 Task: Open a blank sheet, save the file as Mobilecompany.doc Add Heading 'Mobile Companies:'Mobile Companies: Add the following points with capital alphabetAdd the following points with capital alphabet 	A. Apple_x000D_
	B. Samsung_x000D_
	C:.Huawei_x000D_
Select the entire thext and change line spacing to  3 Select the entire text and apply  Outside Borders ,change the font size of heading and points to 18
Action: Mouse moved to (503, 761)
Screenshot: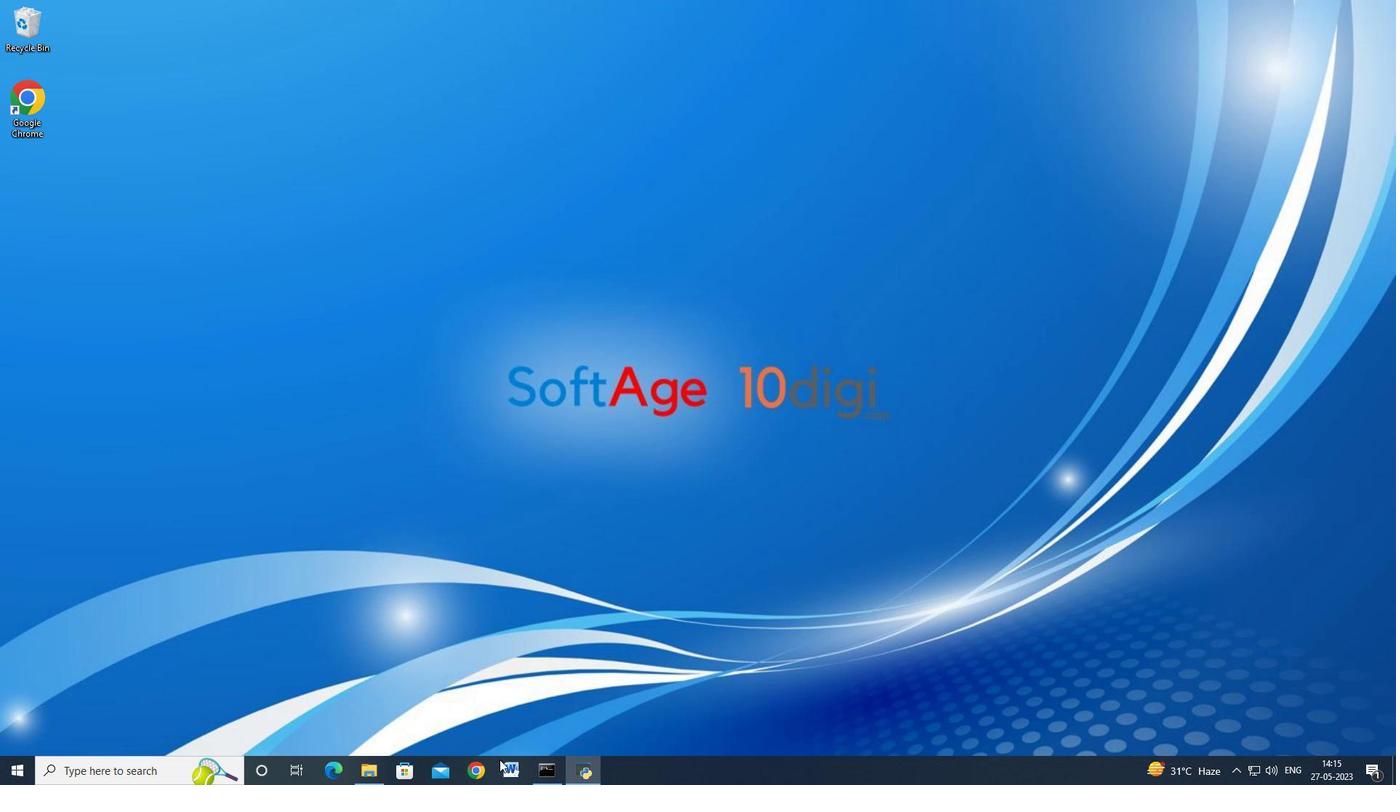 
Action: Mouse pressed left at (503, 761)
Screenshot: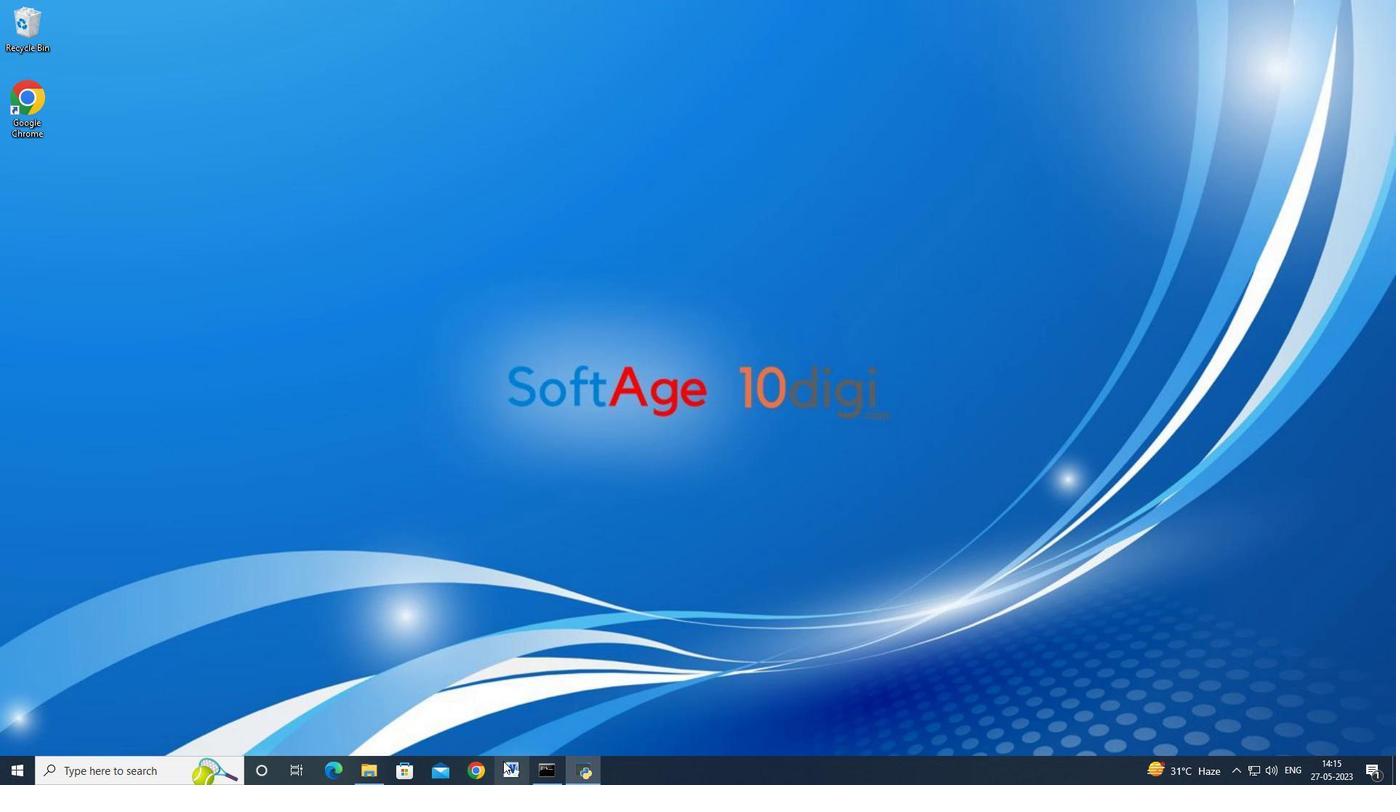 
Action: Mouse moved to (16, 19)
Screenshot: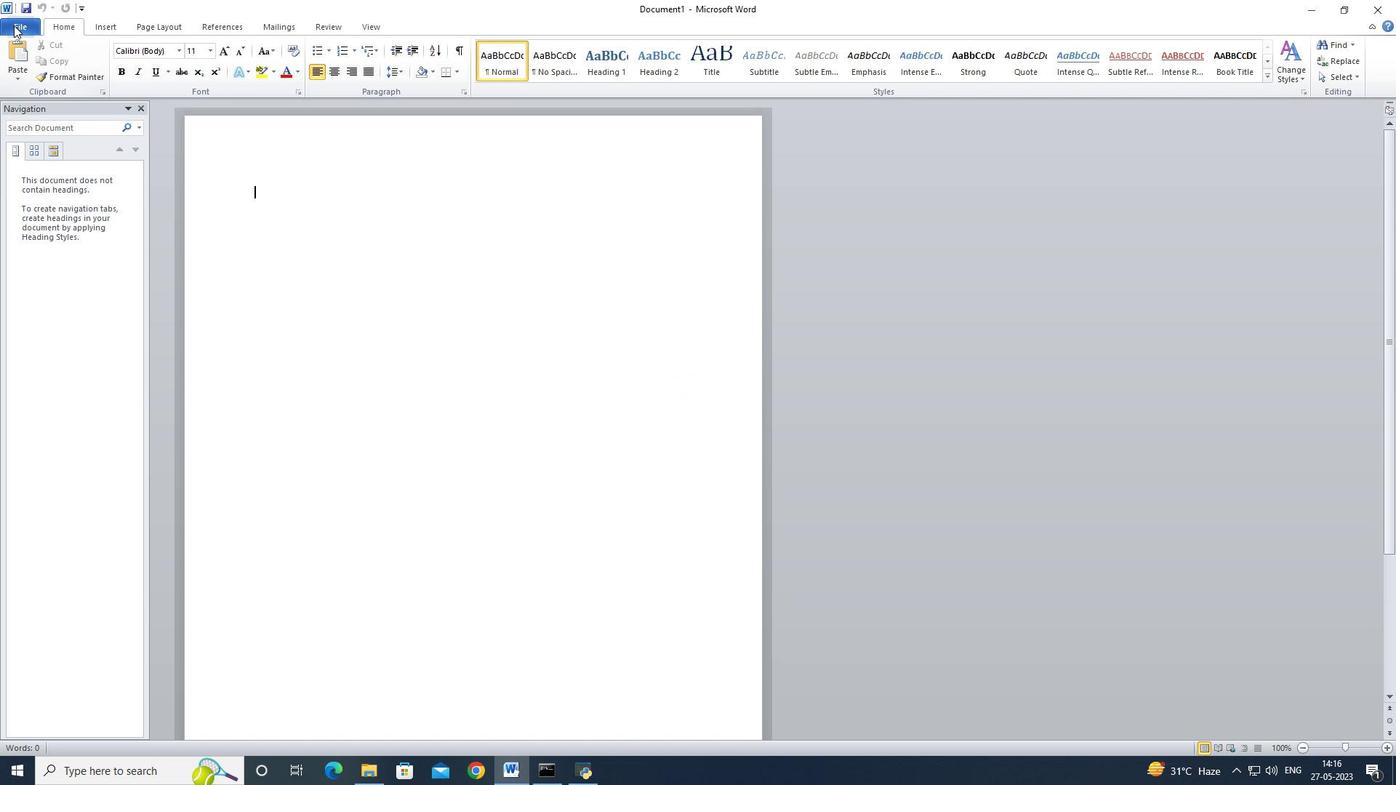 
Action: Mouse pressed left at (16, 19)
Screenshot: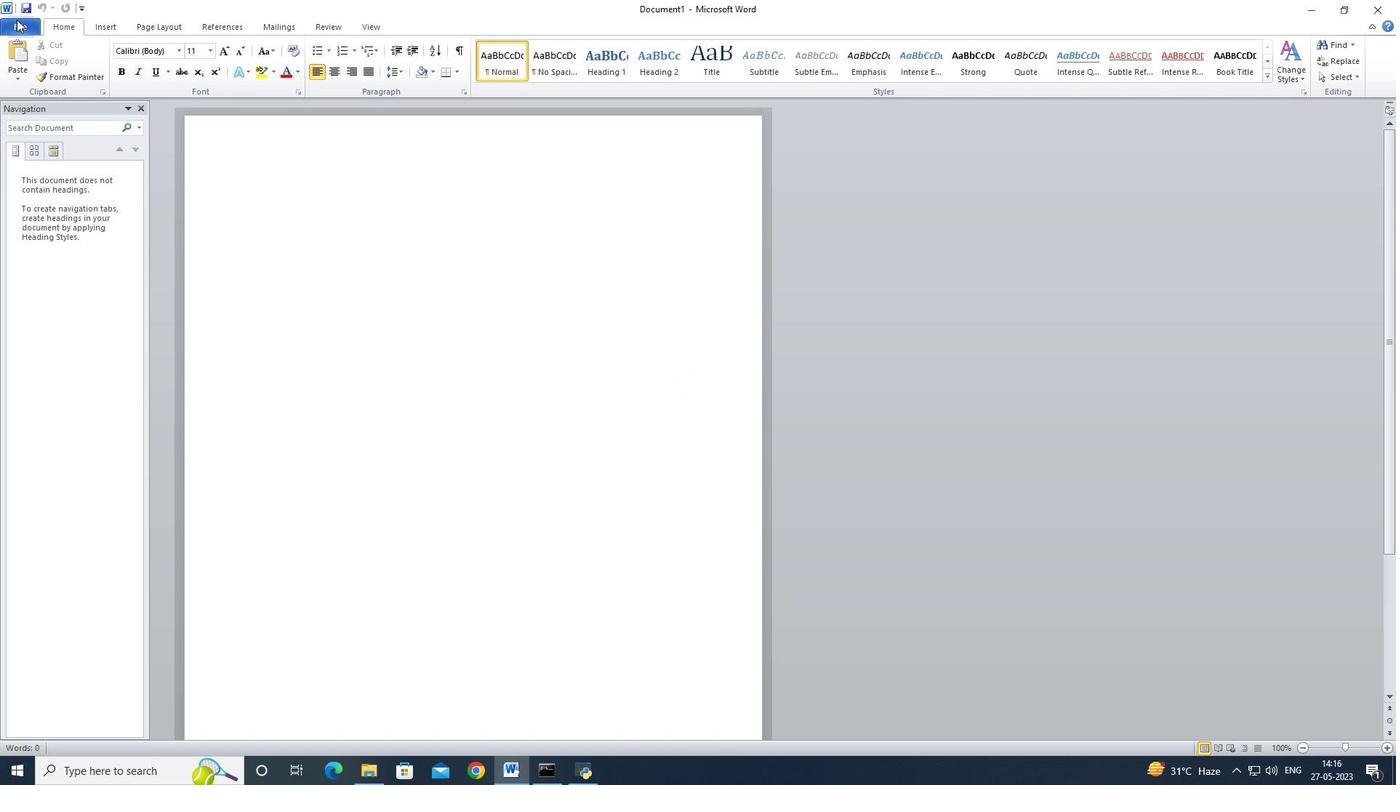 
Action: Mouse moved to (39, 183)
Screenshot: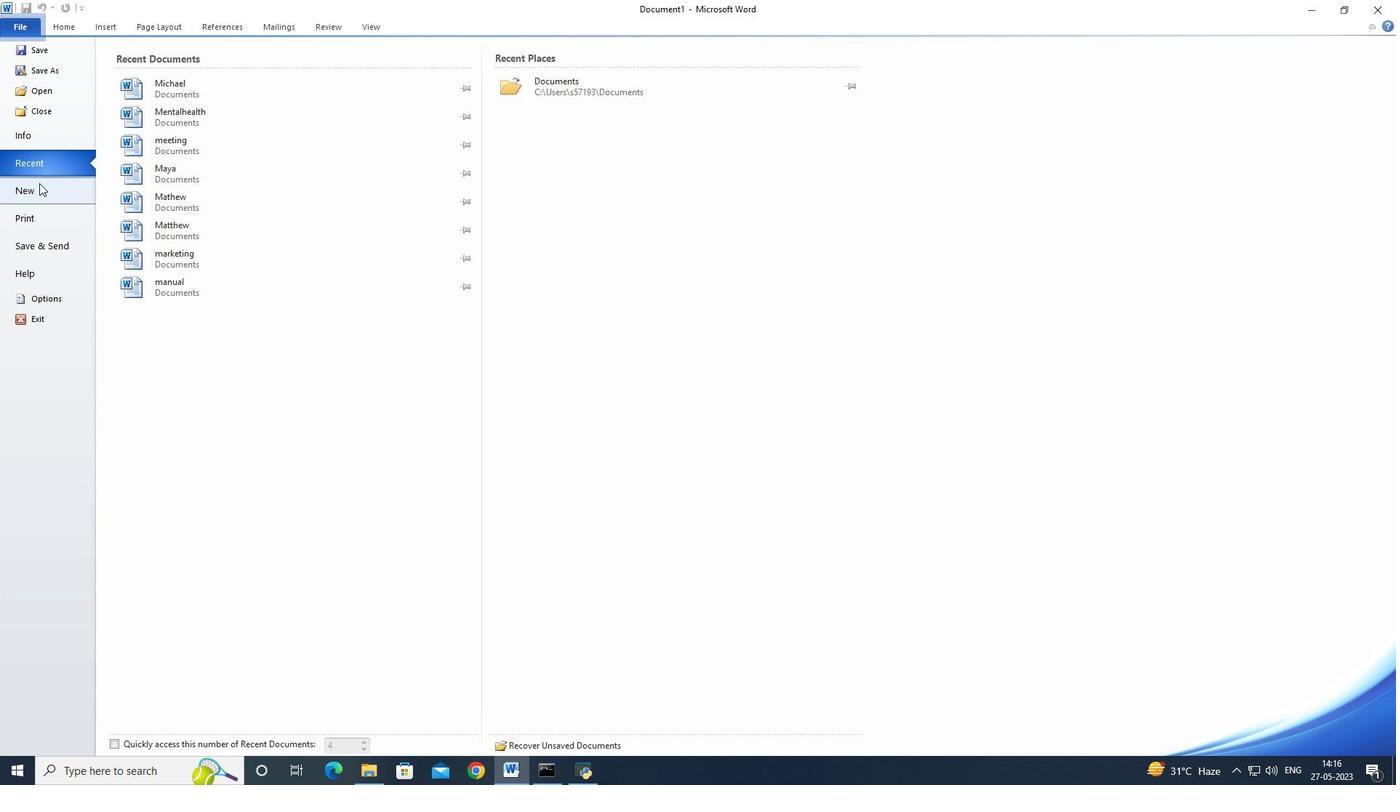 
Action: Mouse pressed left at (39, 183)
Screenshot: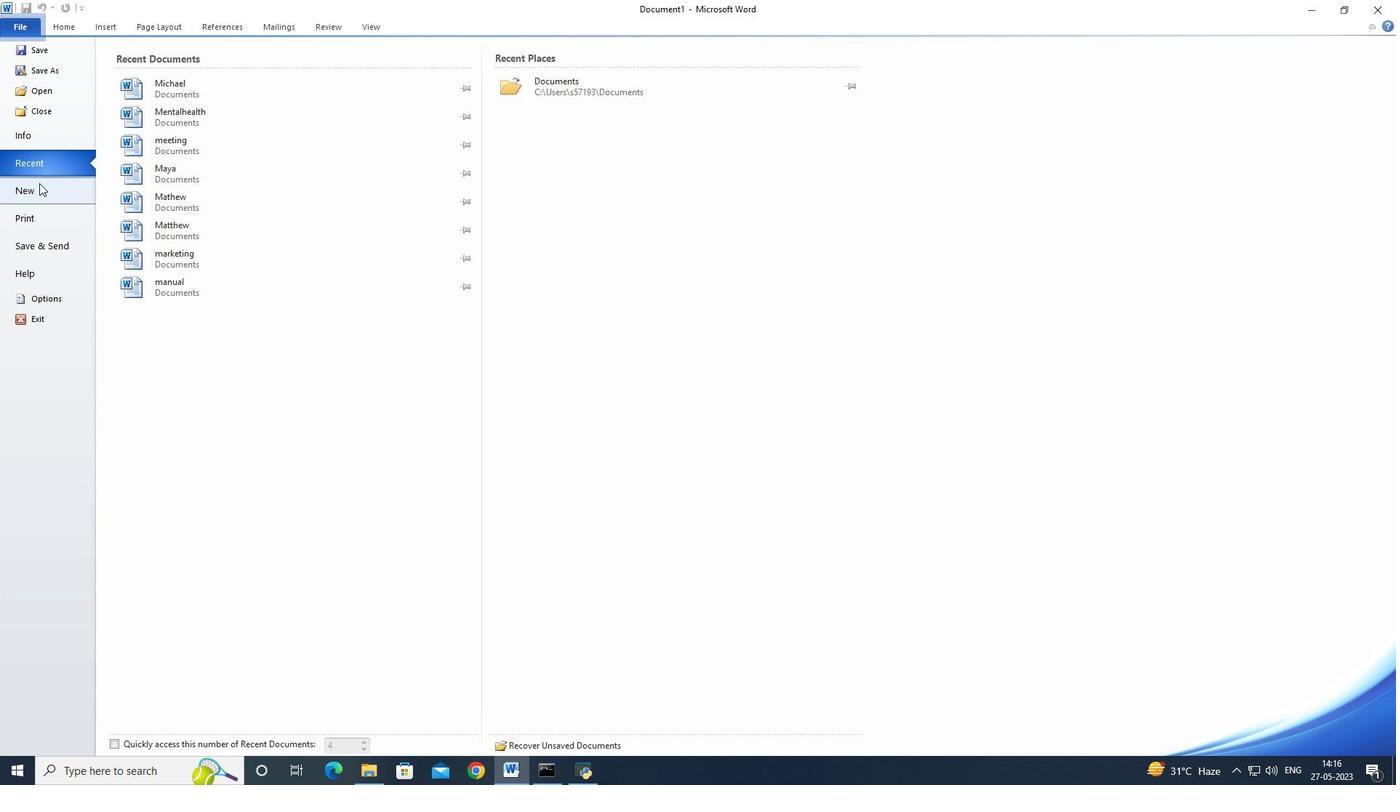 
Action: Mouse moved to (135, 138)
Screenshot: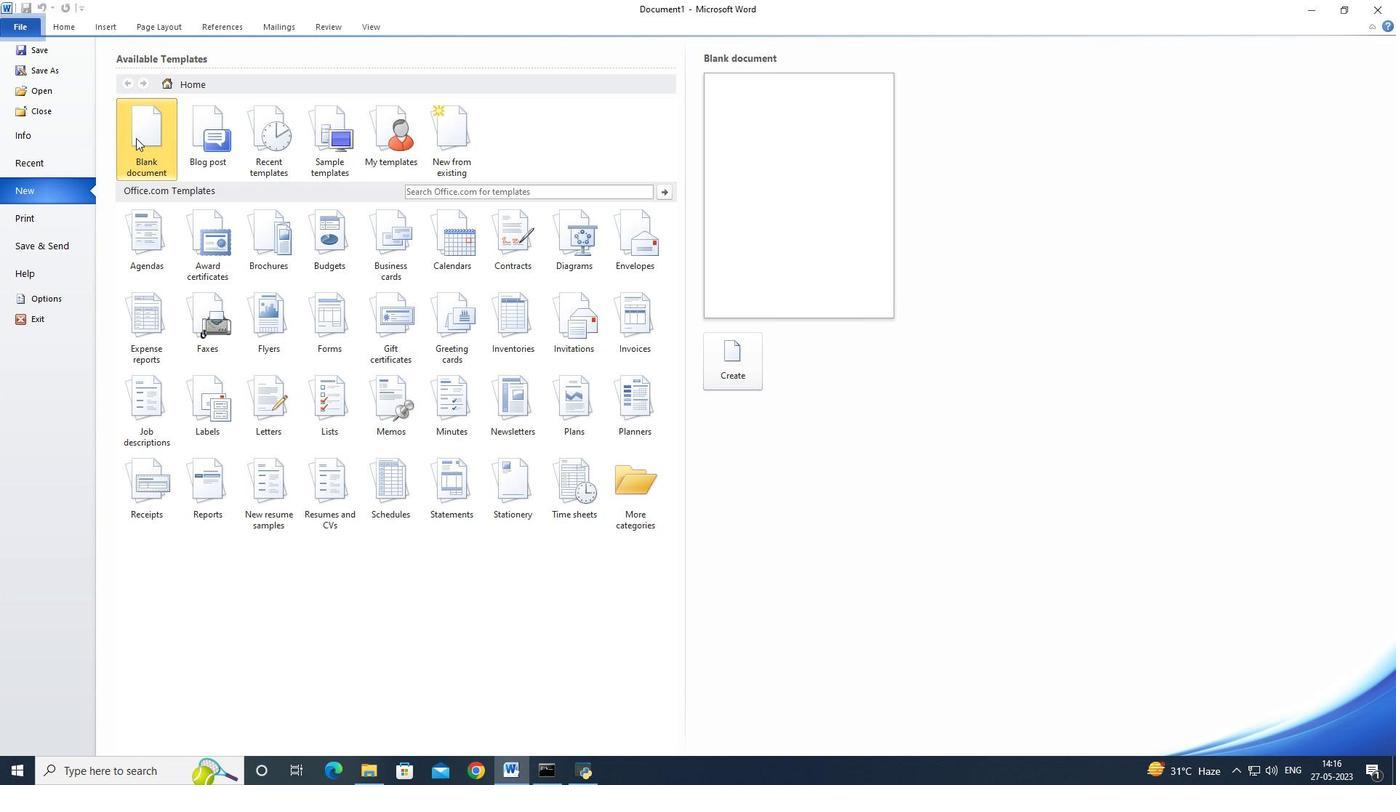 
Action: Mouse pressed left at (135, 138)
Screenshot: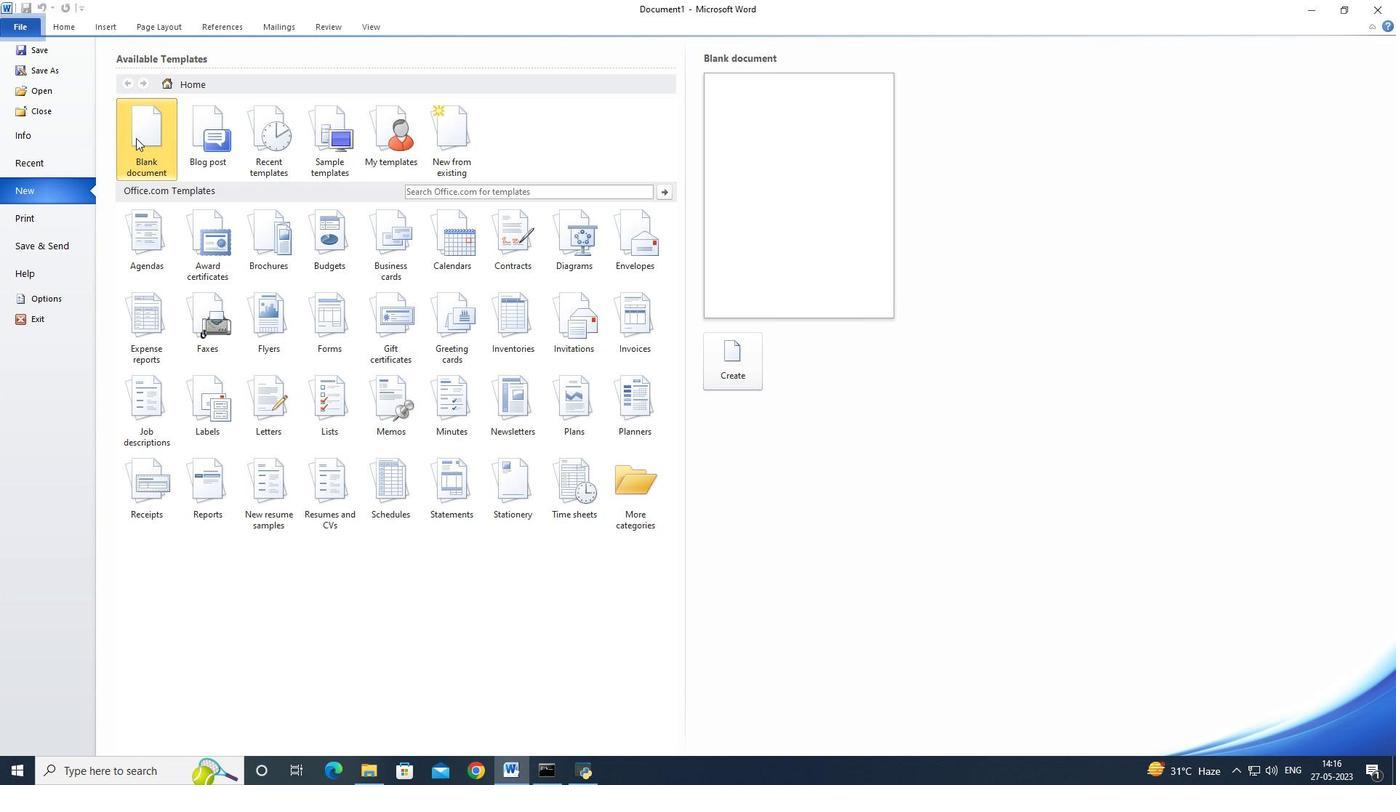 
Action: Mouse pressed left at (135, 138)
Screenshot: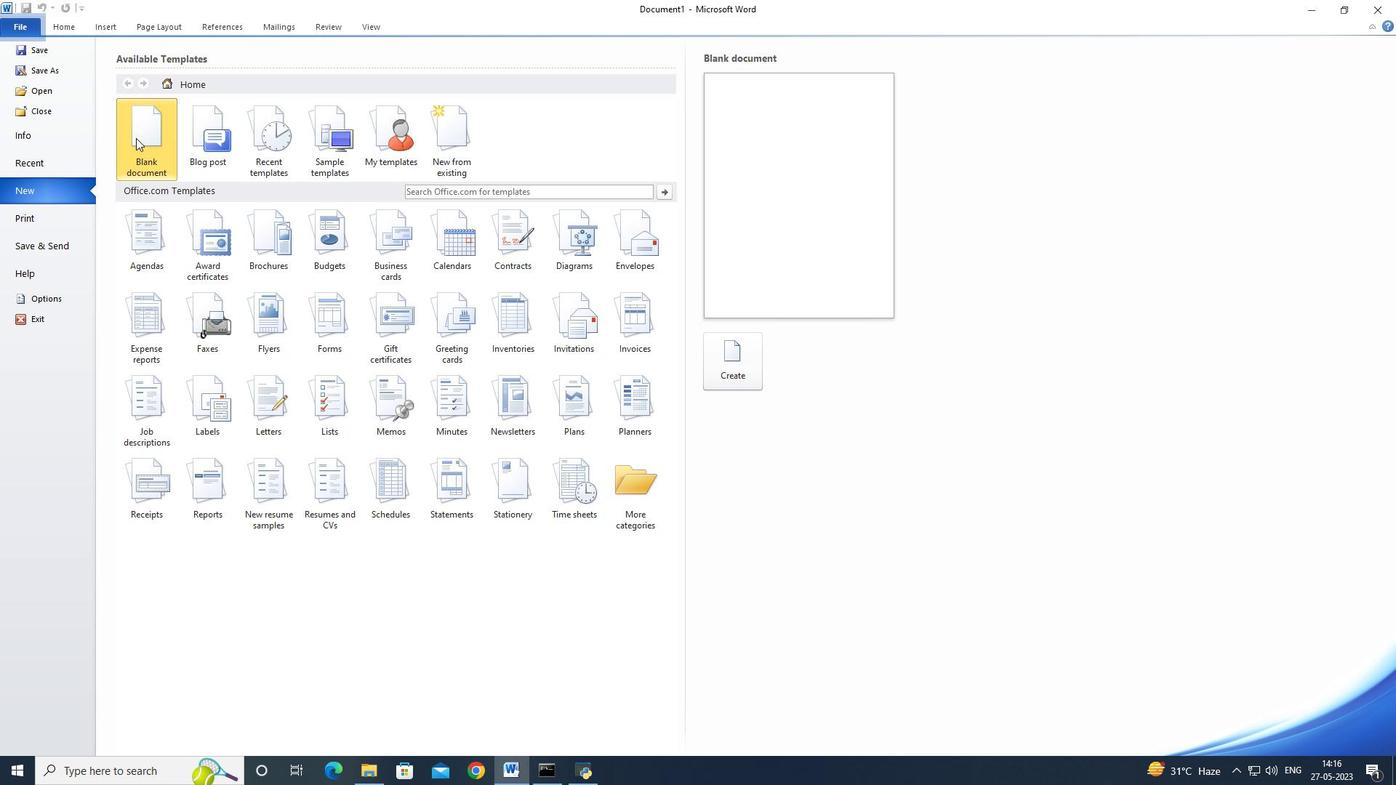 
Action: Mouse pressed left at (135, 138)
Screenshot: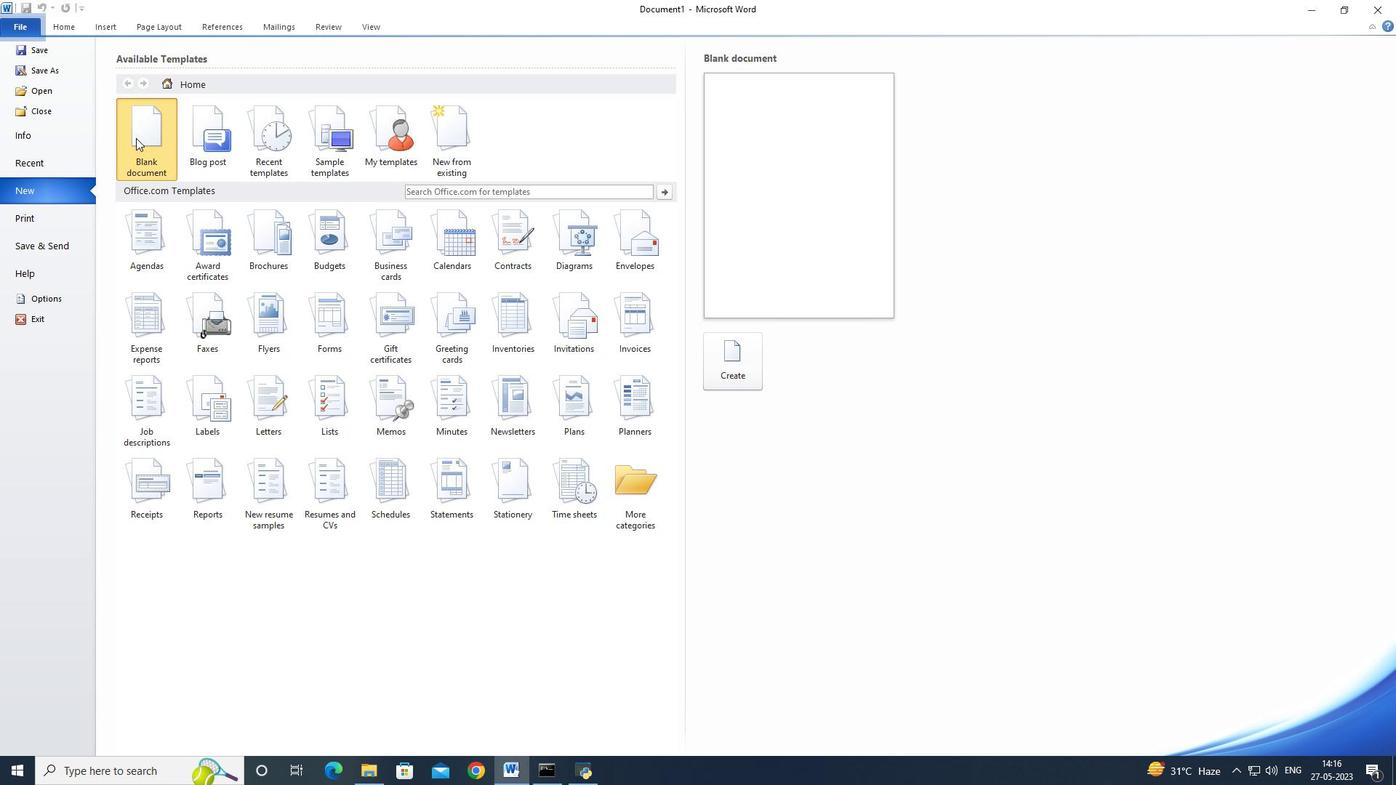 
Action: Mouse moved to (10, 24)
Screenshot: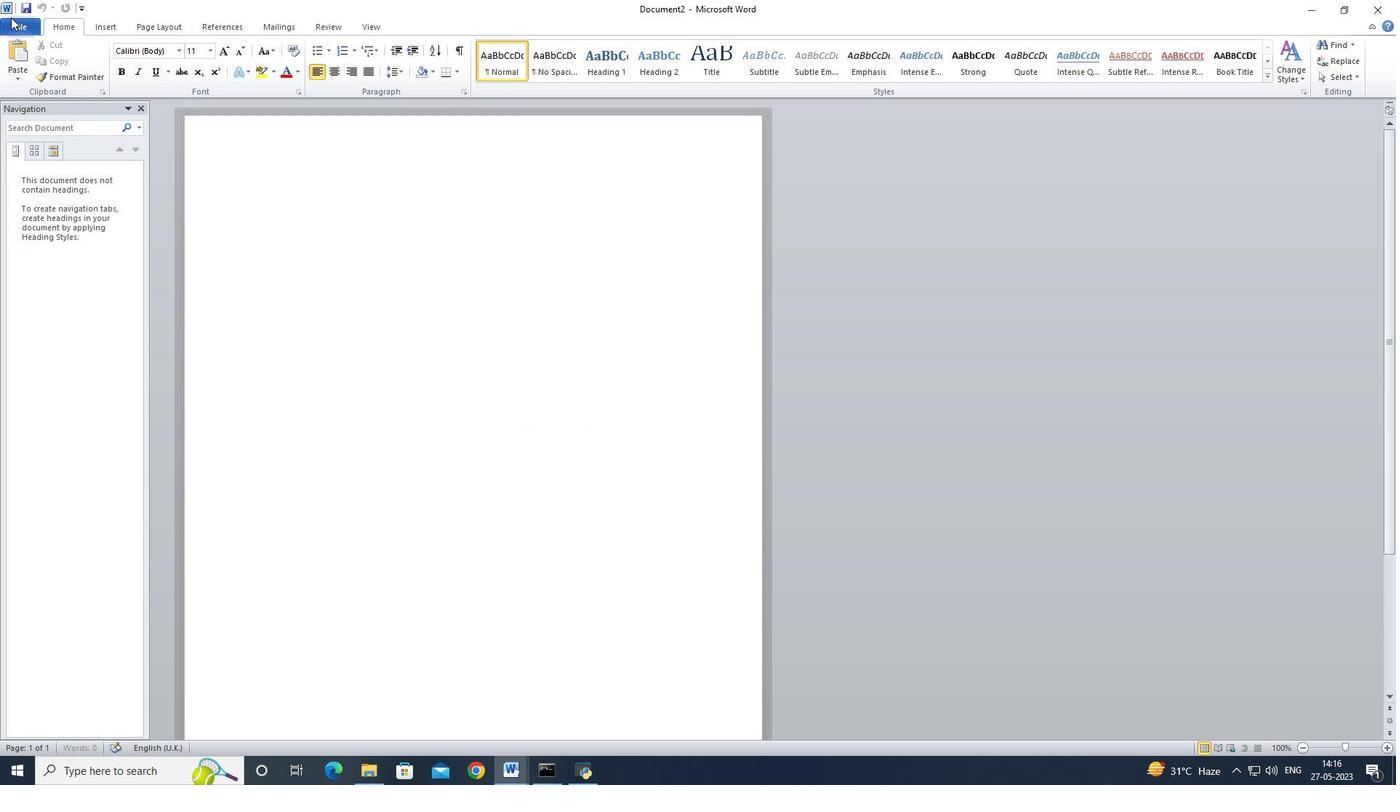 
Action: Mouse pressed left at (10, 24)
Screenshot: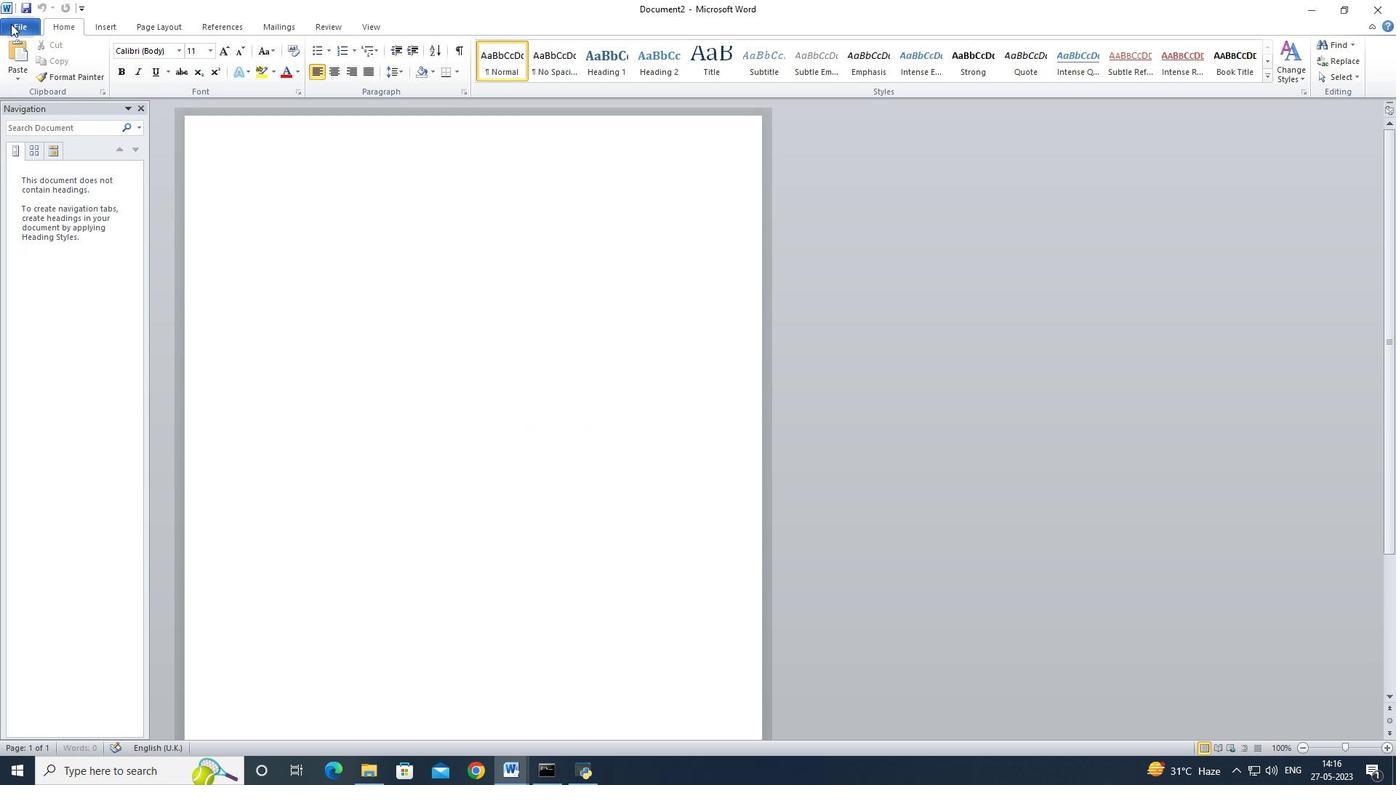 
Action: Mouse moved to (45, 73)
Screenshot: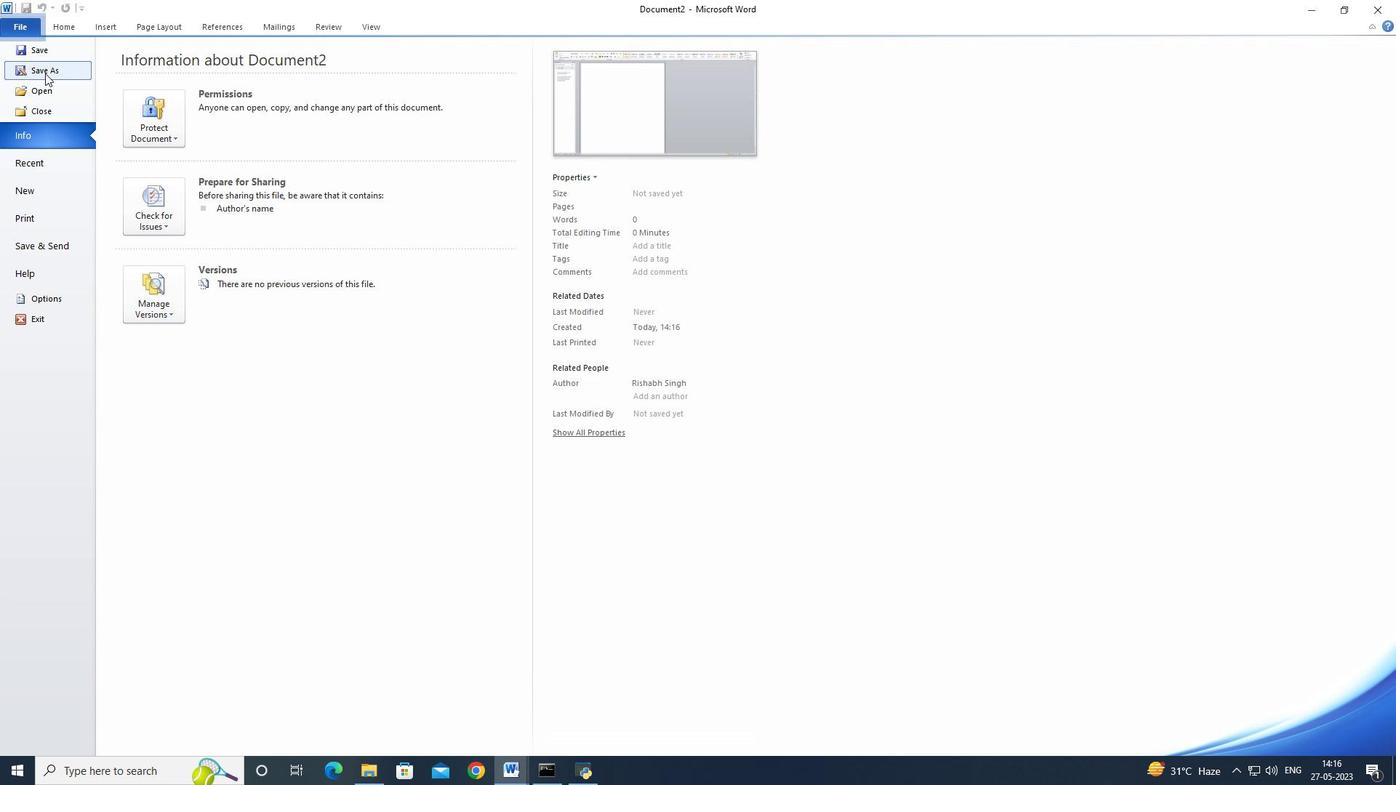 
Action: Mouse pressed left at (45, 73)
Screenshot: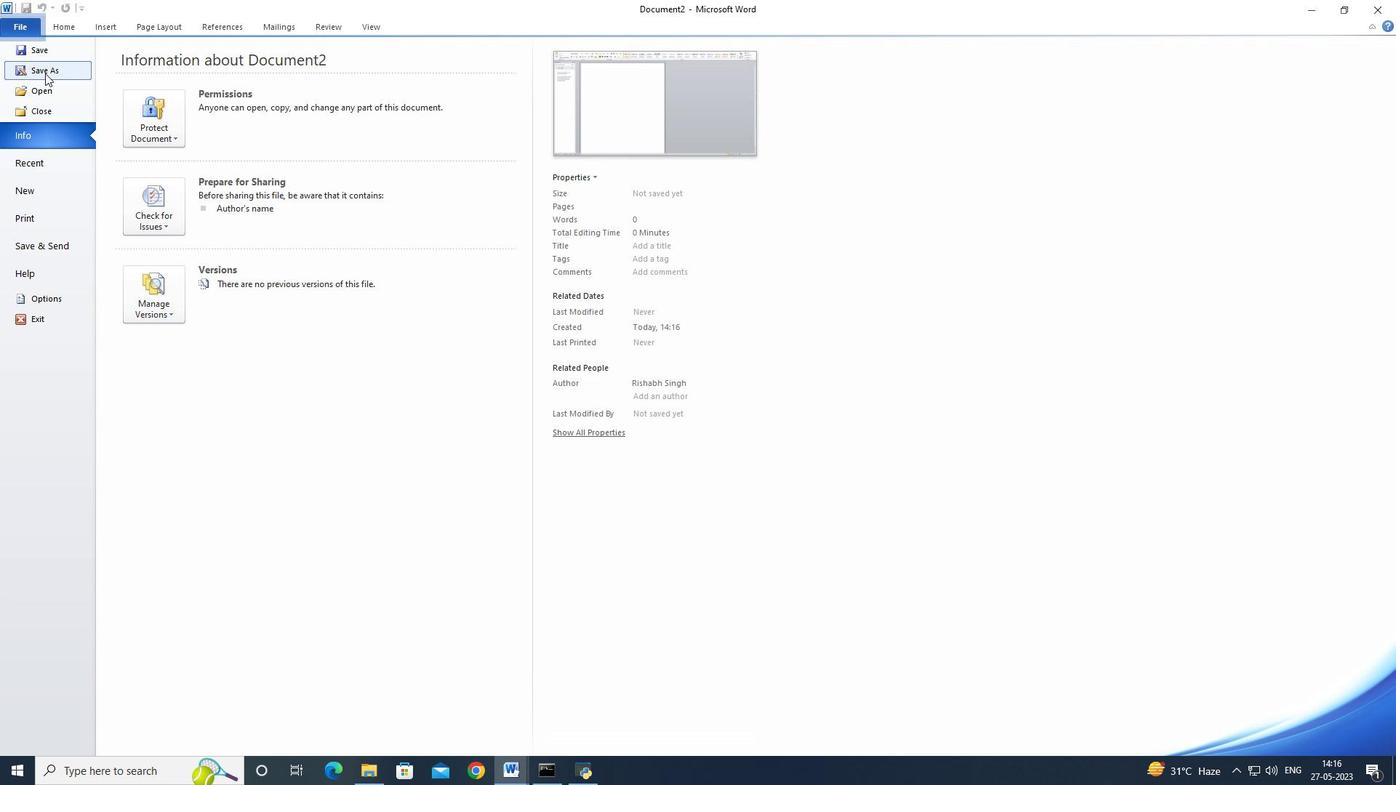 
Action: Mouse moved to (264, 133)
Screenshot: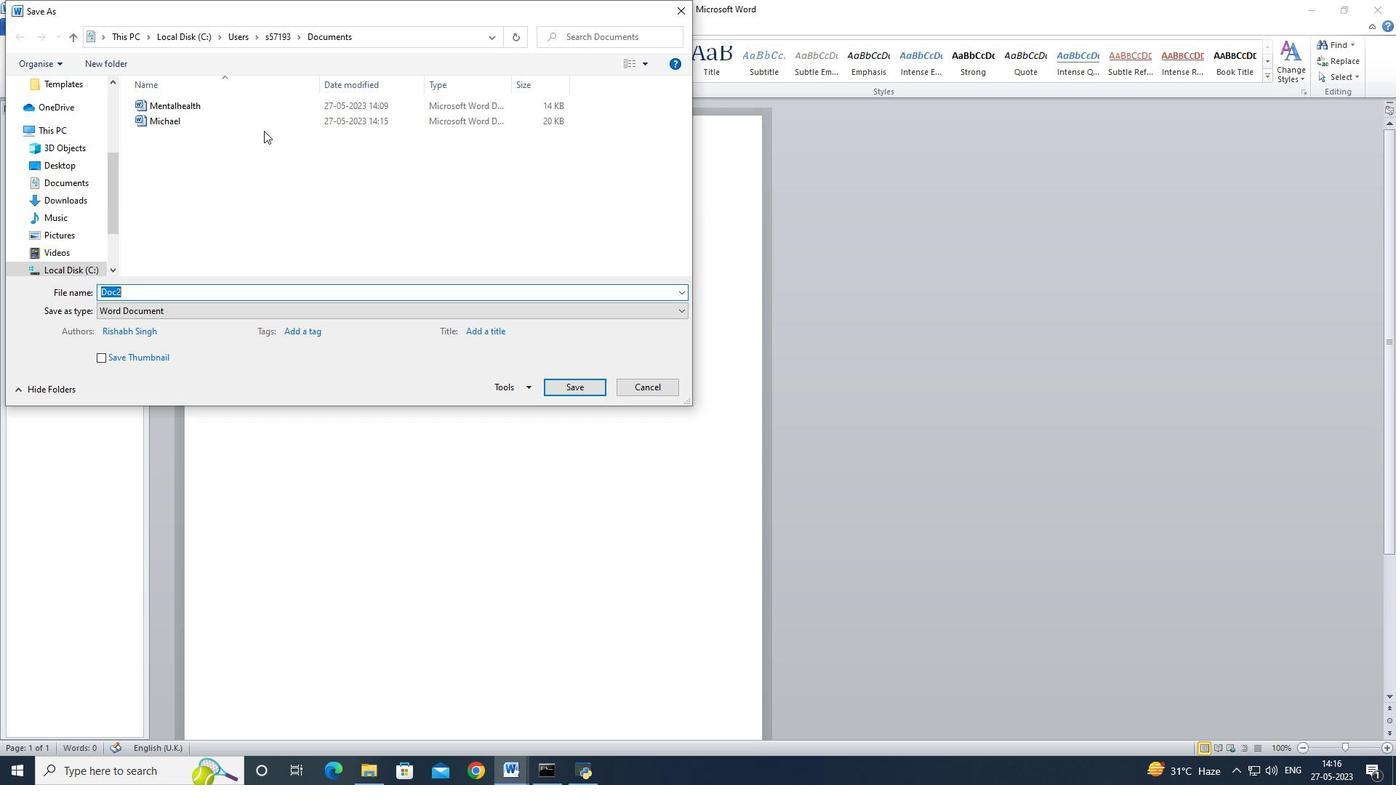 
Action: Key pressed <Key.backspace><Key.shift>Mobilecompany.c<Key.backspace>doc<Key.enter>
Screenshot: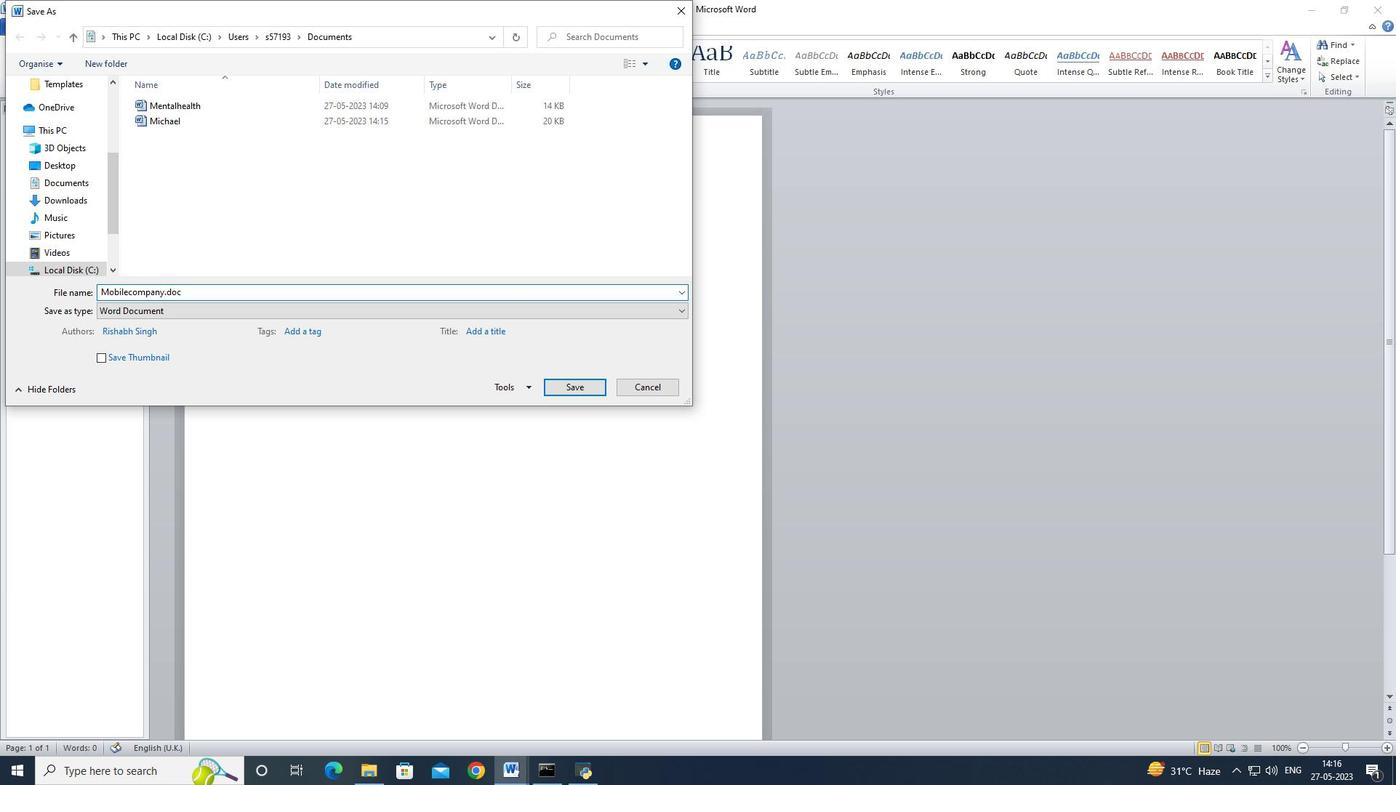 
Action: Mouse moved to (341, 151)
Screenshot: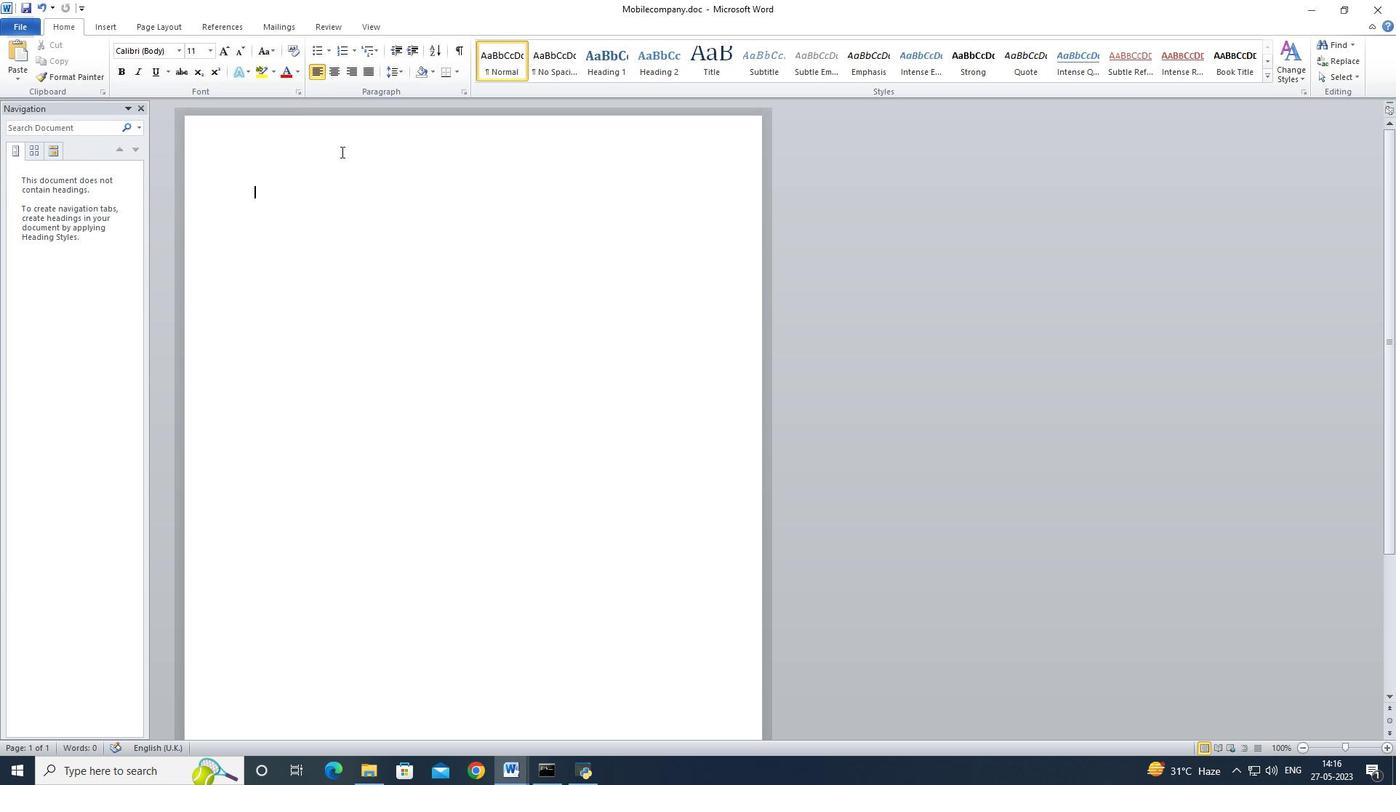 
Action: Key pressed <Key.tab><Key.backspace><Key.shift>Mobile<Key.space><Key.shift>Companies<Key.shift>:'<Key.shift><Key.shift><Key.shift><Key.shift><Key.shift><Key.shift><Key.shift><Key.shift><Key.shift><Key.shift><Key.shift><Key.shift><Key.shift><Key.shift><Key.shift><Key.shift><Key.shift><Key.shift><Key.shift><Key.shift><Key.shift><Key.shift><Key.shift><Key.shift><Key.backspace><Key.backspace><Key.enter>
Screenshot: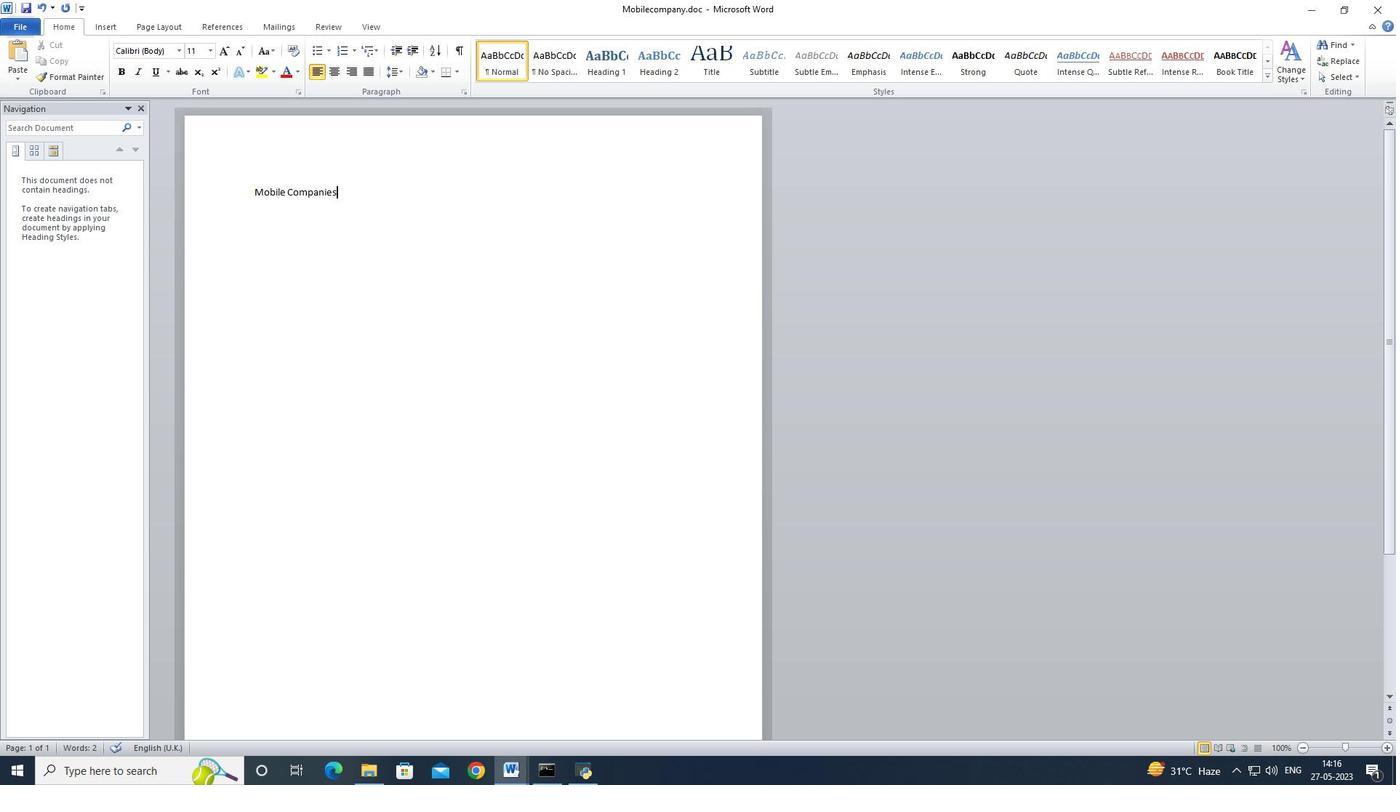 
Action: Mouse moved to (391, 157)
Screenshot: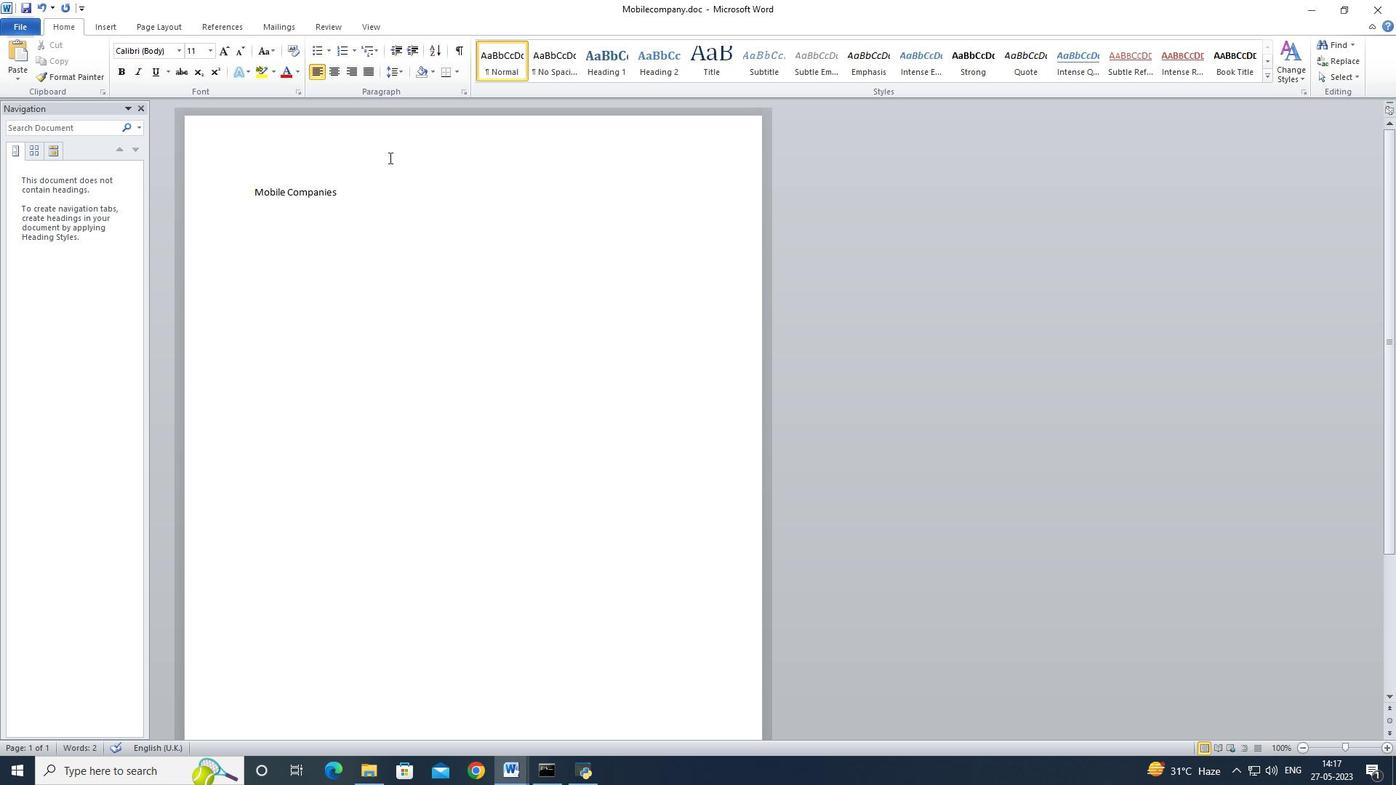 
Action: Key pressed <Key.shift_r>A.<Key.space><Key.shift_r>Apple<Key.enter><Key.shift_r>Samsung<Key.enter><Key.shift>Huawei
Screenshot: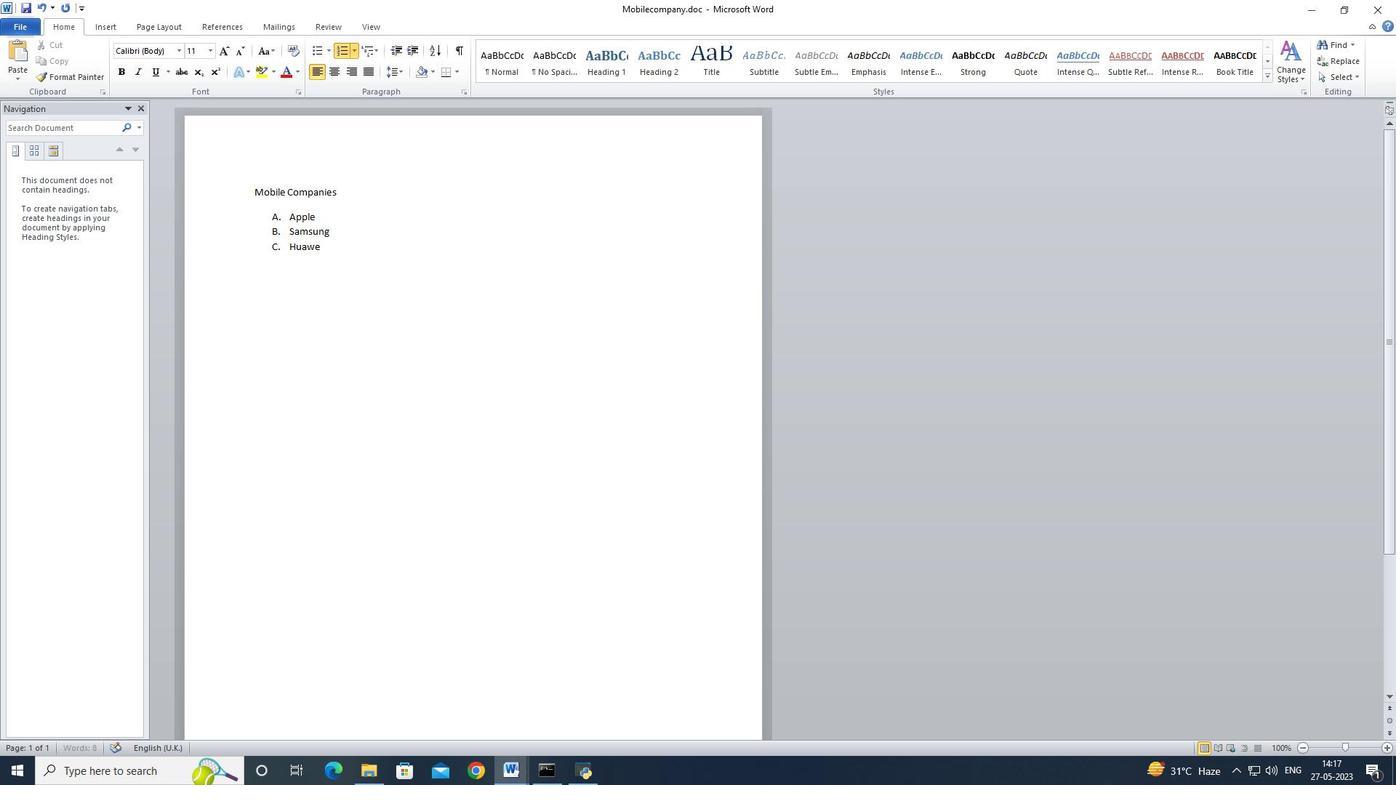
Action: Mouse moved to (362, 247)
Screenshot: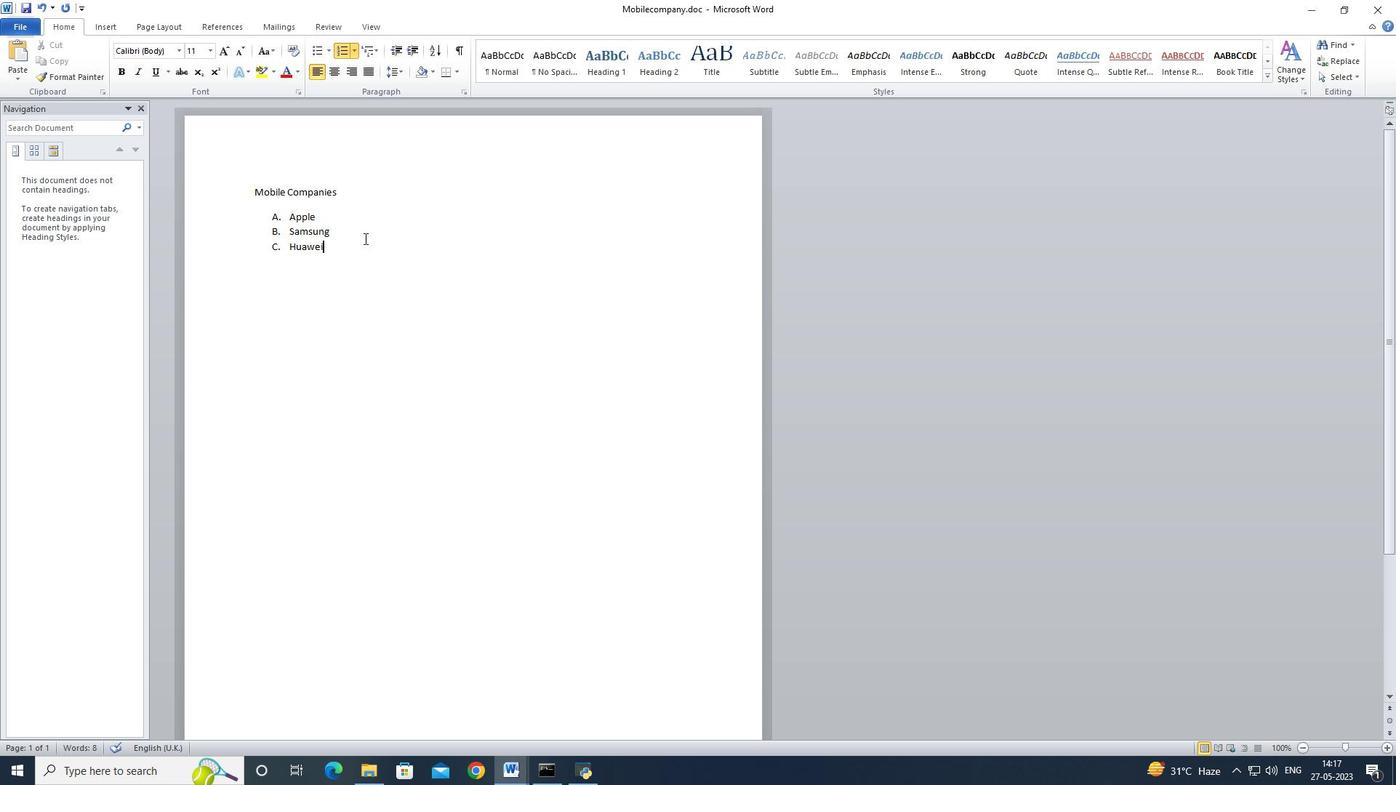 
Action: Mouse pressed left at (362, 247)
Screenshot: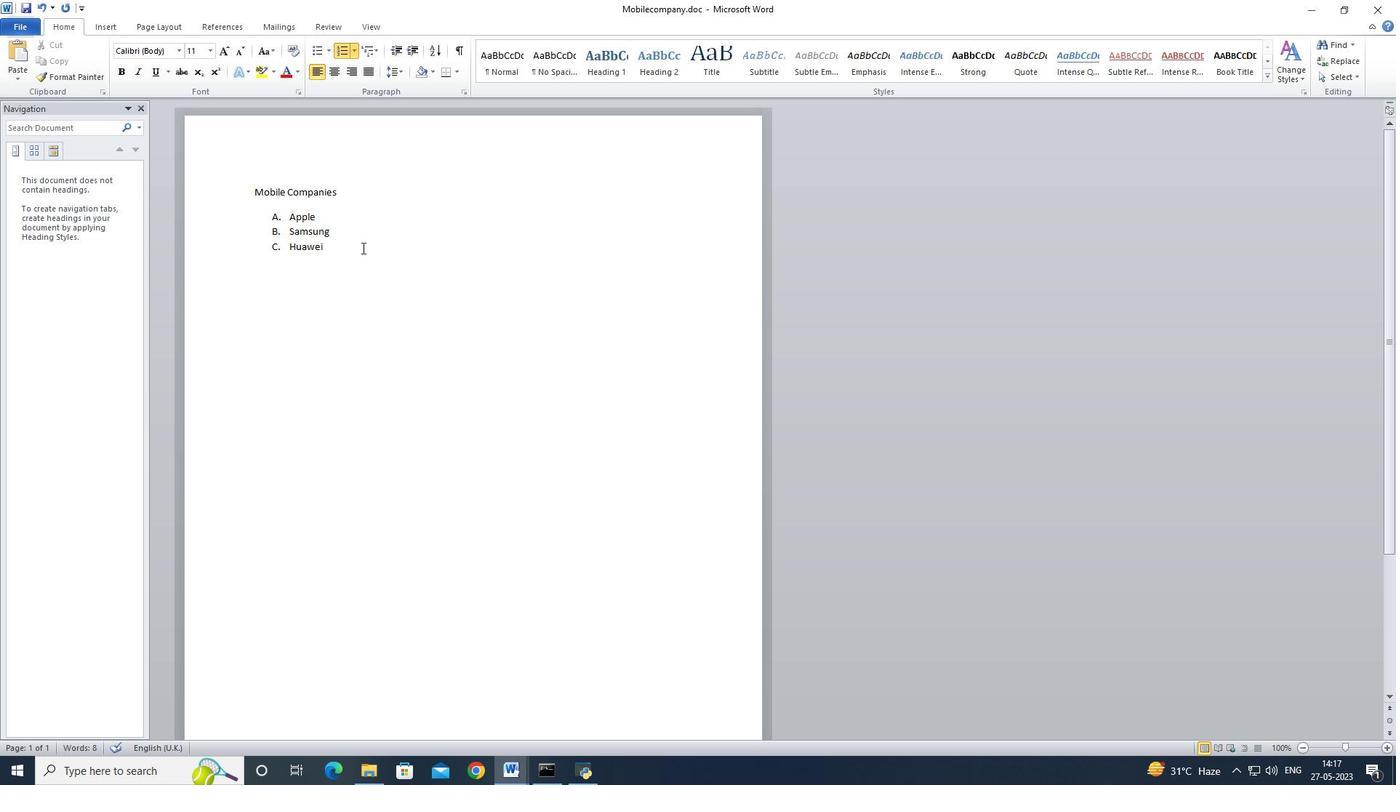 
Action: Mouse moved to (303, 197)
Screenshot: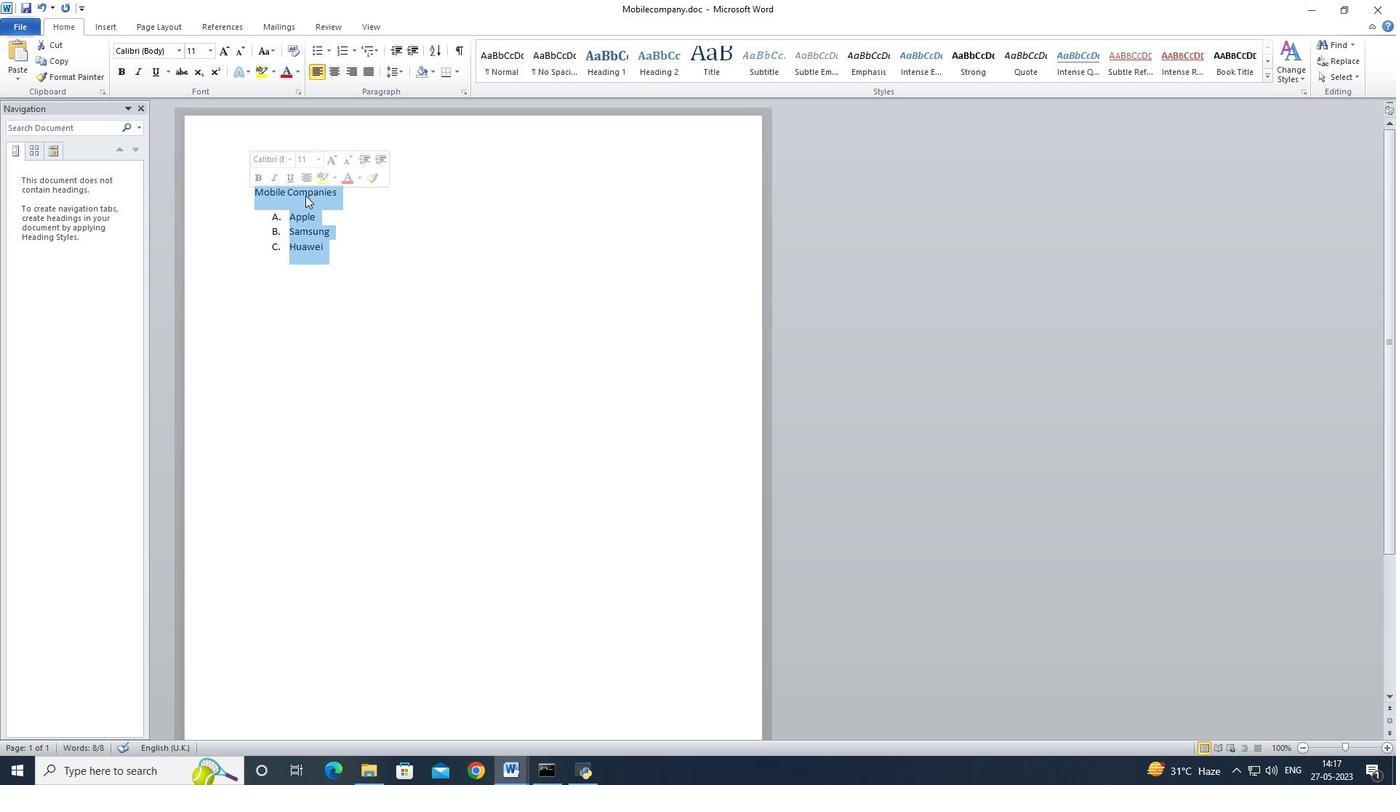 
Action: Mouse pressed right at (303, 197)
Screenshot: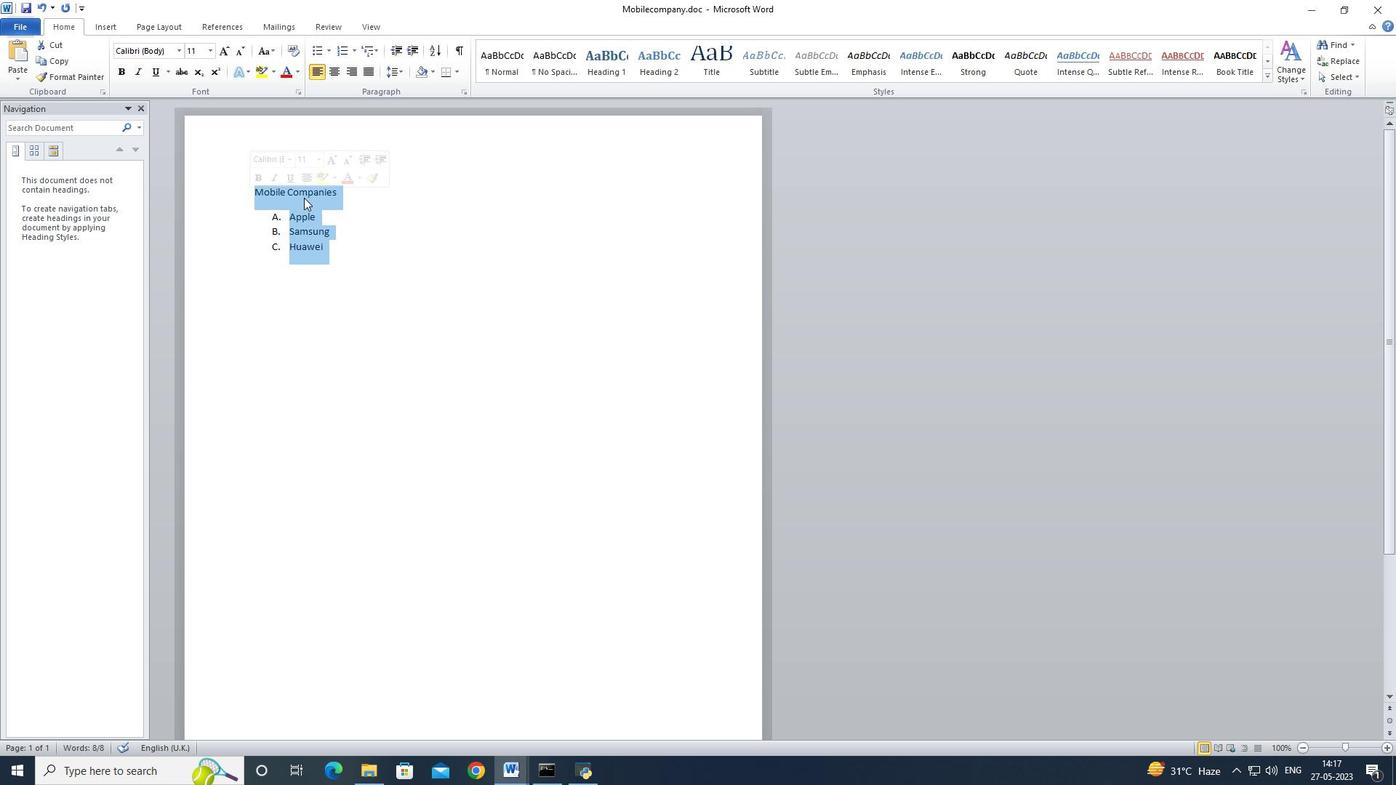 
Action: Mouse moved to (341, 275)
Screenshot: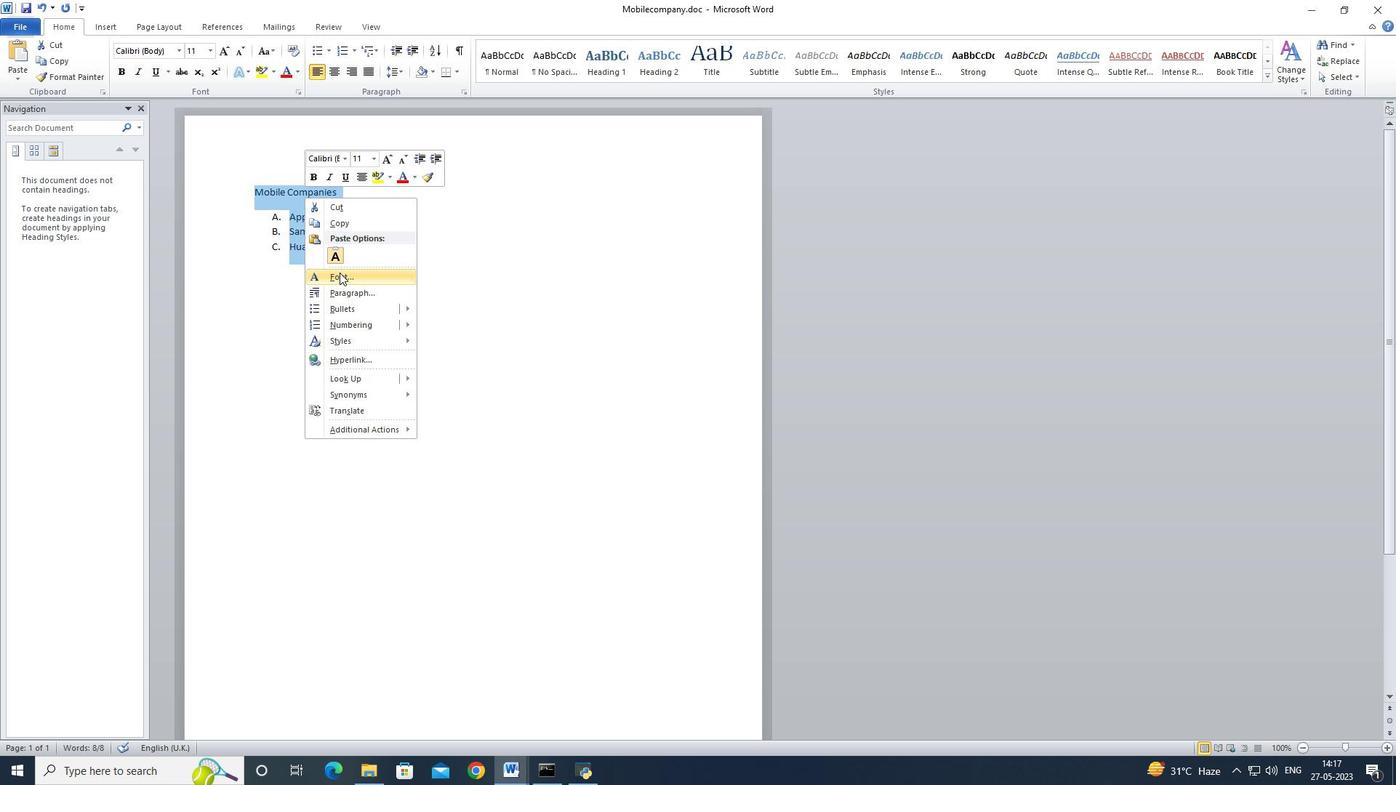 
Action: Mouse pressed left at (341, 275)
Screenshot: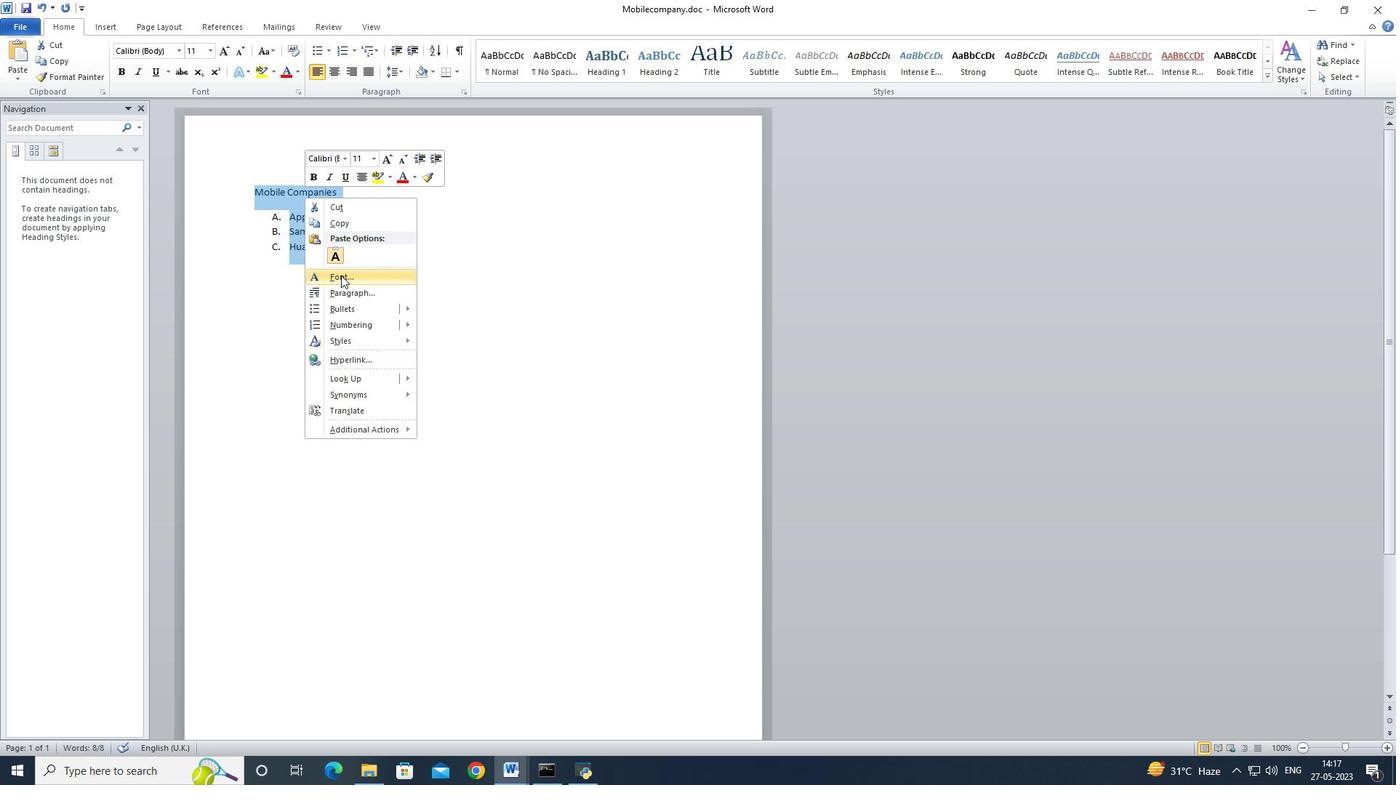 
Action: Mouse moved to (583, 221)
Screenshot: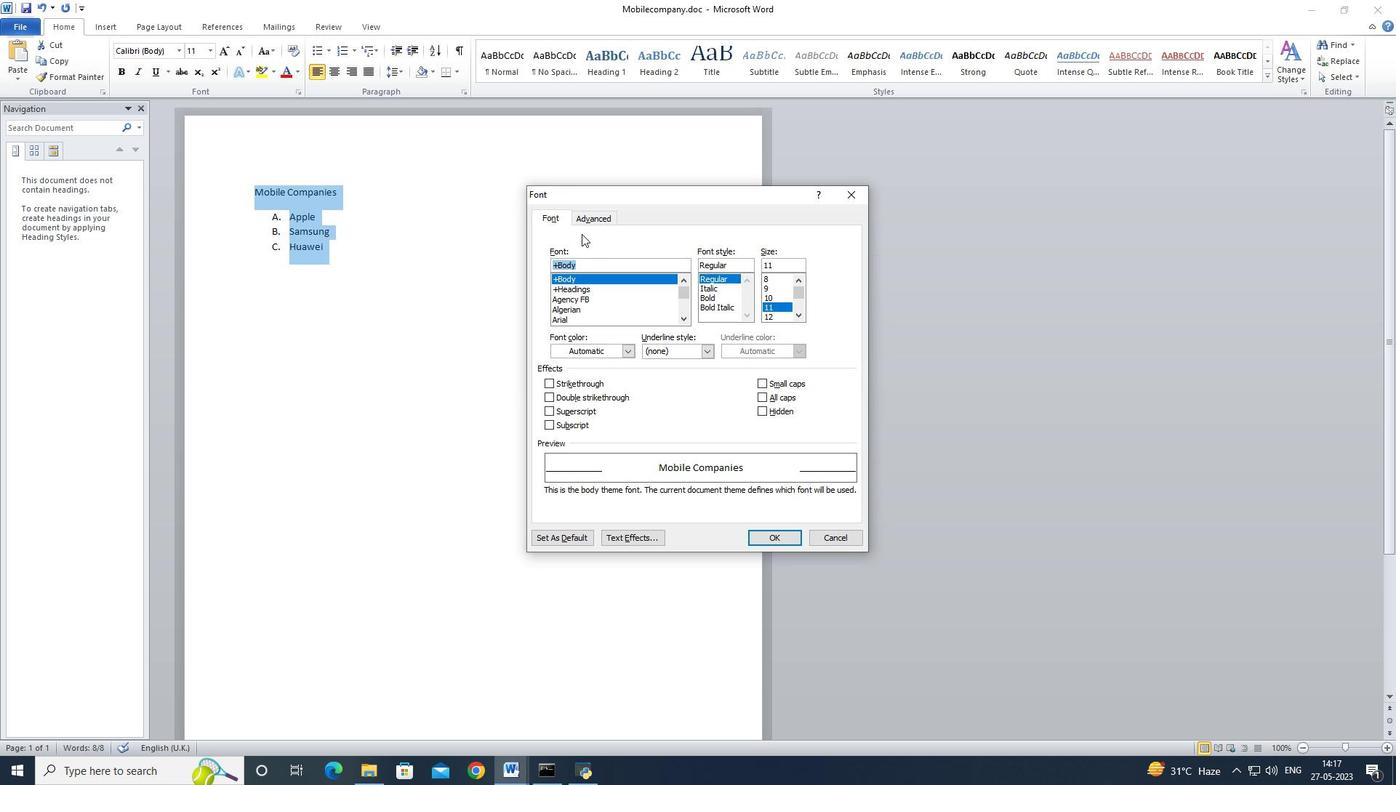 
Action: Mouse pressed left at (583, 221)
Screenshot: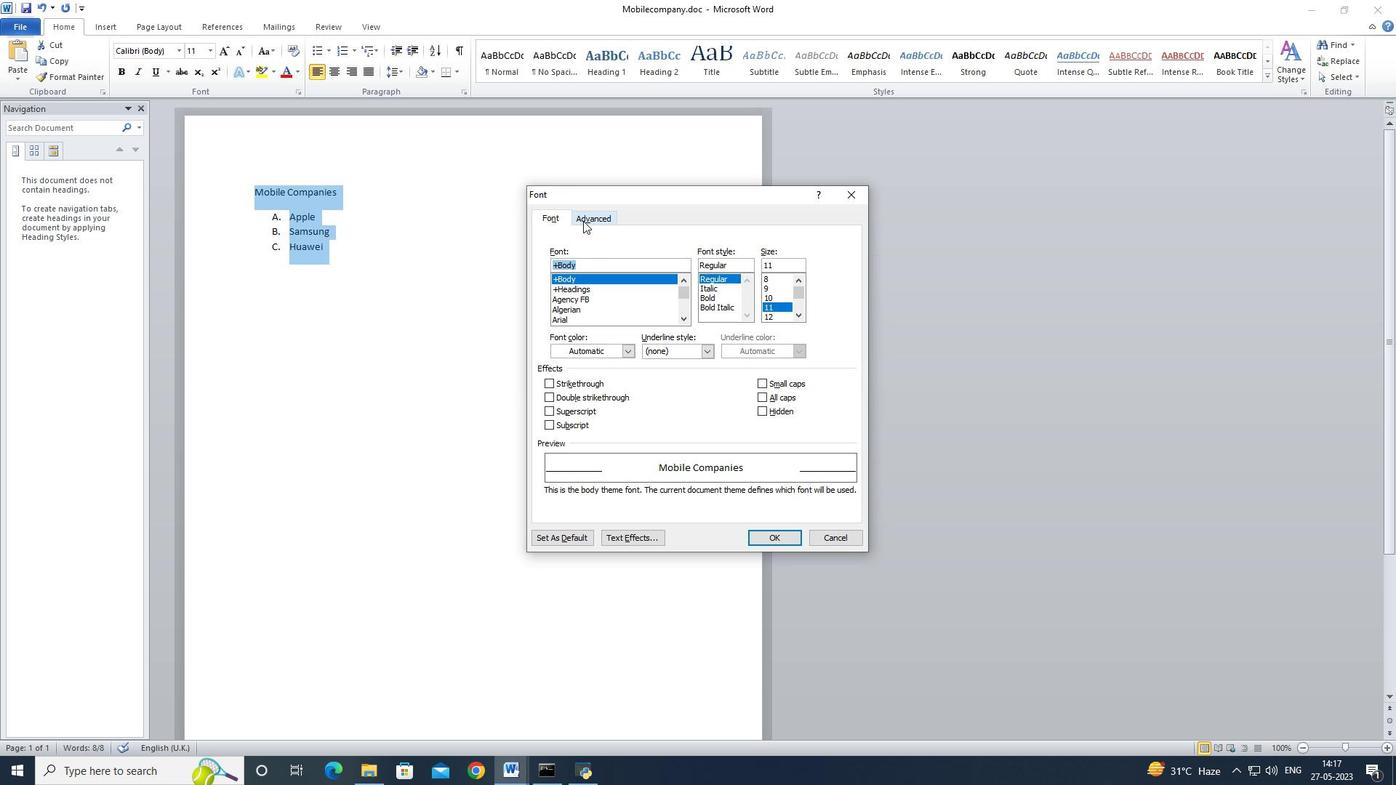 
Action: Mouse moved to (687, 271)
Screenshot: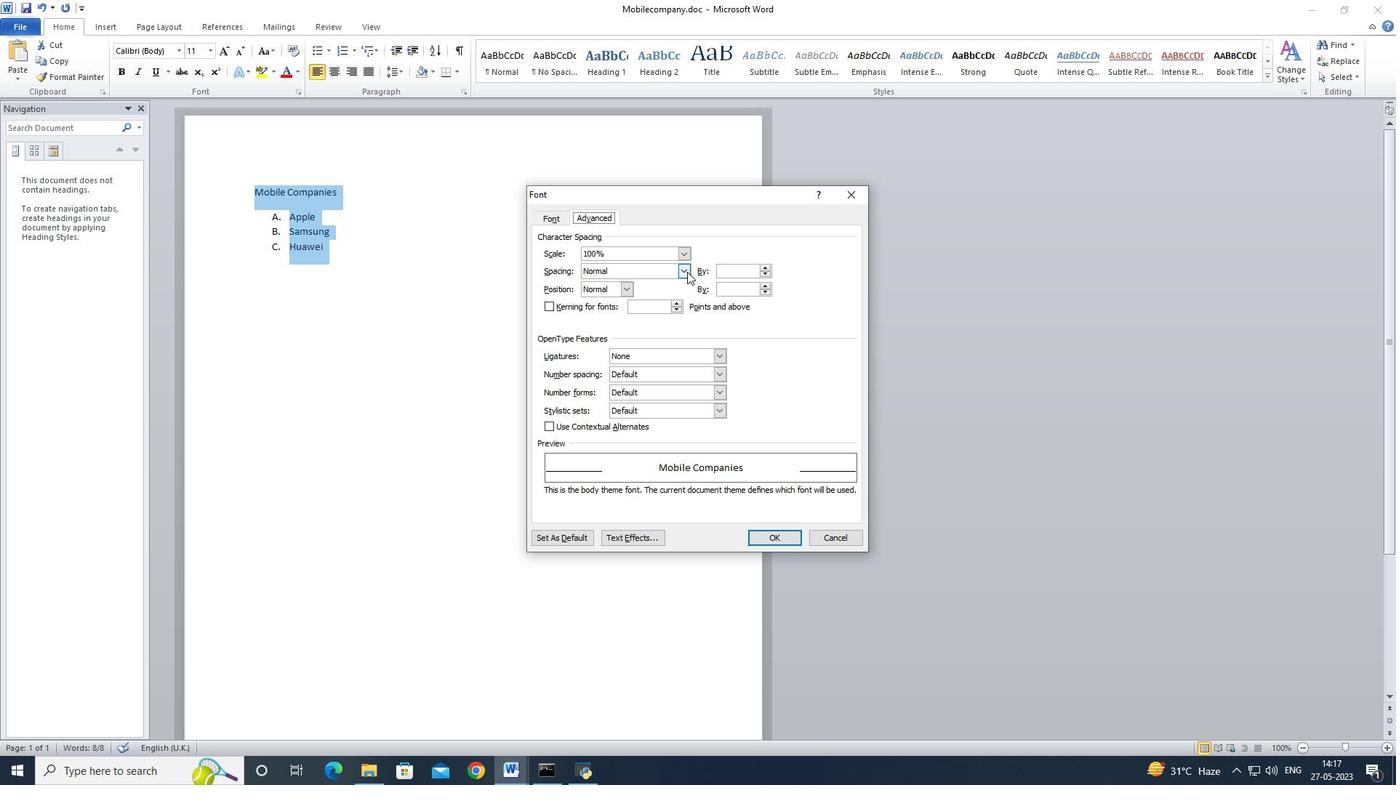 
Action: Mouse pressed left at (687, 271)
Screenshot: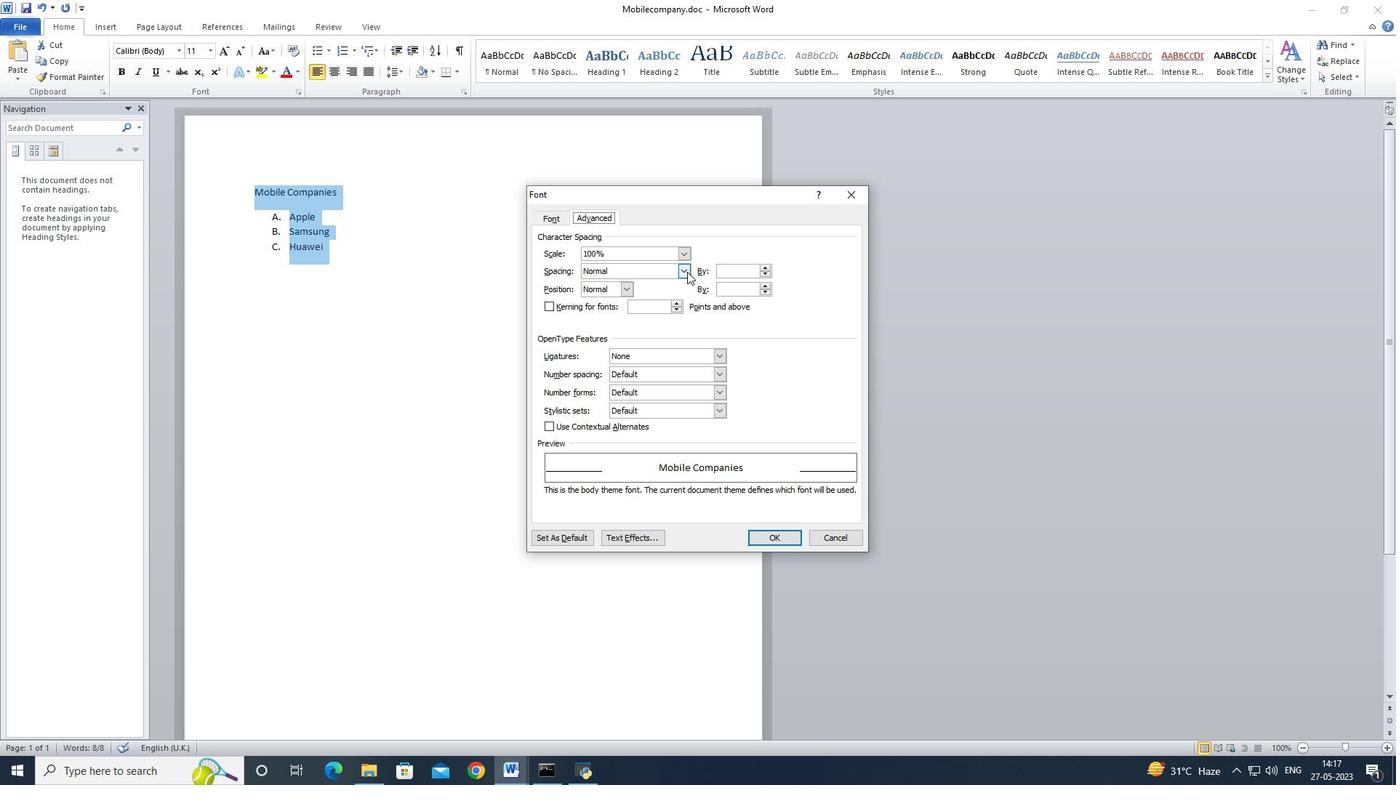
Action: Mouse pressed left at (687, 271)
Screenshot: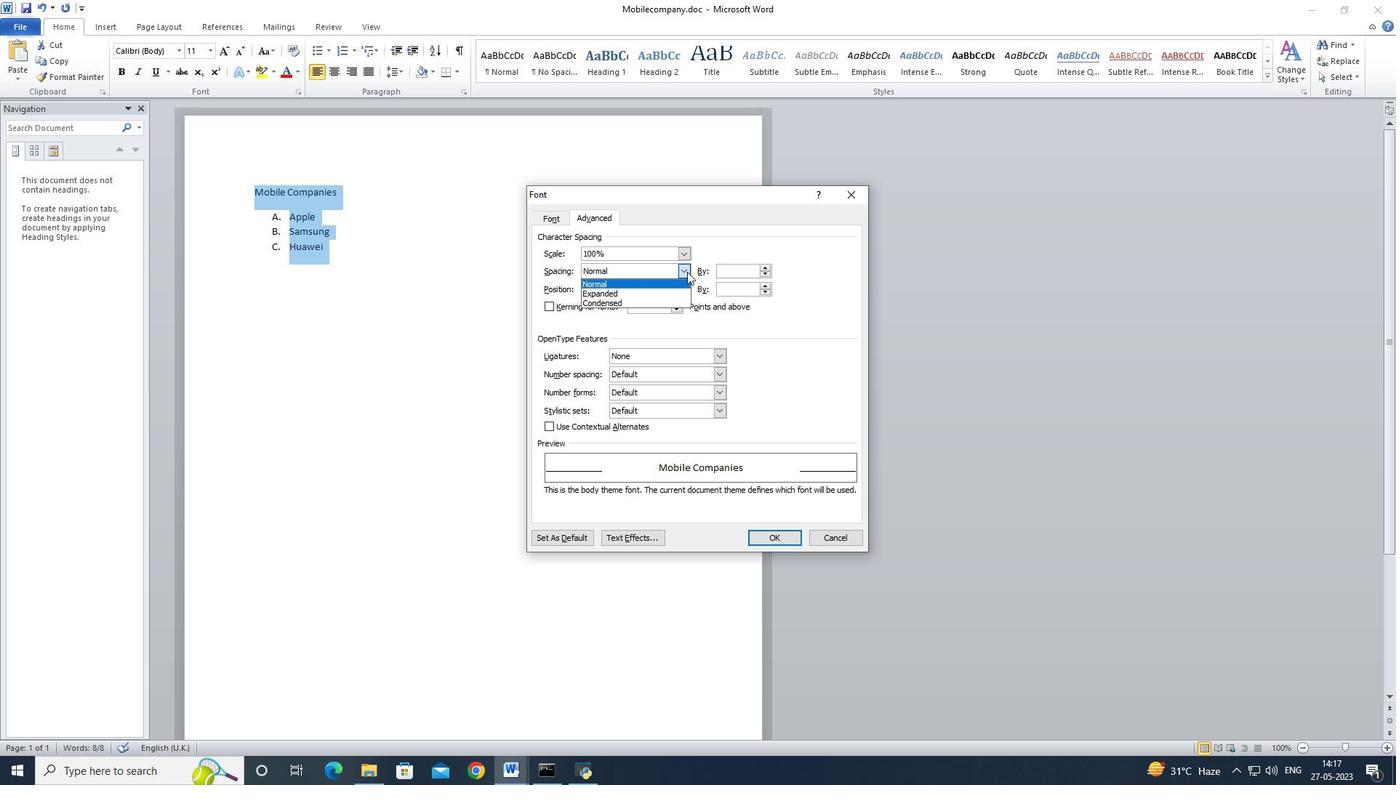 
Action: Mouse moved to (722, 271)
Screenshot: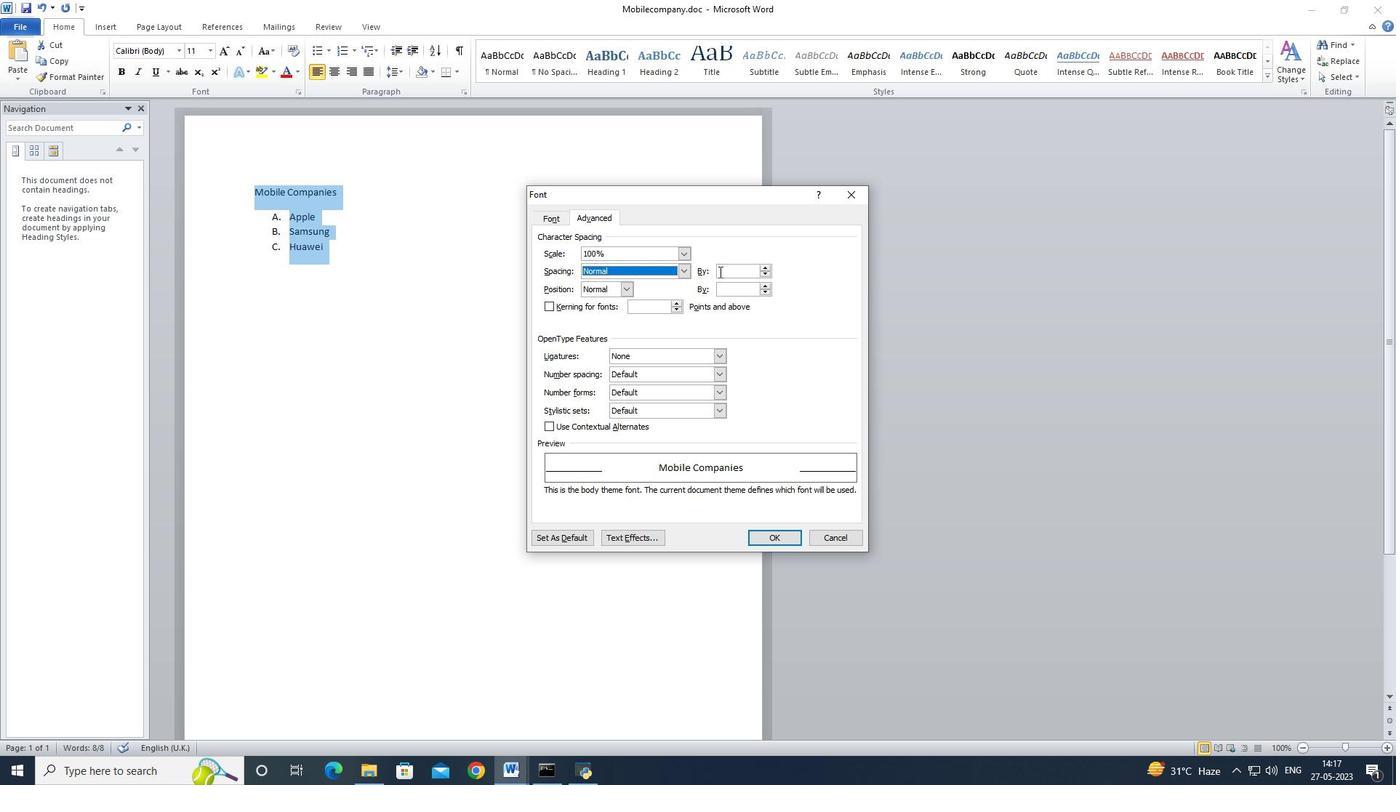 
Action: Mouse pressed left at (722, 271)
Screenshot: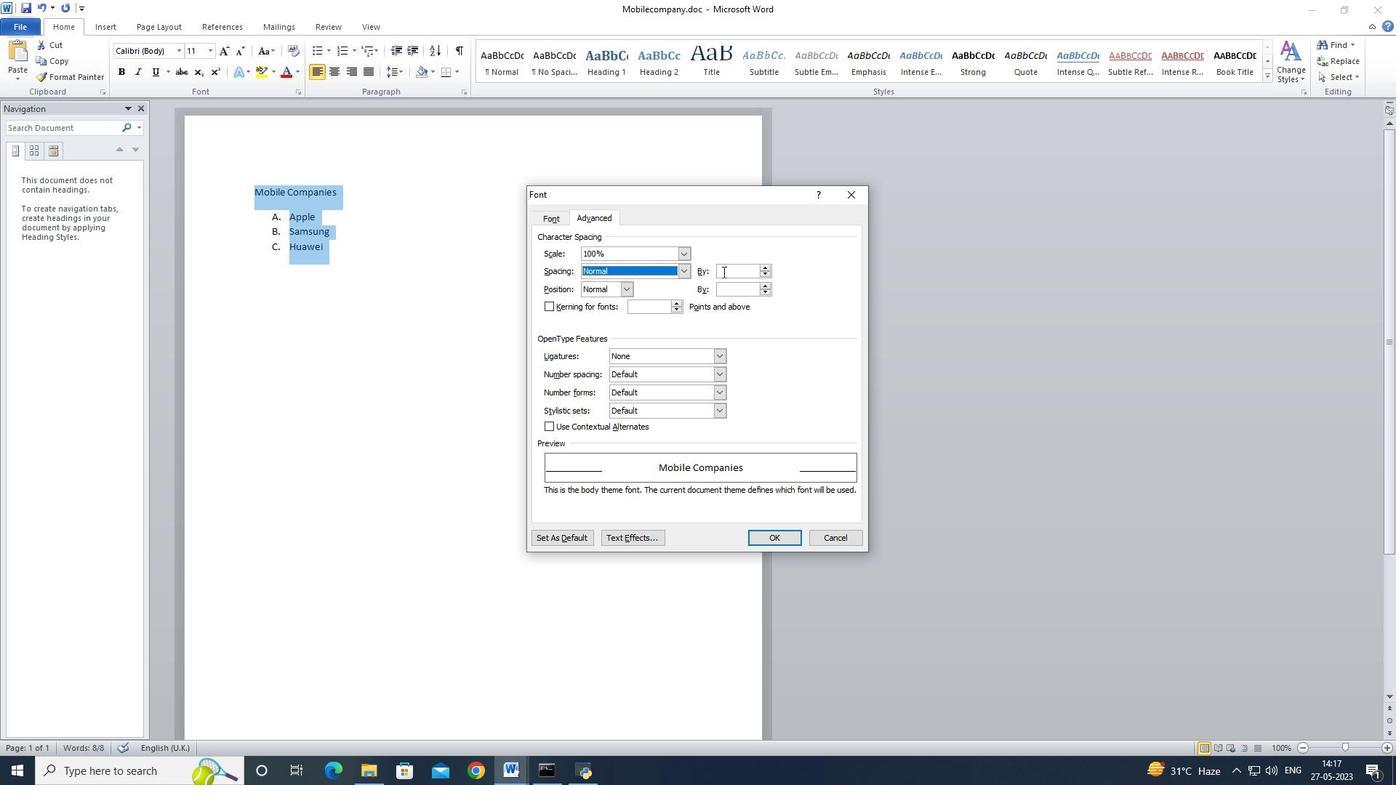 
Action: Mouse moved to (838, 199)
Screenshot: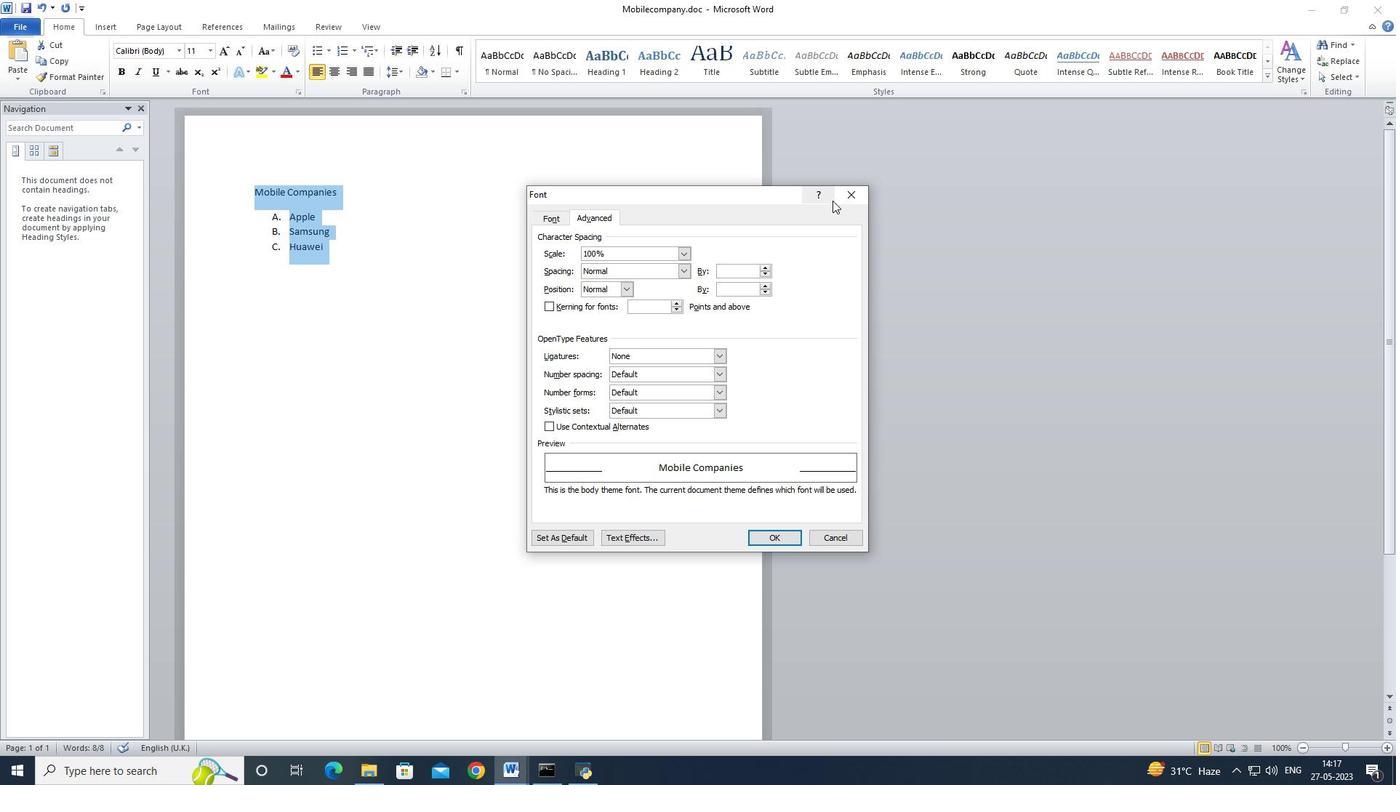 
Action: Mouse pressed left at (838, 199)
Screenshot: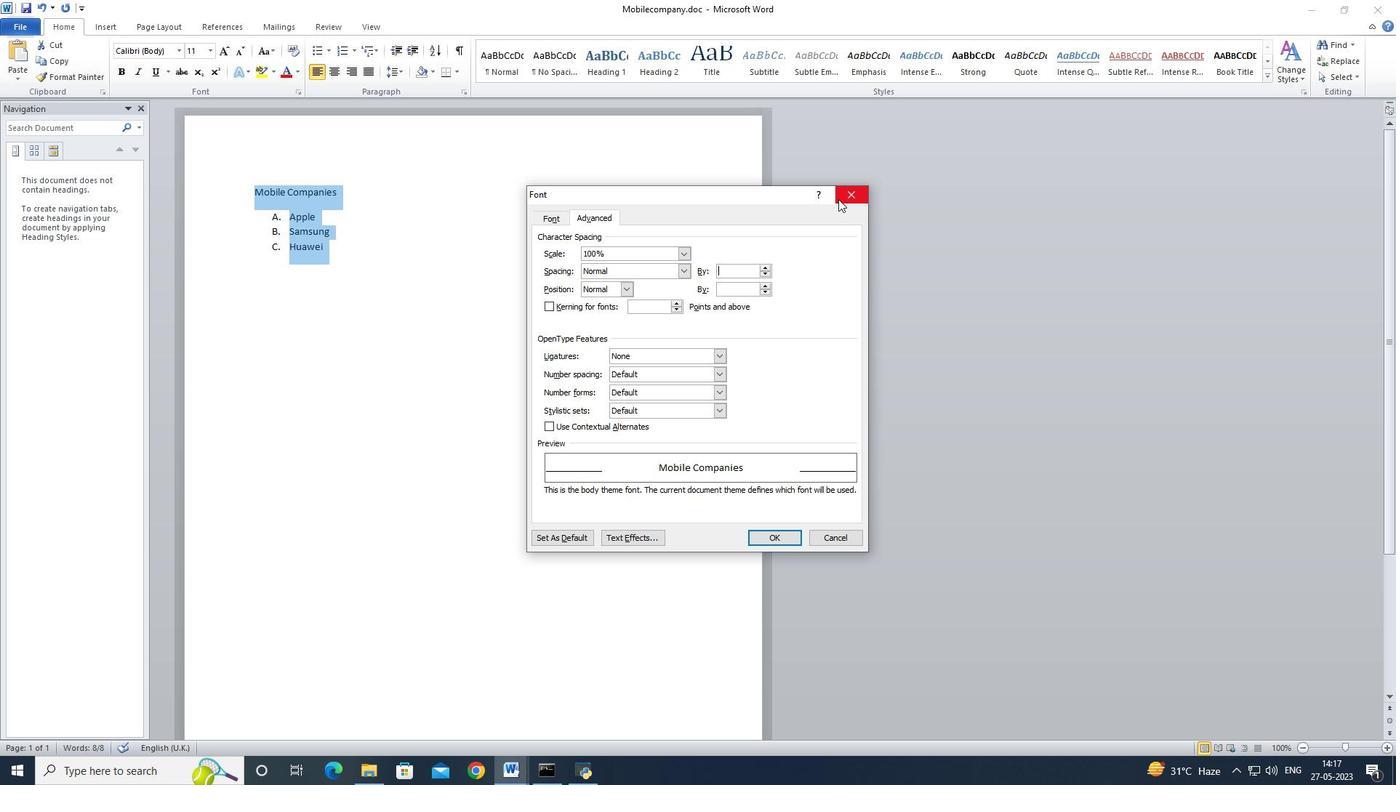 
Action: Mouse moved to (401, 70)
Screenshot: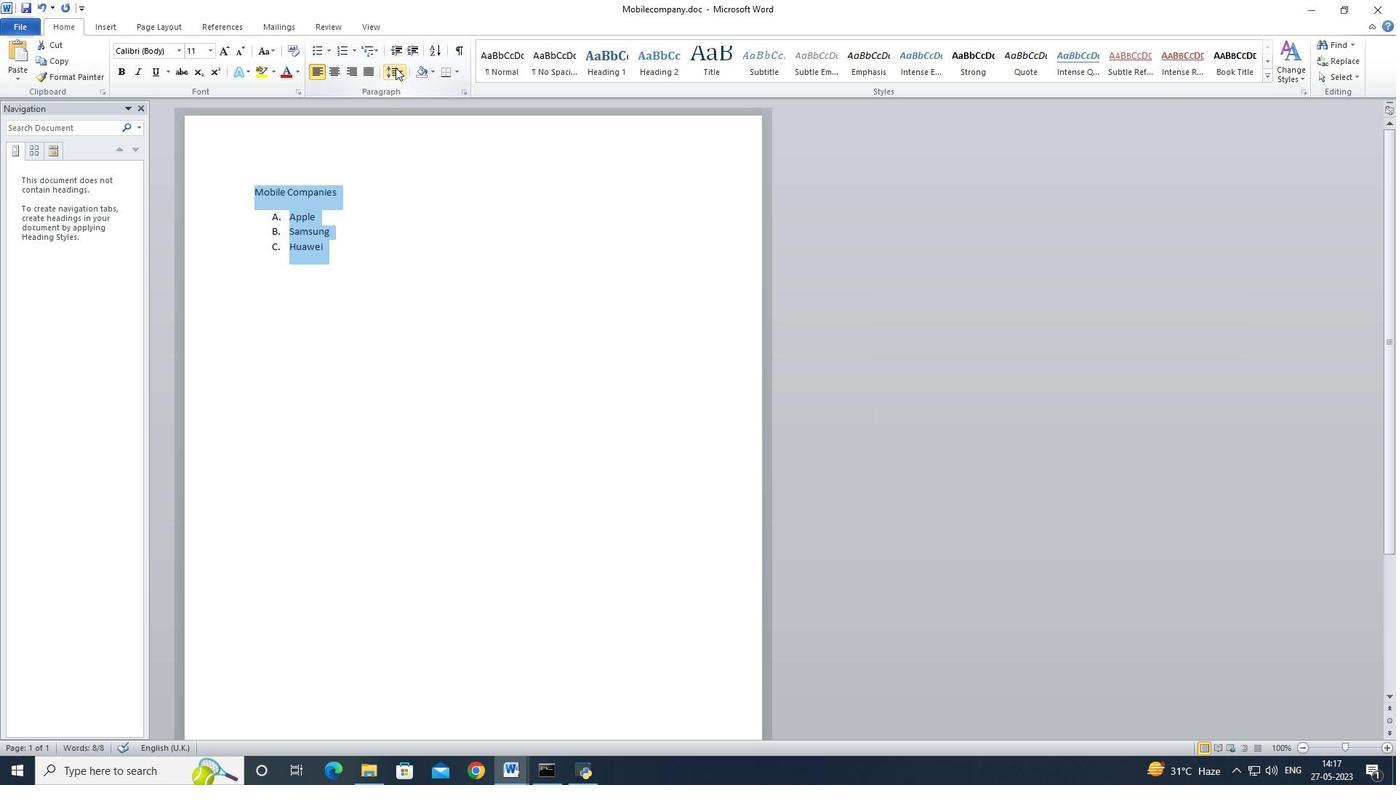 
Action: Mouse pressed left at (401, 70)
Screenshot: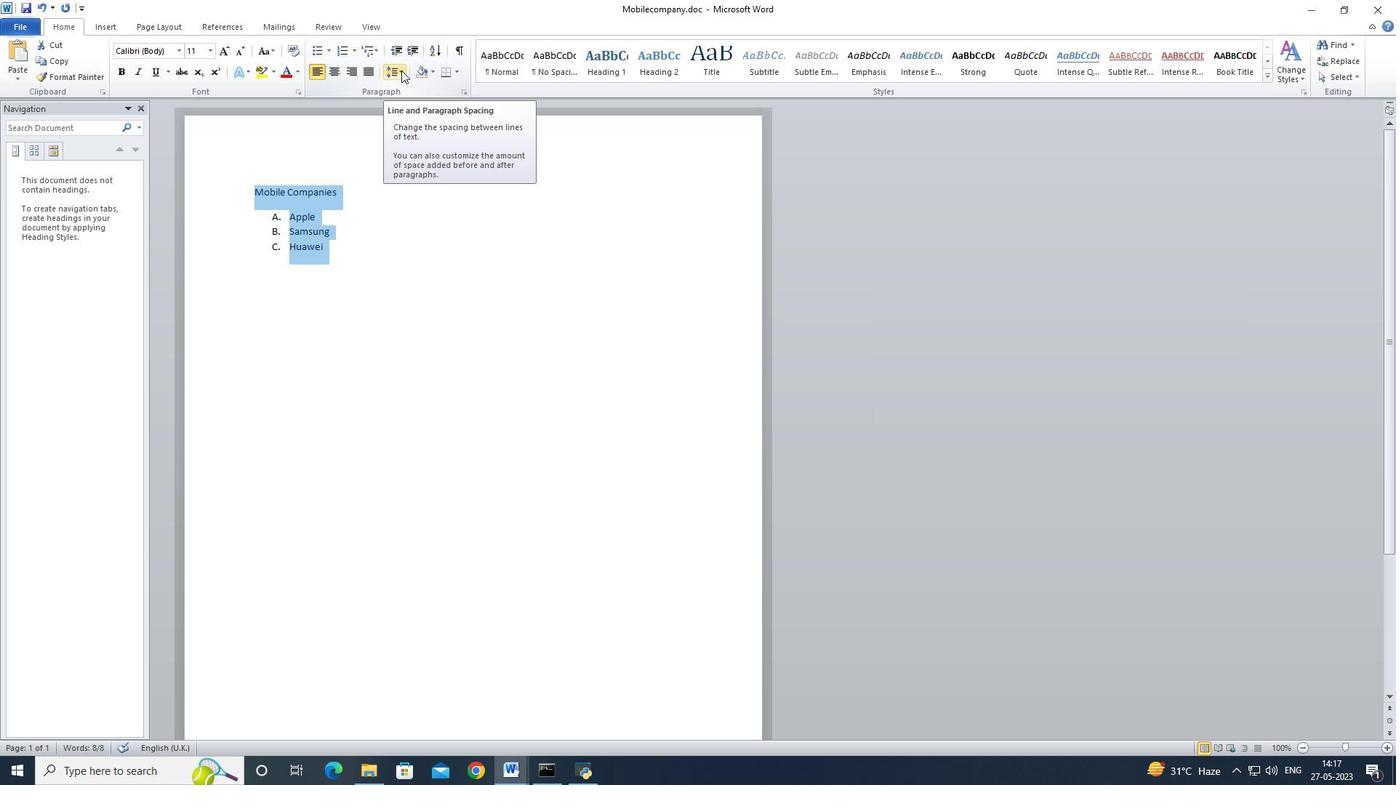 
Action: Mouse moved to (423, 175)
Screenshot: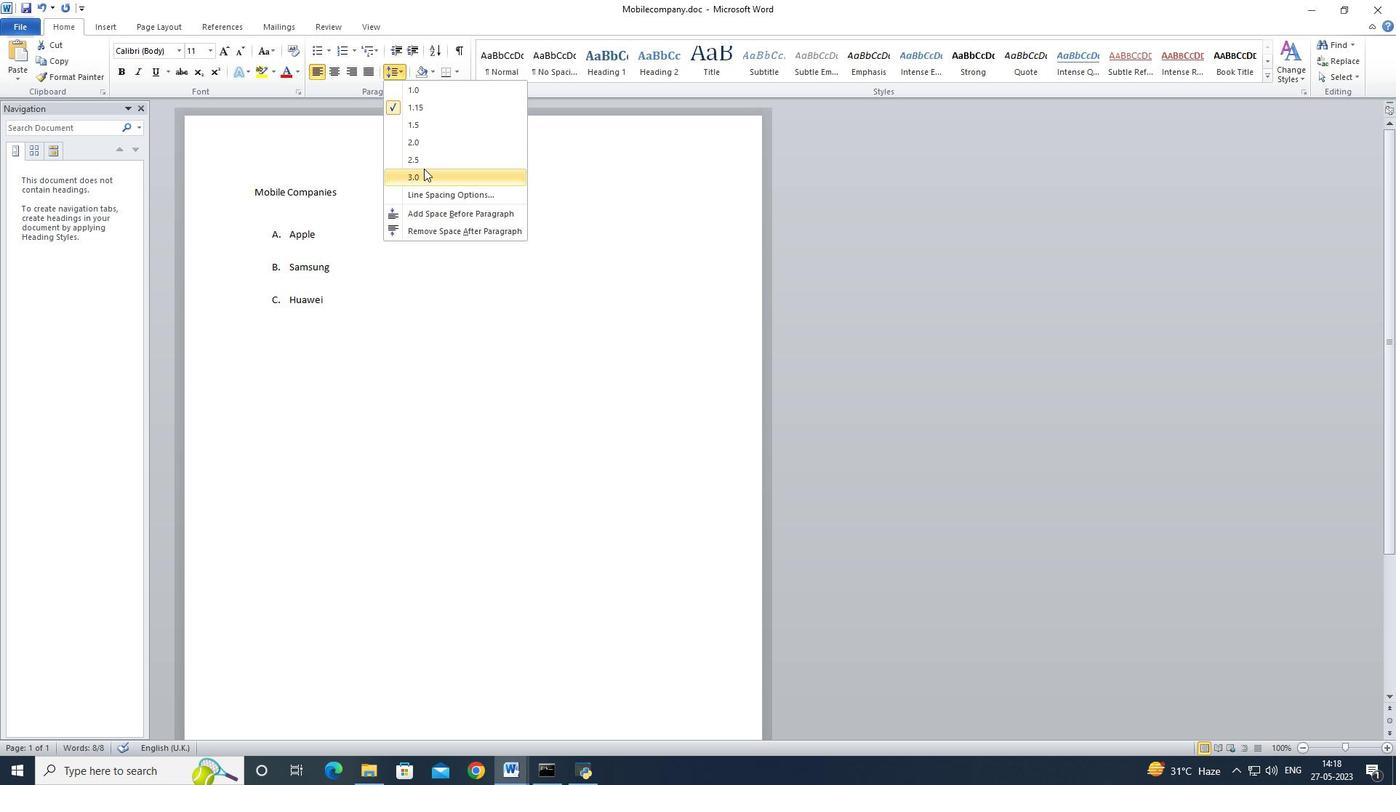 
Action: Mouse pressed left at (423, 175)
Screenshot: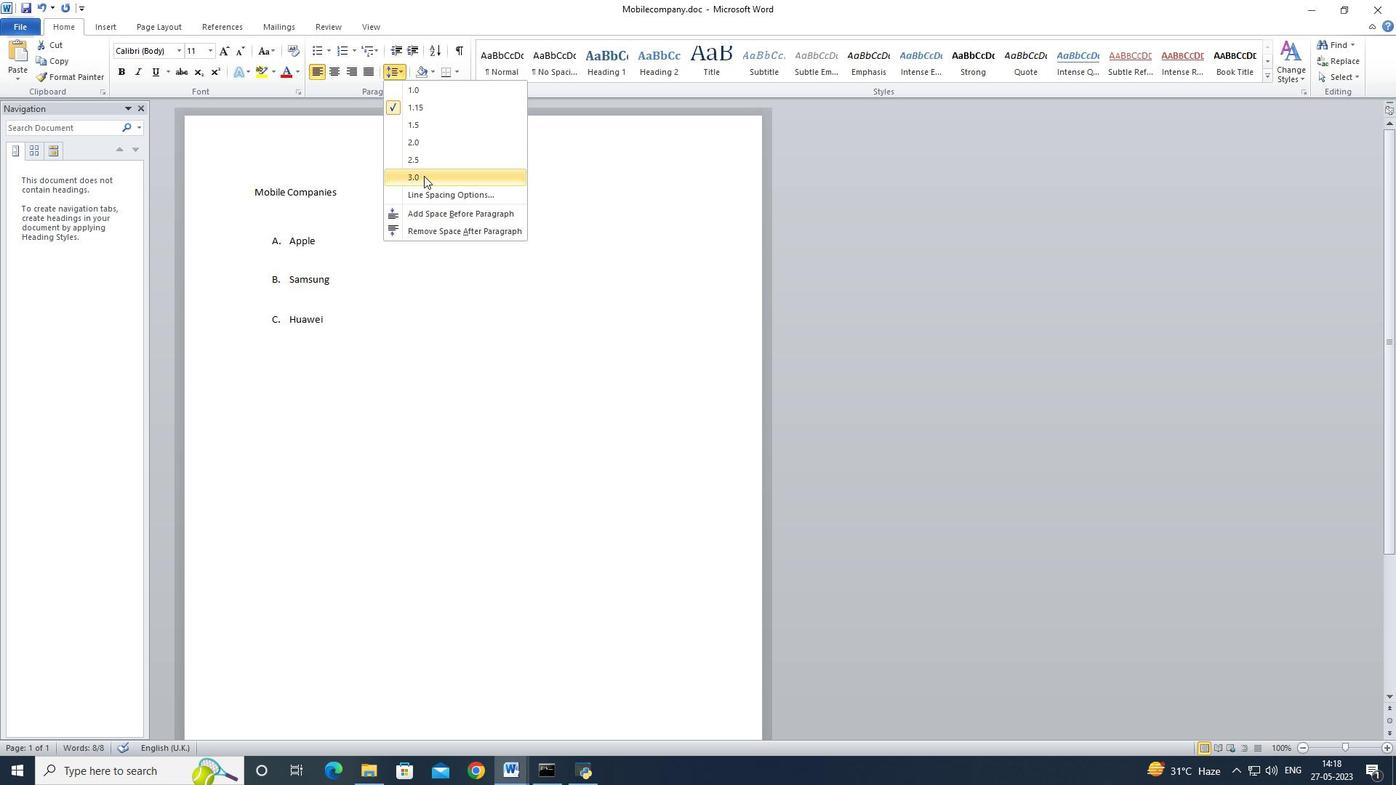 
Action: Mouse moved to (422, 223)
Screenshot: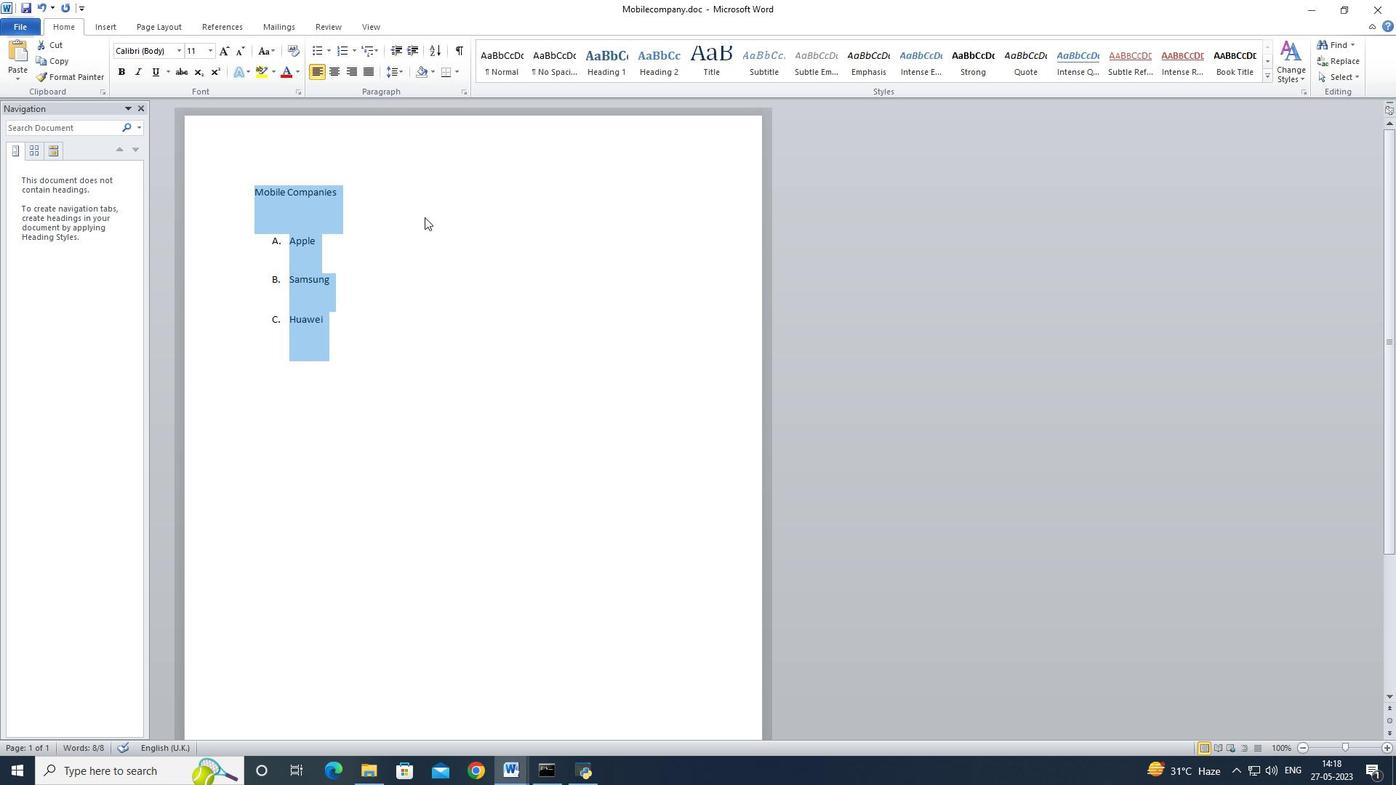 
Action: Mouse pressed left at (422, 223)
Screenshot: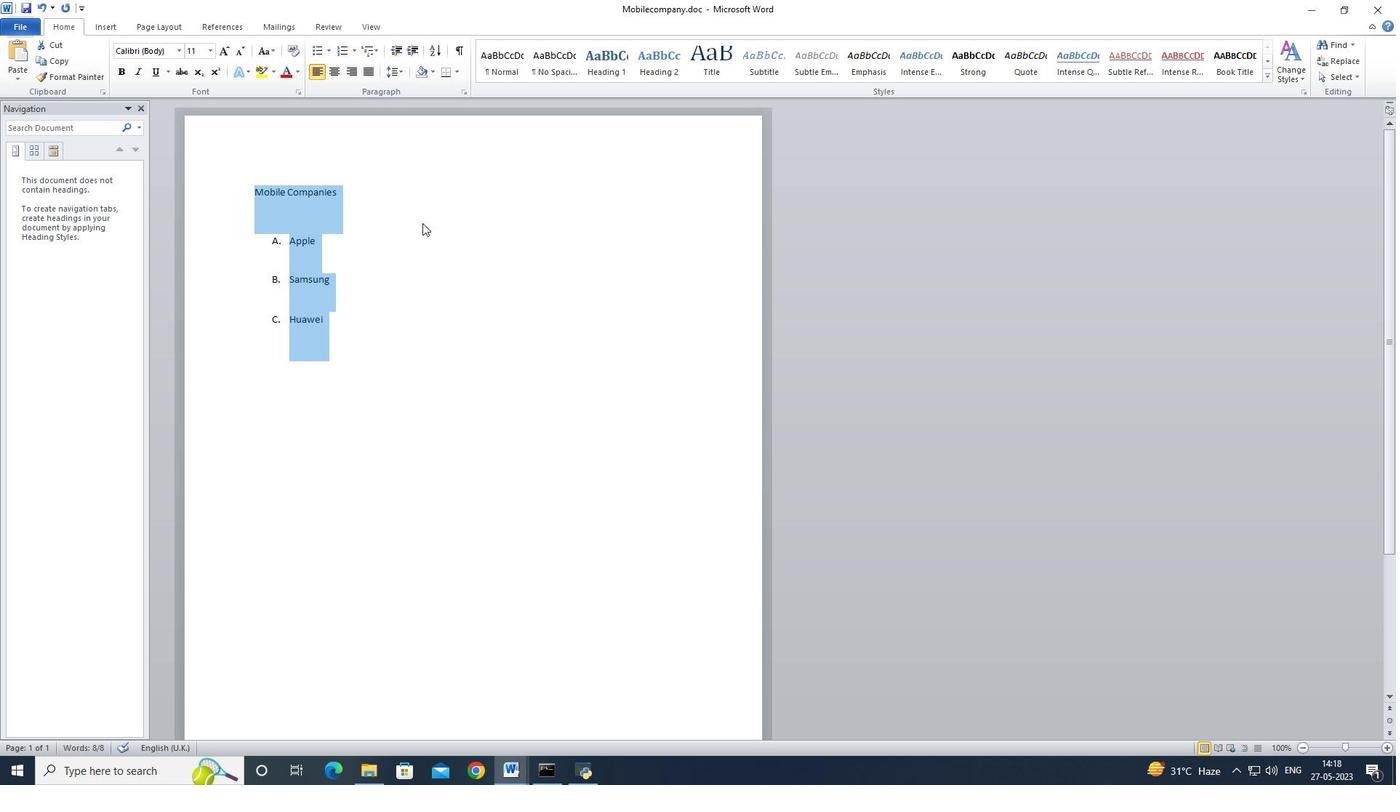 
Action: Mouse moved to (359, 325)
Screenshot: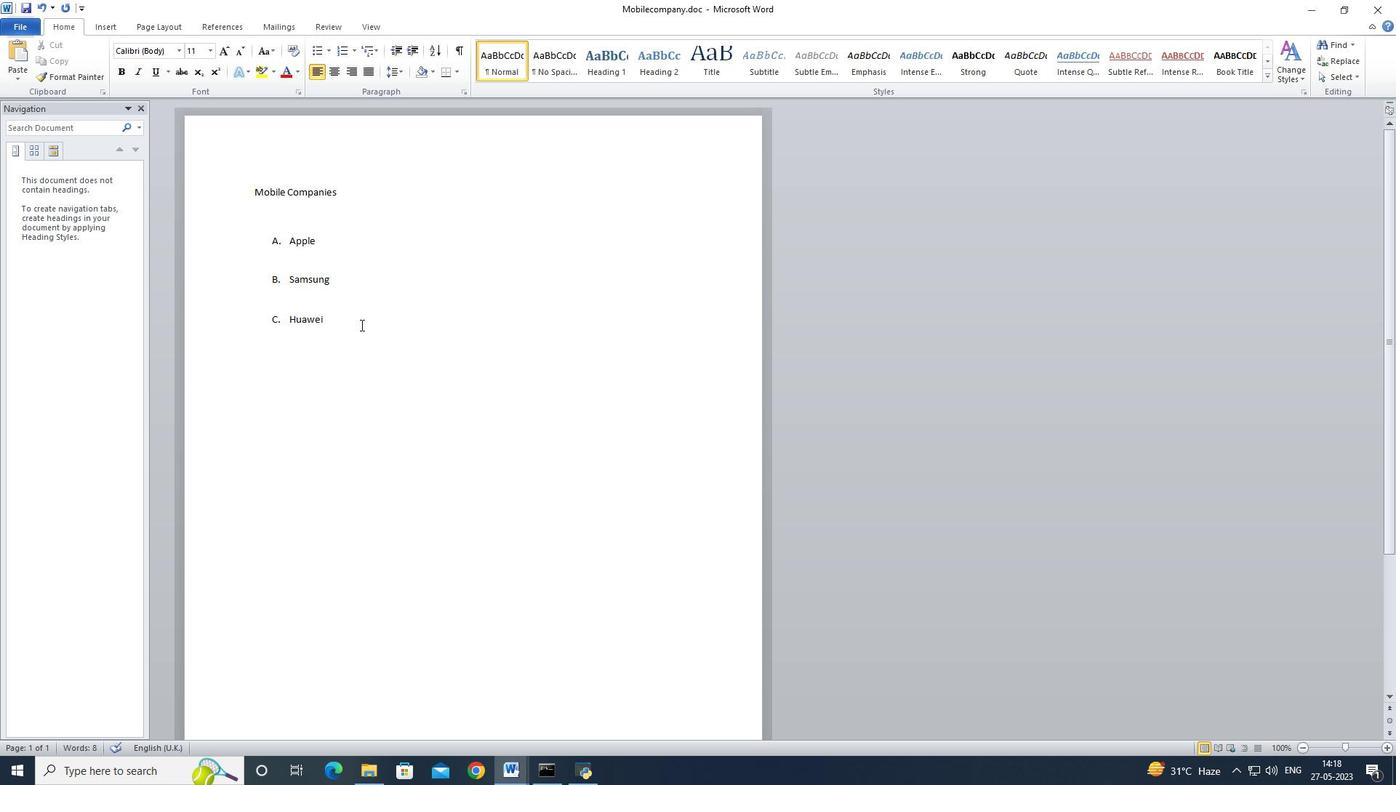 
Action: Mouse pressed left at (359, 325)
Screenshot: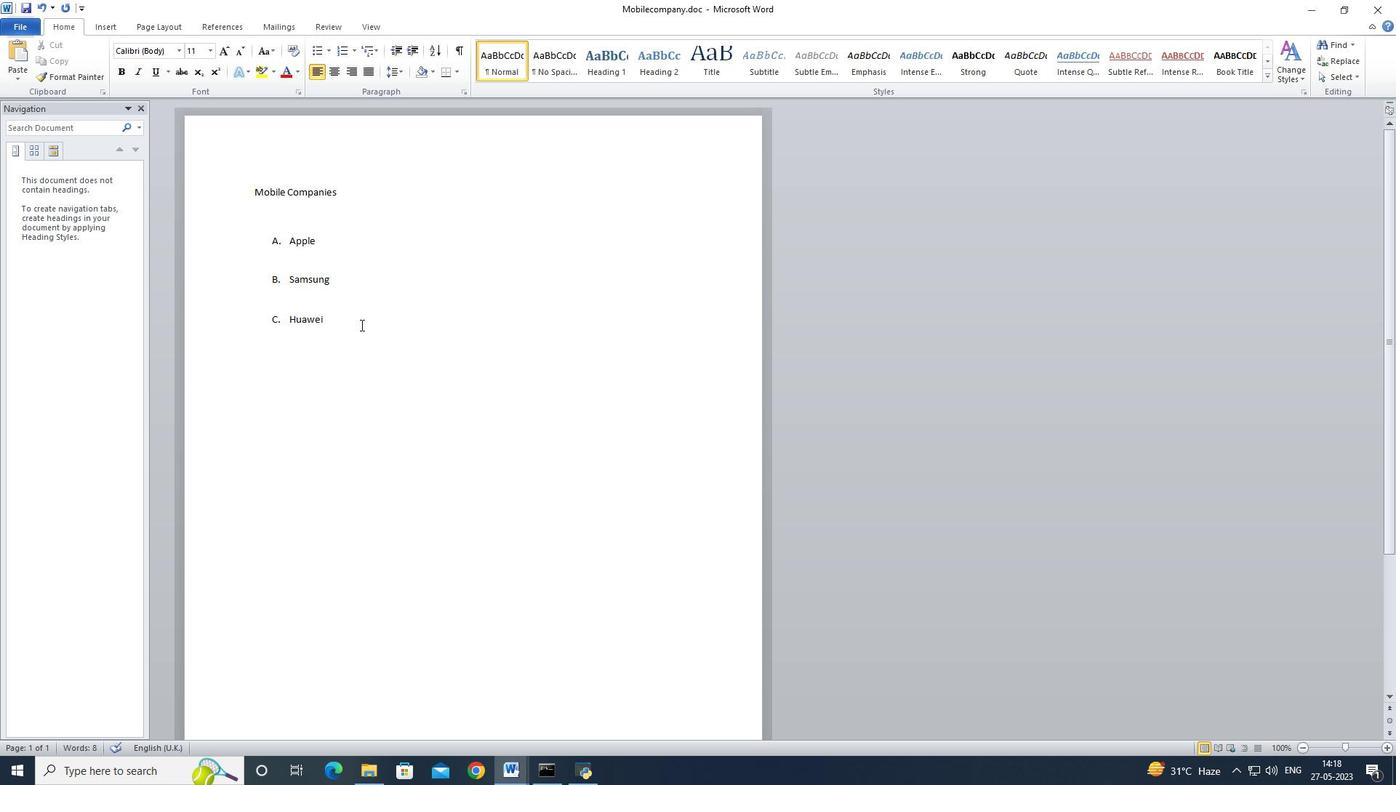 
Action: Mouse moved to (95, 23)
Screenshot: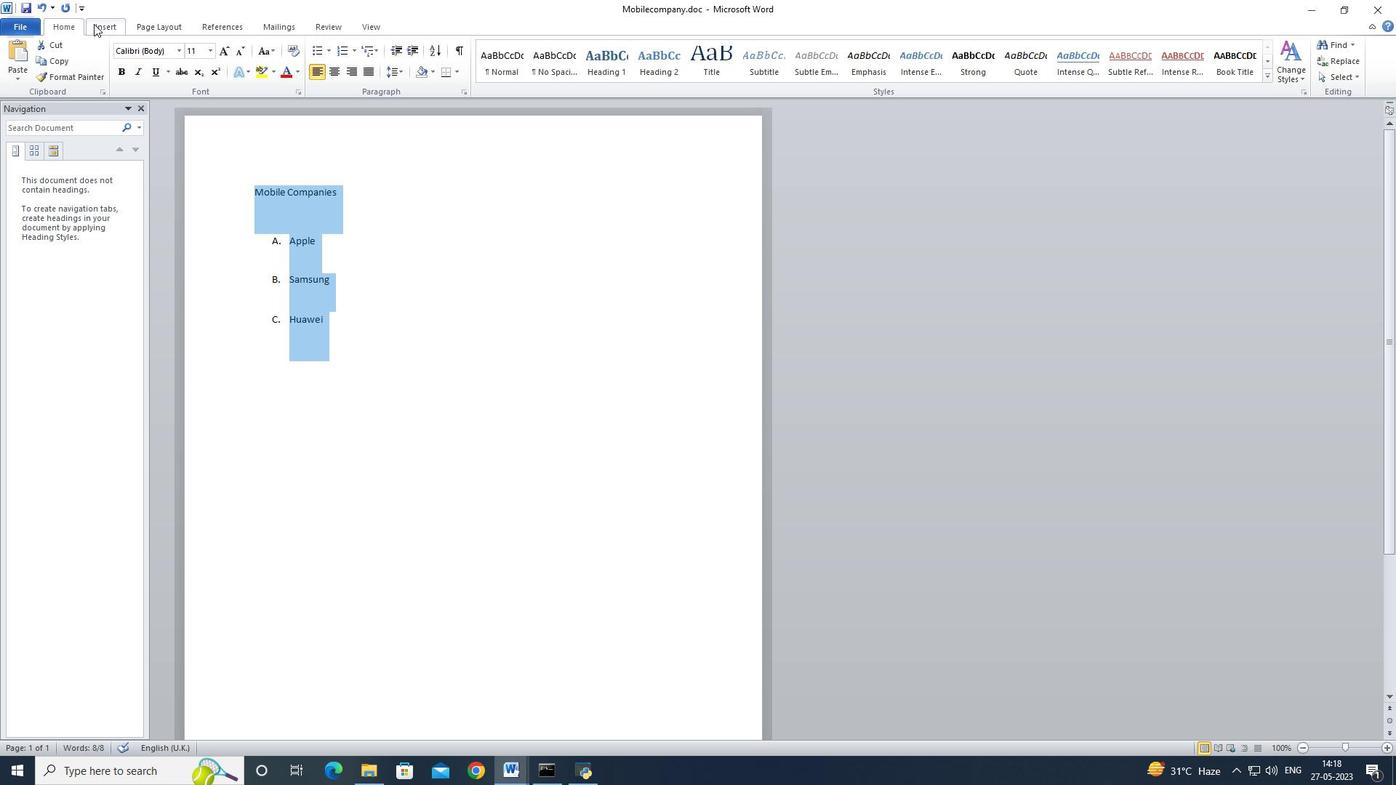 
Action: Mouse pressed left at (95, 23)
Screenshot: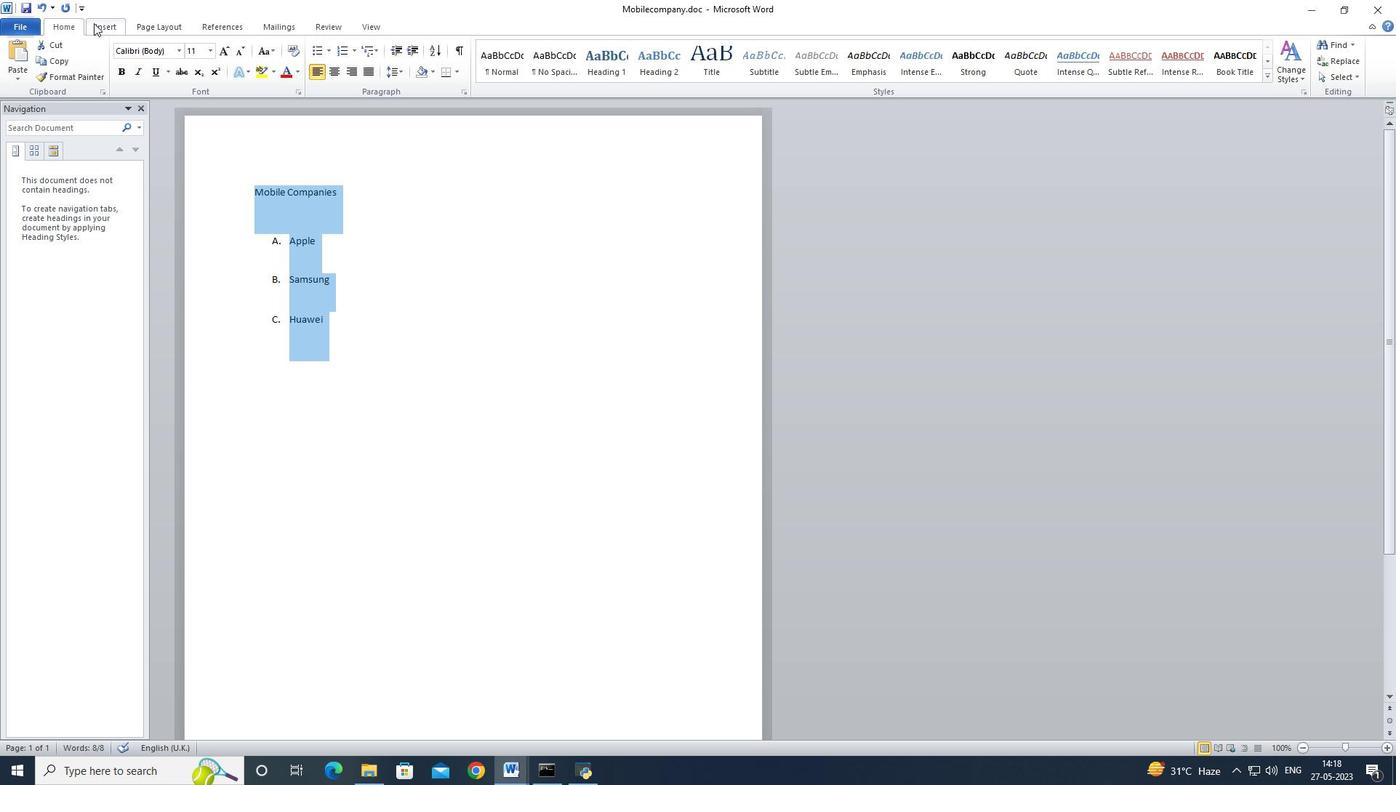 
Action: Mouse moved to (145, 26)
Screenshot: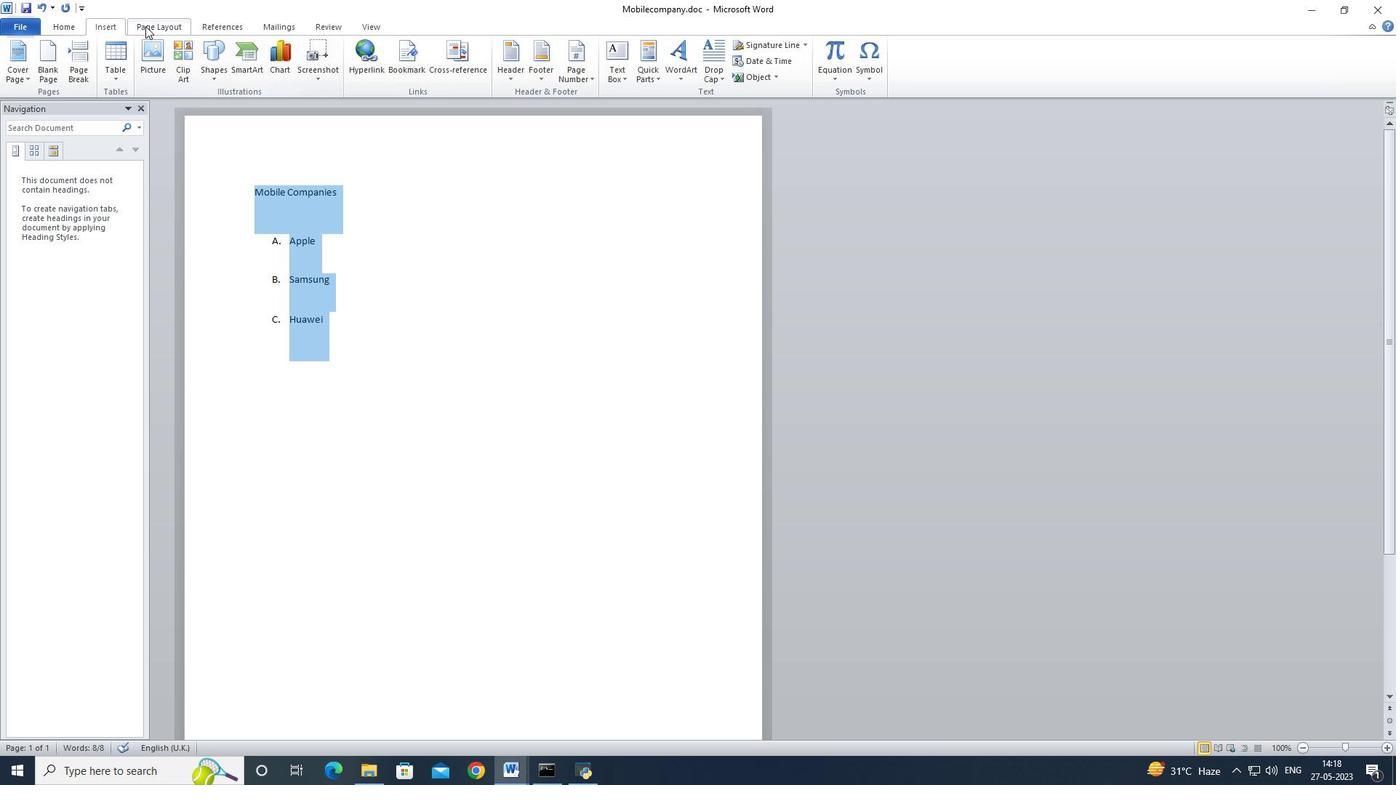 
Action: Mouse pressed left at (145, 26)
Screenshot: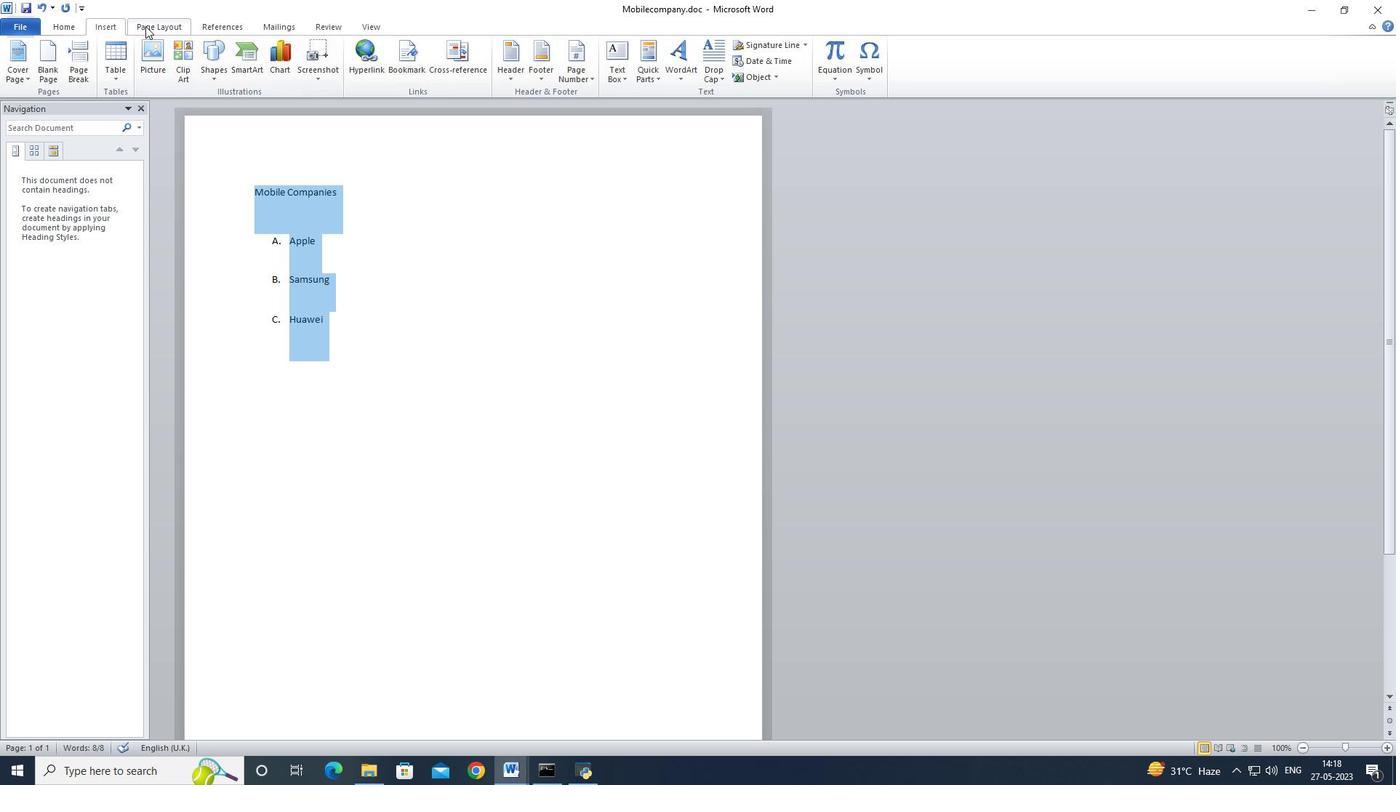 
Action: Mouse moved to (421, 69)
Screenshot: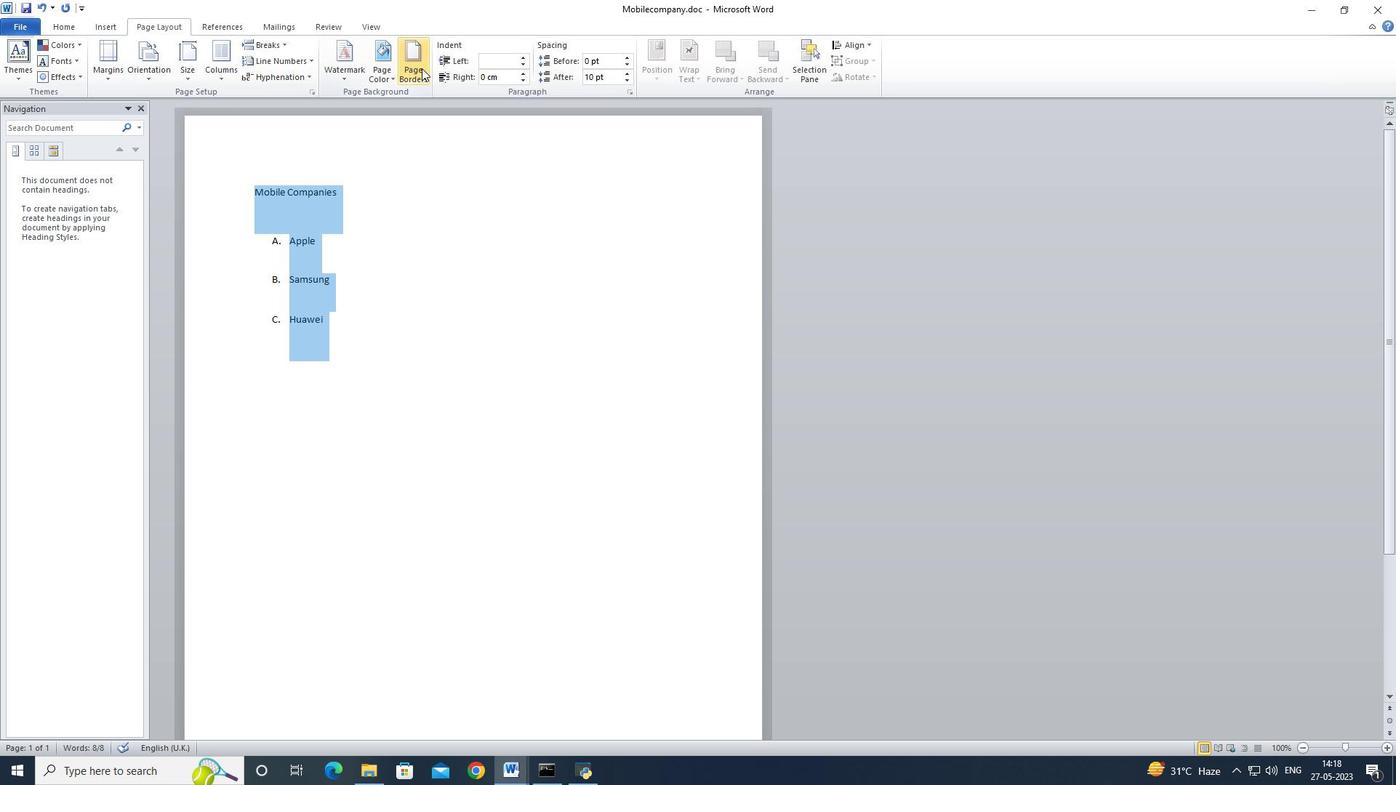 
Action: Mouse pressed left at (421, 69)
Screenshot: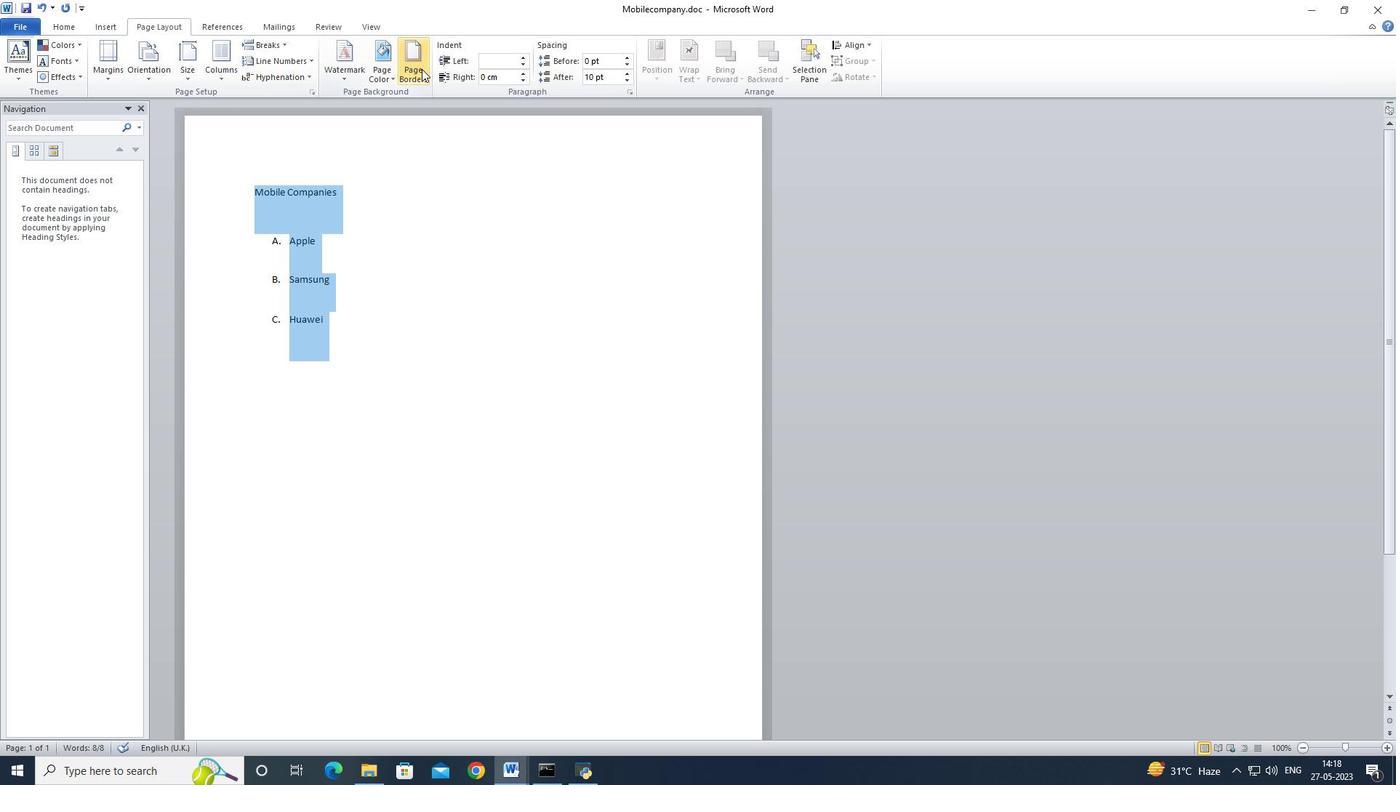 
Action: Mouse moved to (530, 253)
Screenshot: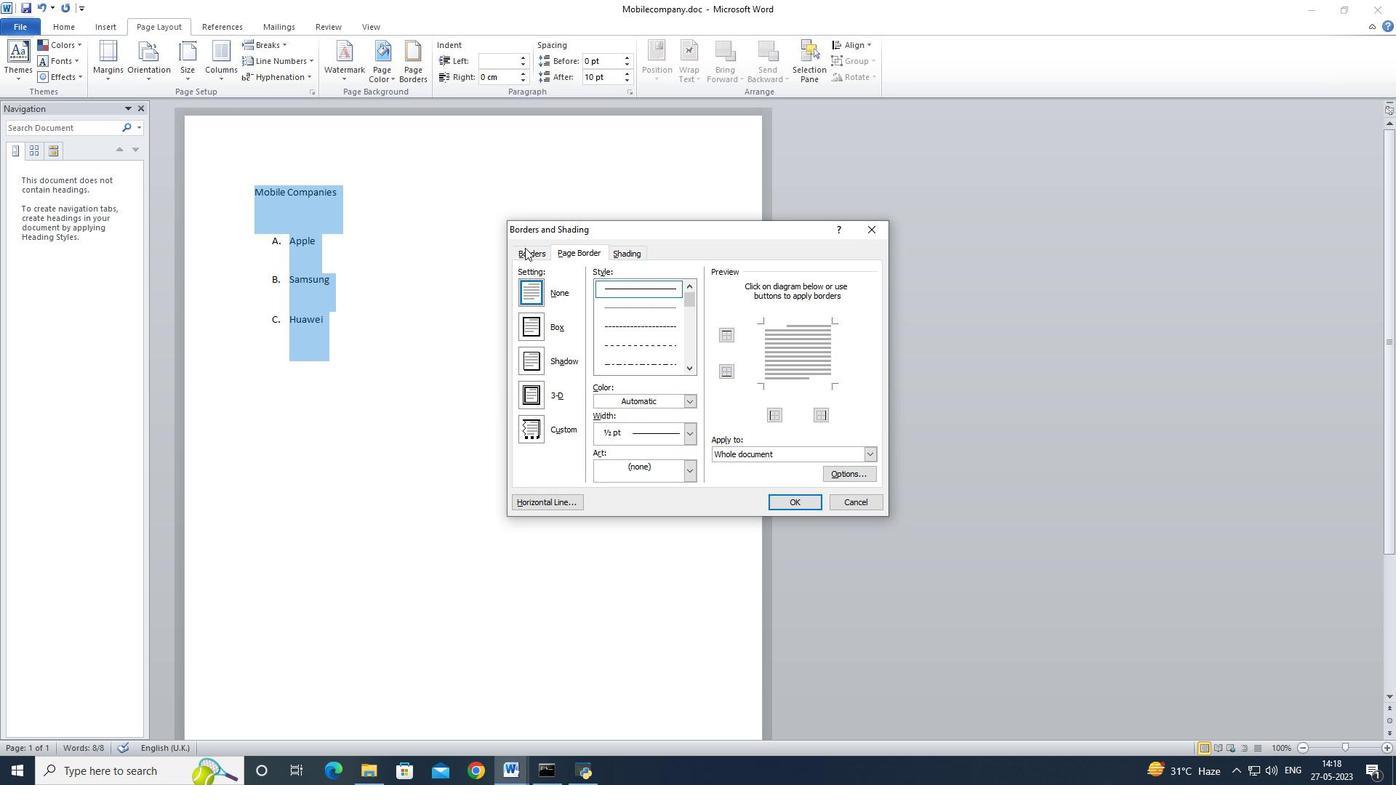 
Action: Mouse pressed left at (530, 253)
Screenshot: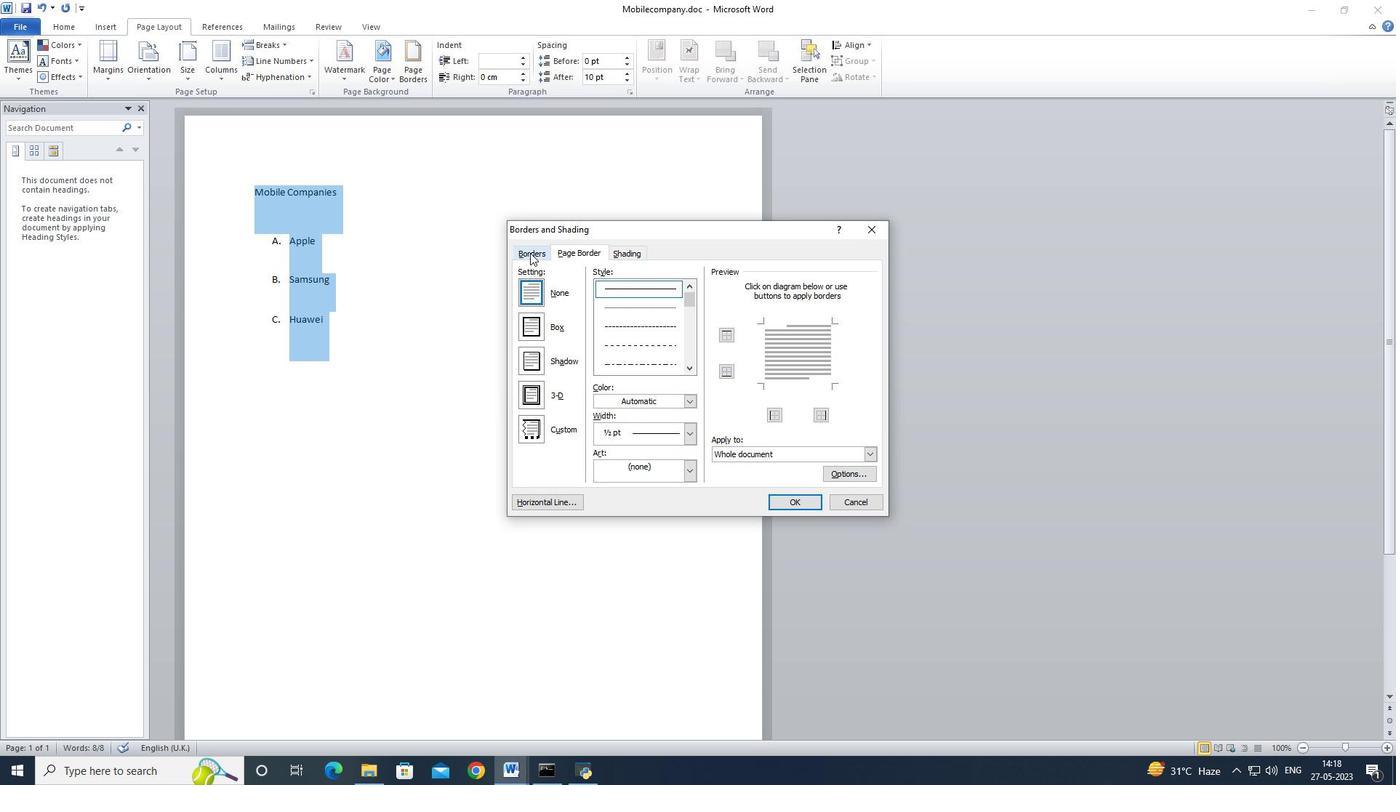 
Action: Mouse moved to (528, 424)
Screenshot: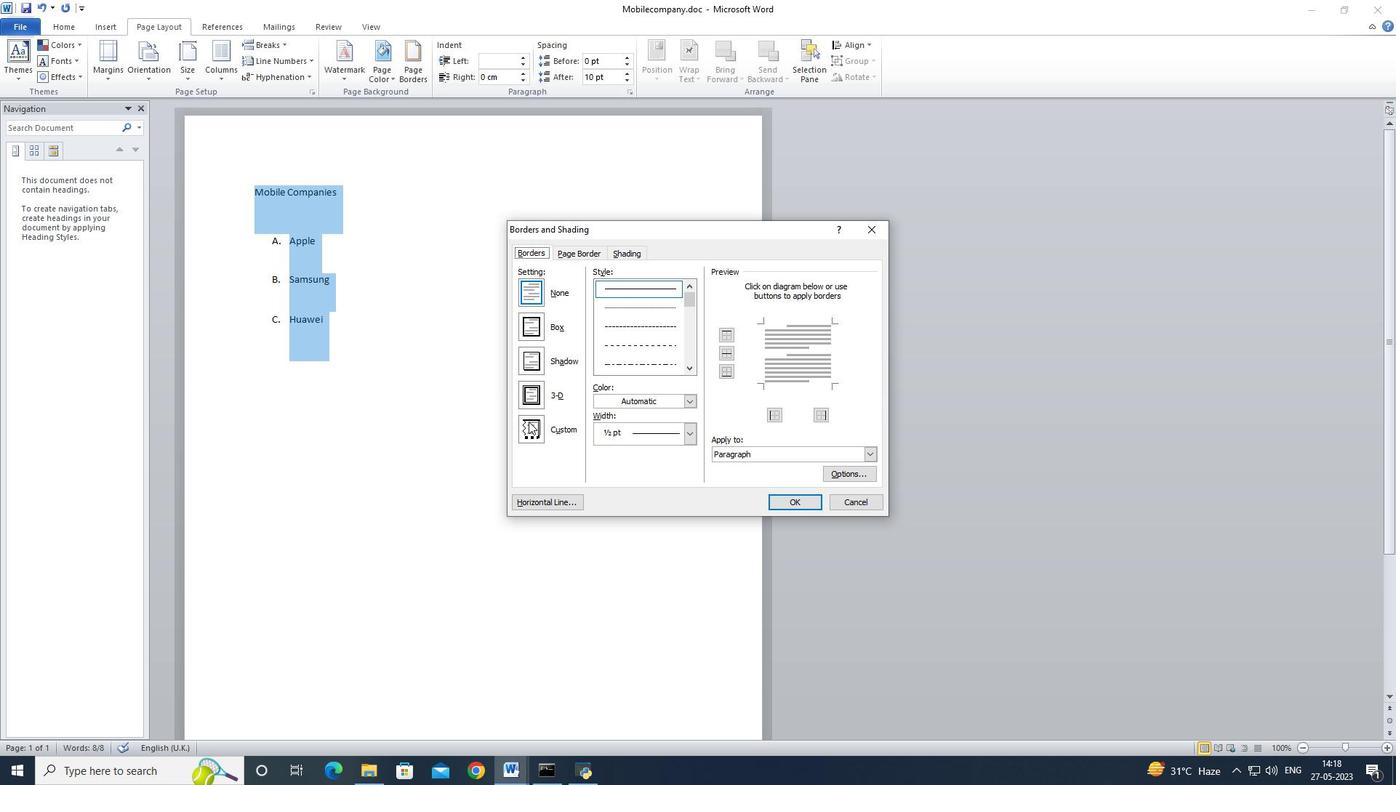 
Action: Mouse pressed left at (528, 424)
Screenshot: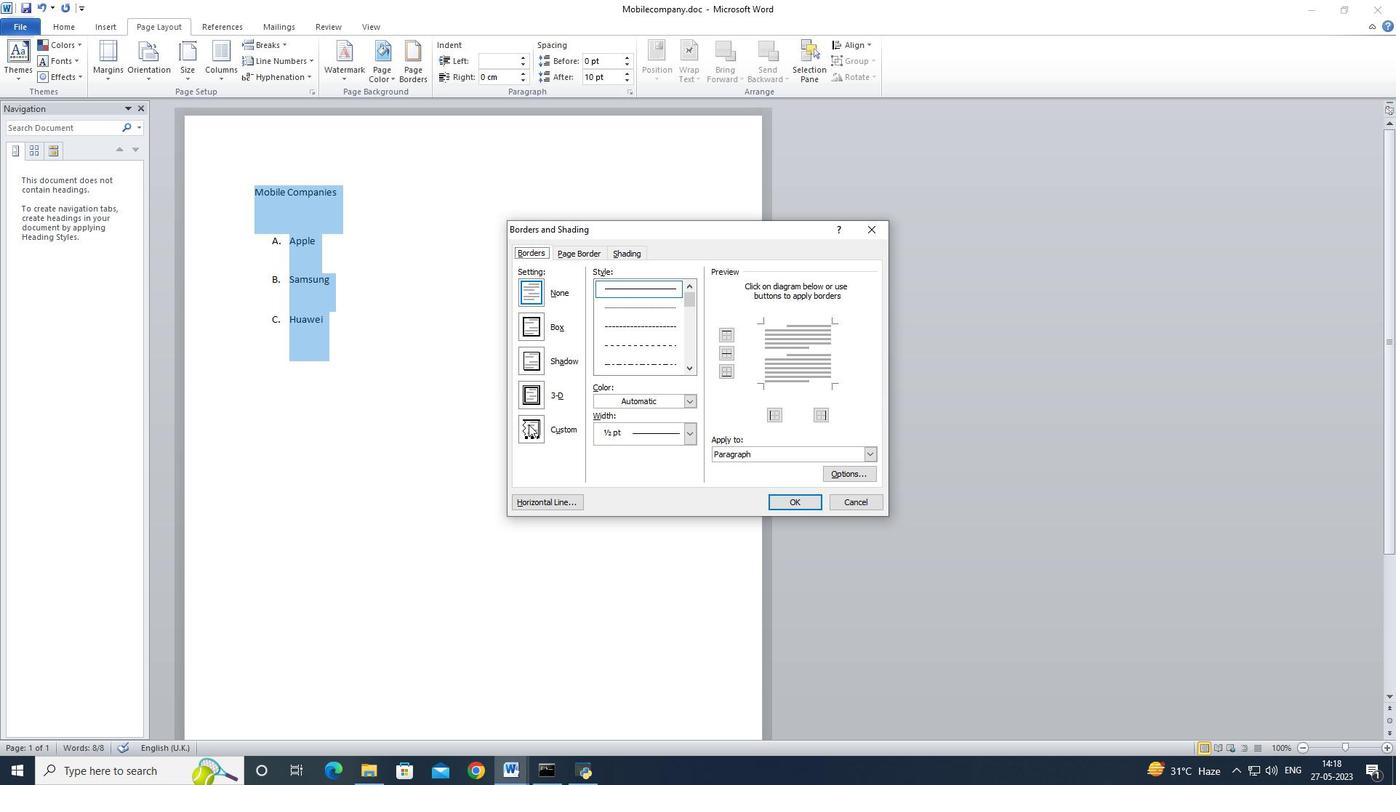 
Action: Mouse moved to (531, 355)
Screenshot: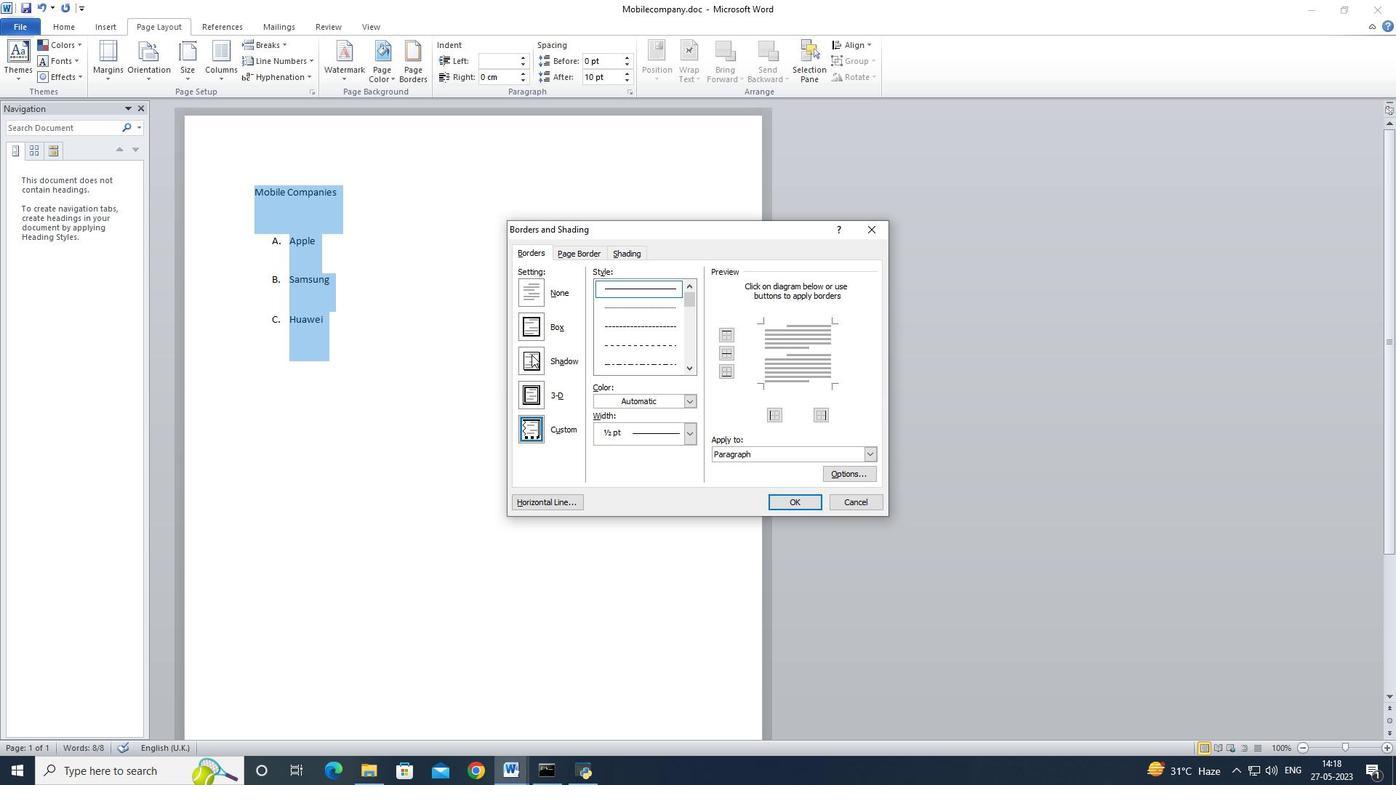 
Action: Mouse pressed left at (531, 355)
Screenshot: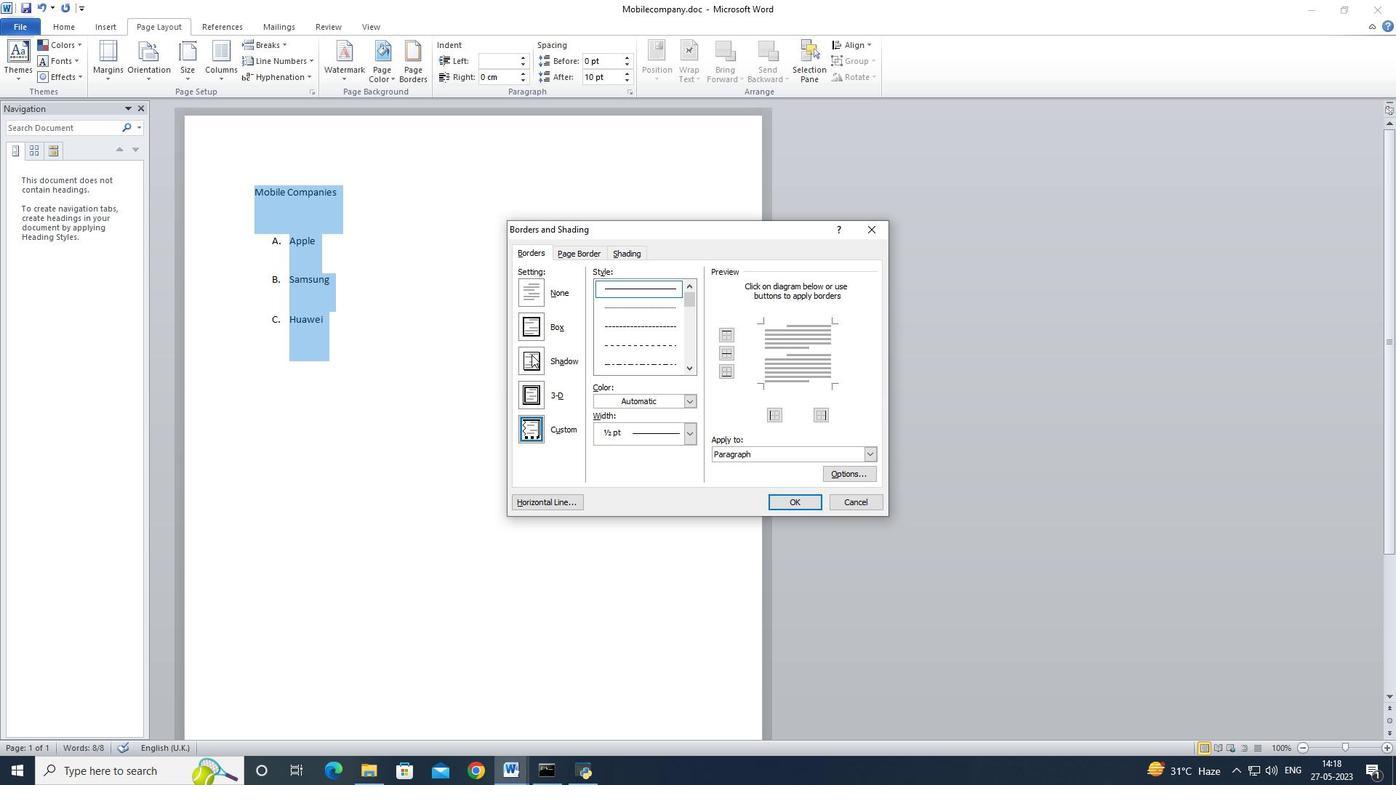 
Action: Mouse moved to (538, 331)
Screenshot: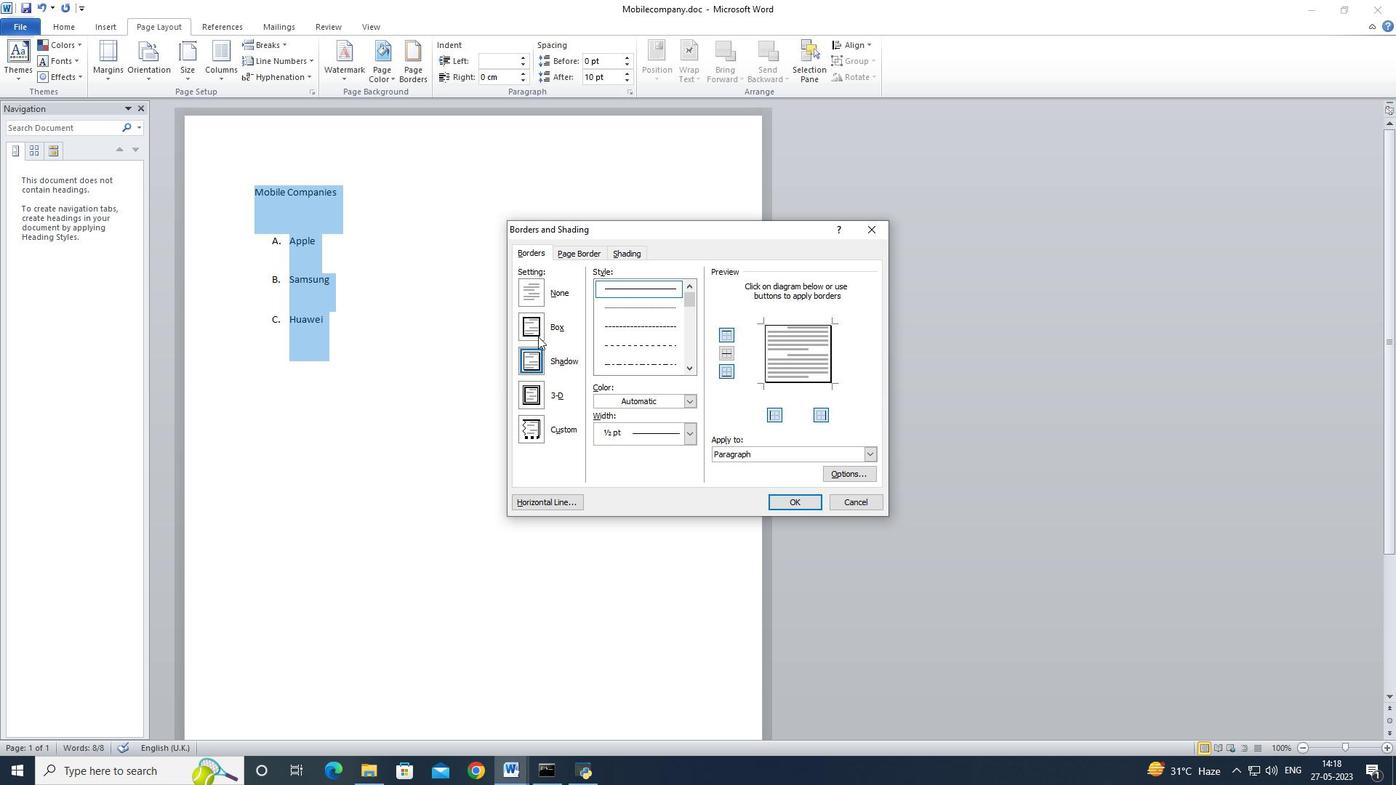 
Action: Mouse pressed left at (538, 331)
Screenshot: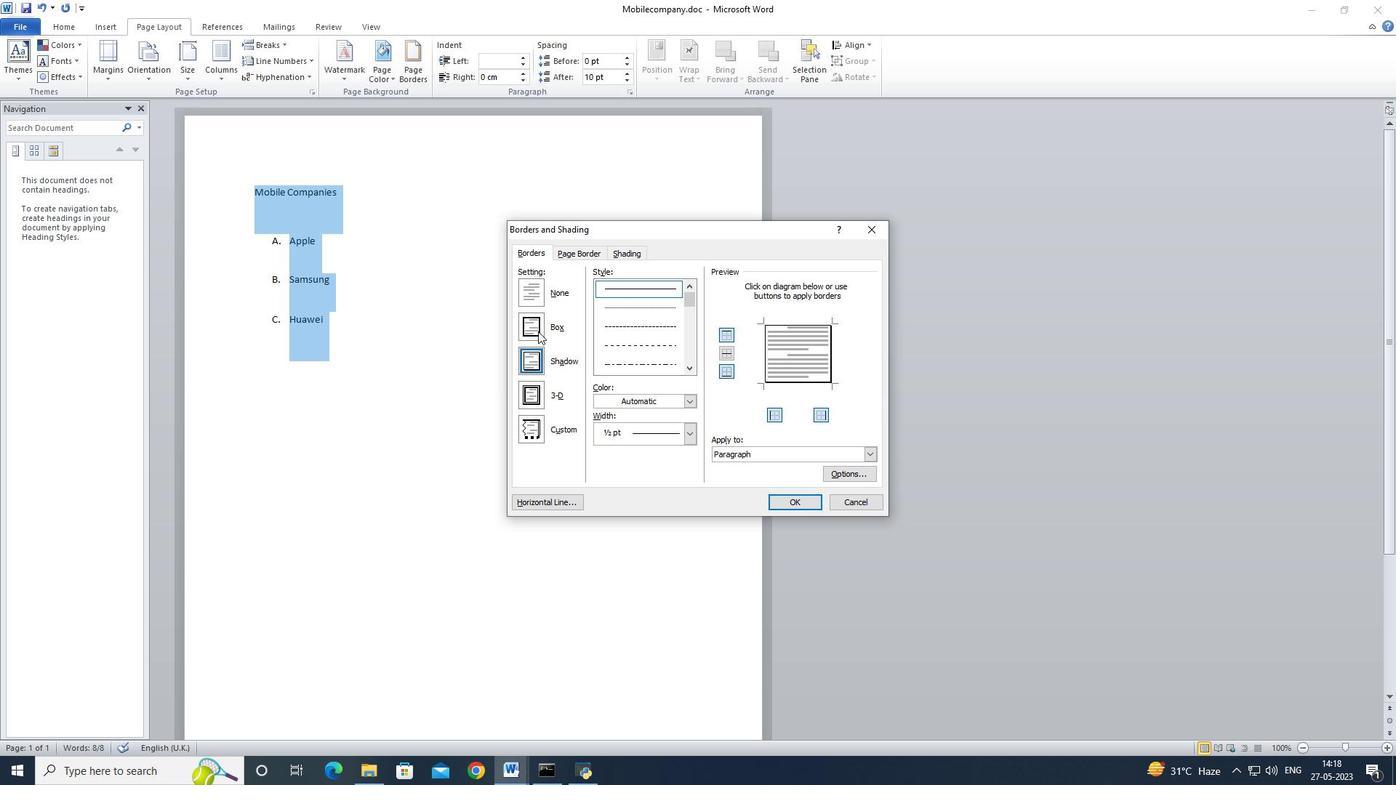 
Action: Mouse moved to (792, 506)
Screenshot: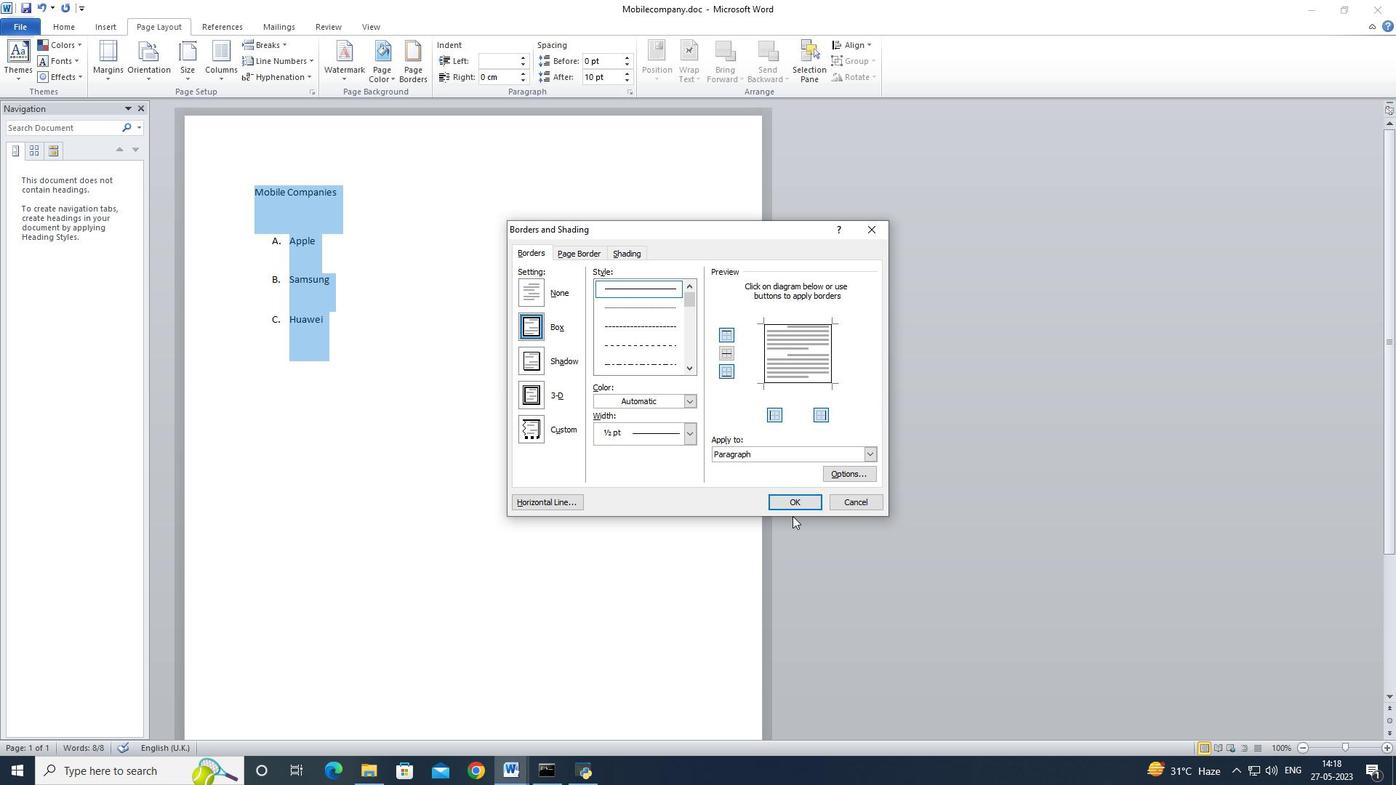 
Action: Mouse pressed left at (792, 506)
Screenshot: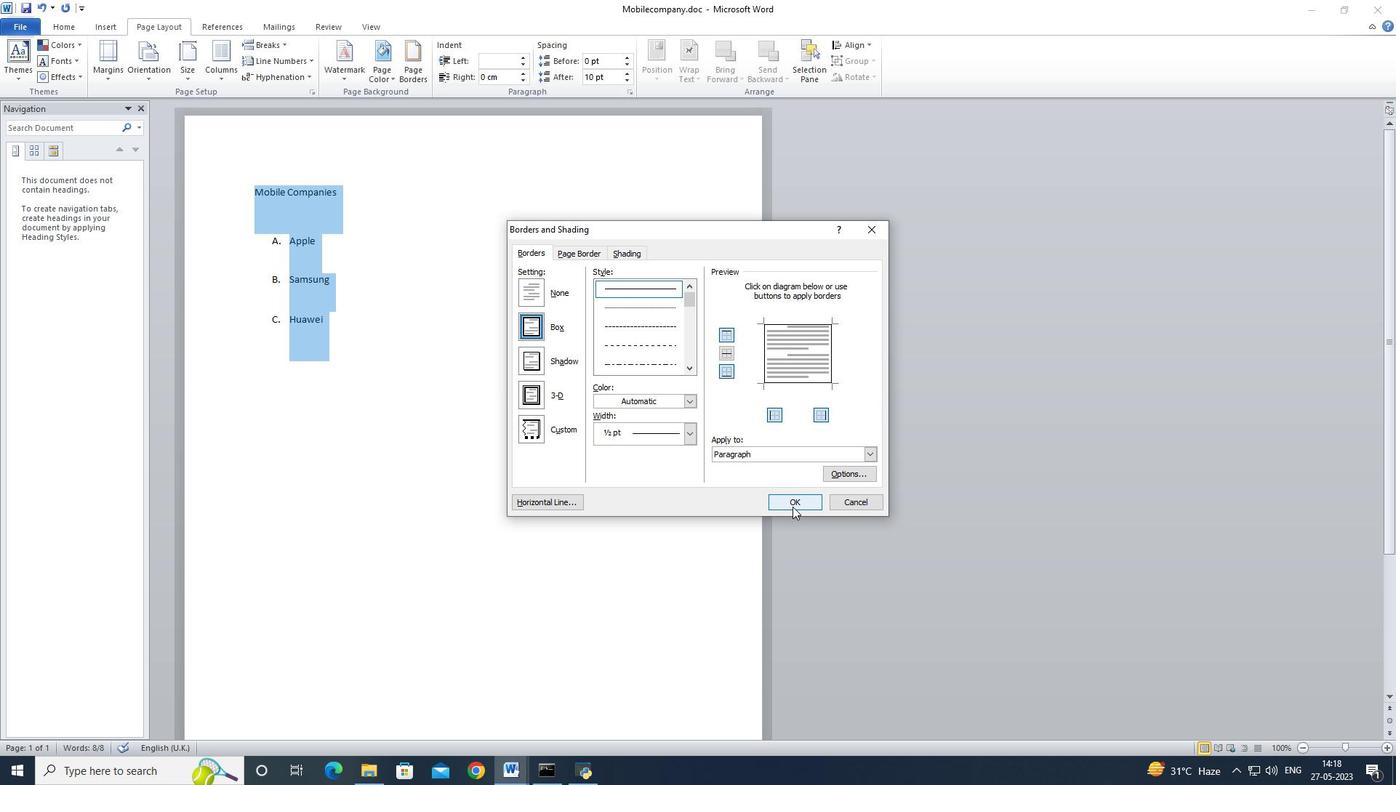 
Action: Mouse moved to (536, 426)
Screenshot: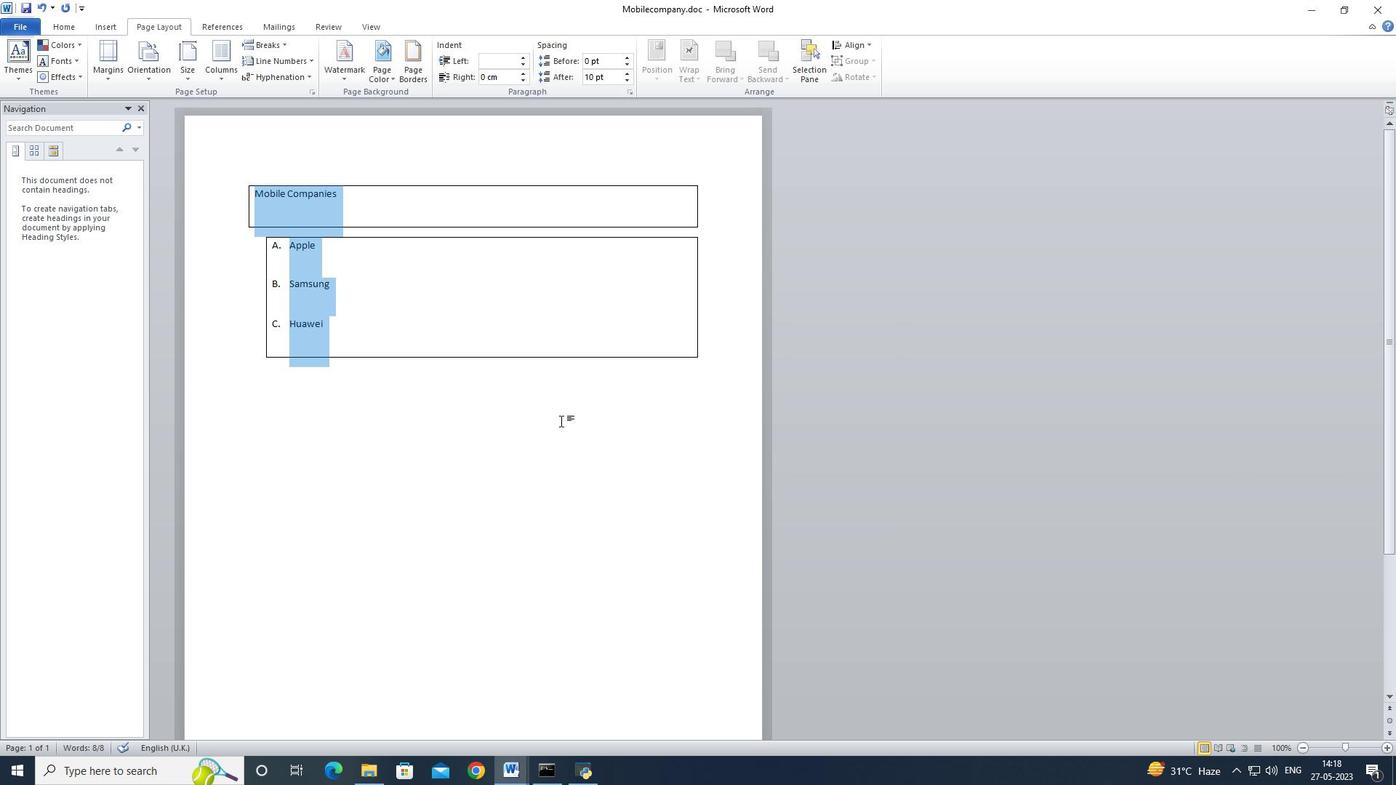
Action: Mouse pressed left at (536, 426)
Screenshot: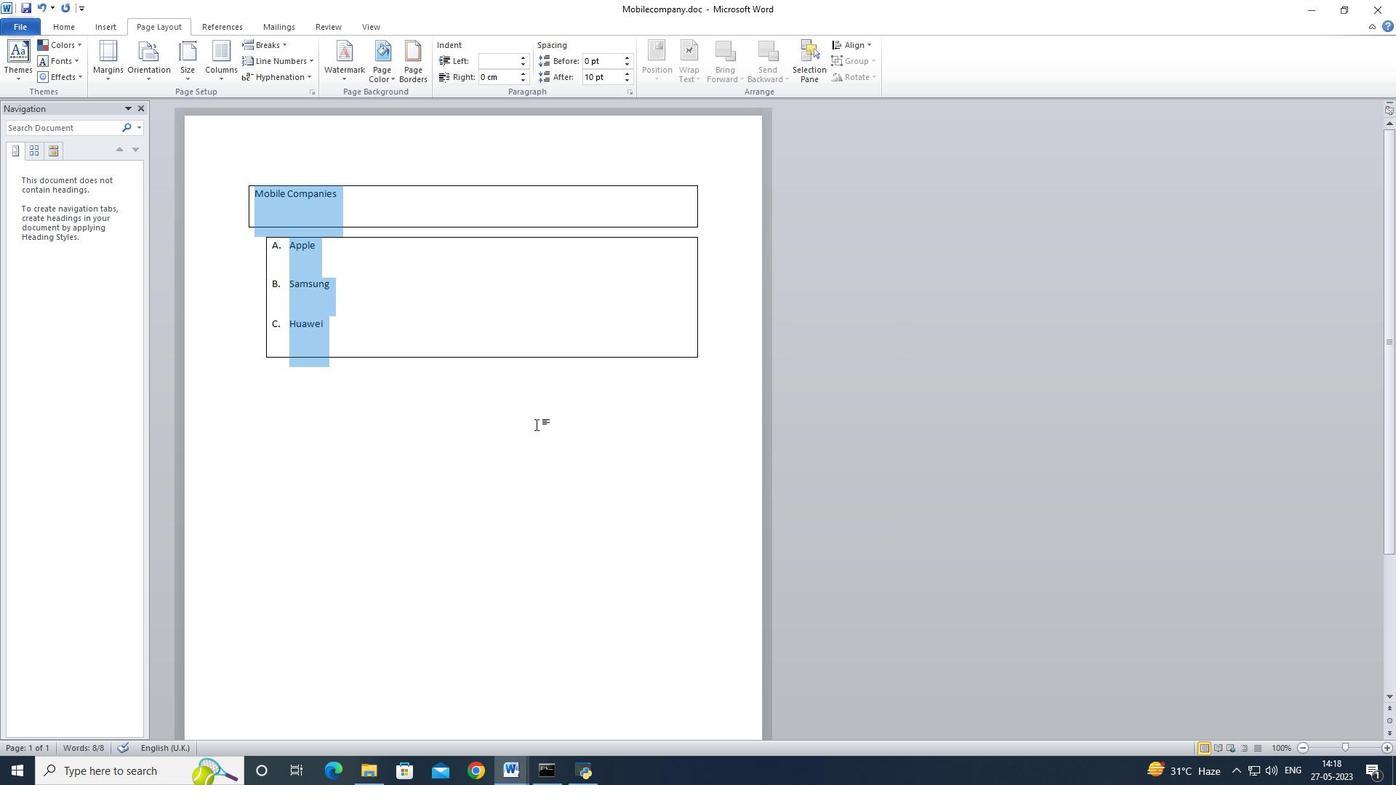 
Action: Mouse moved to (338, 195)
Screenshot: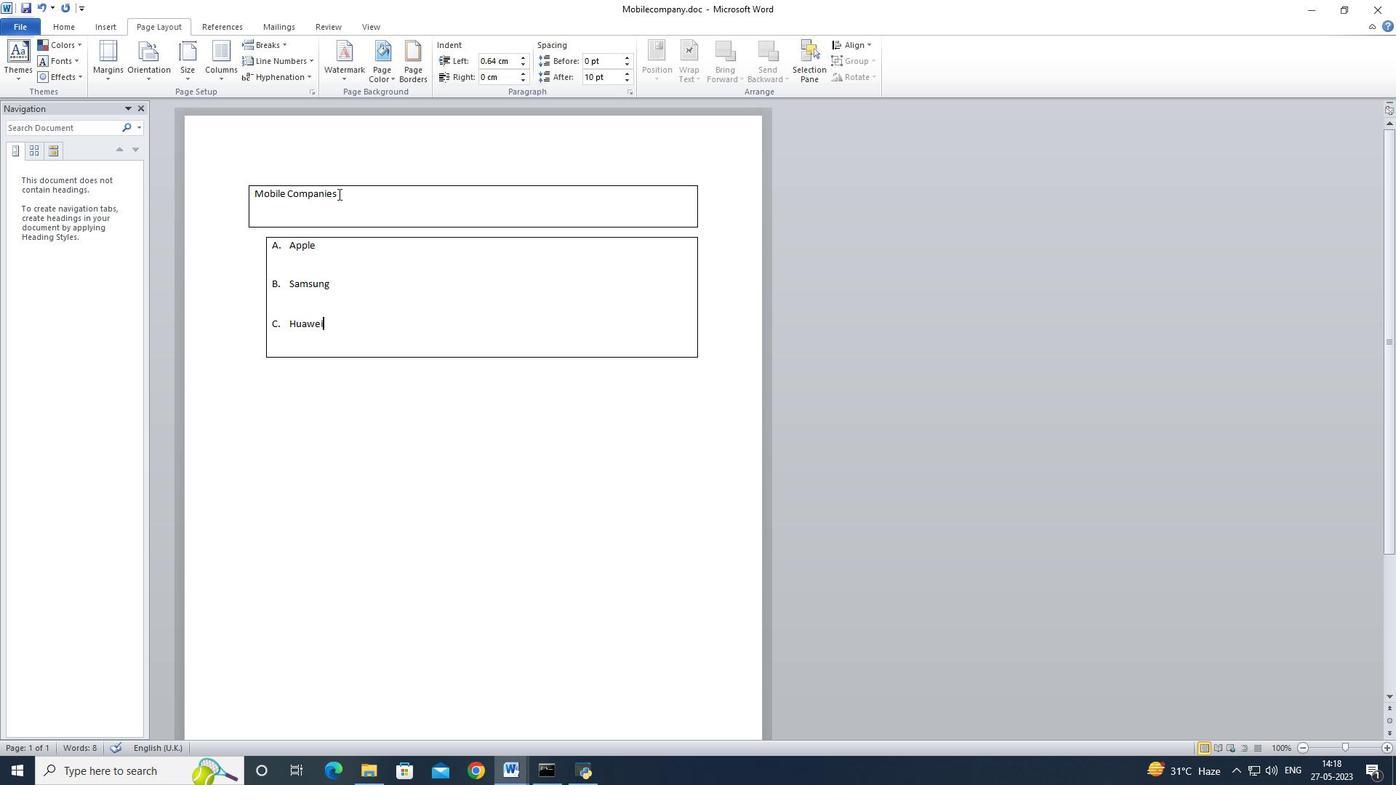 
Action: Mouse pressed left at (338, 195)
Screenshot: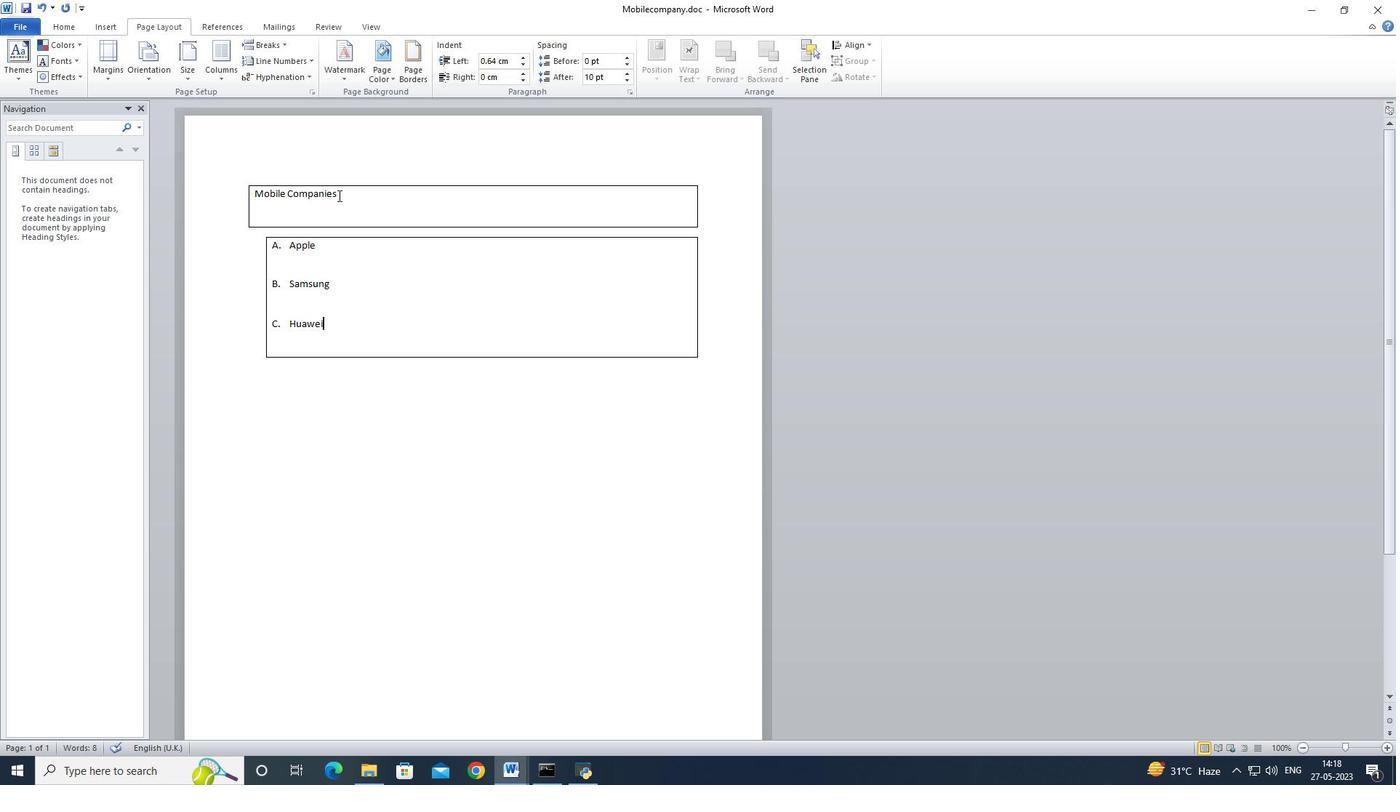 
Action: Mouse moved to (295, 149)
Screenshot: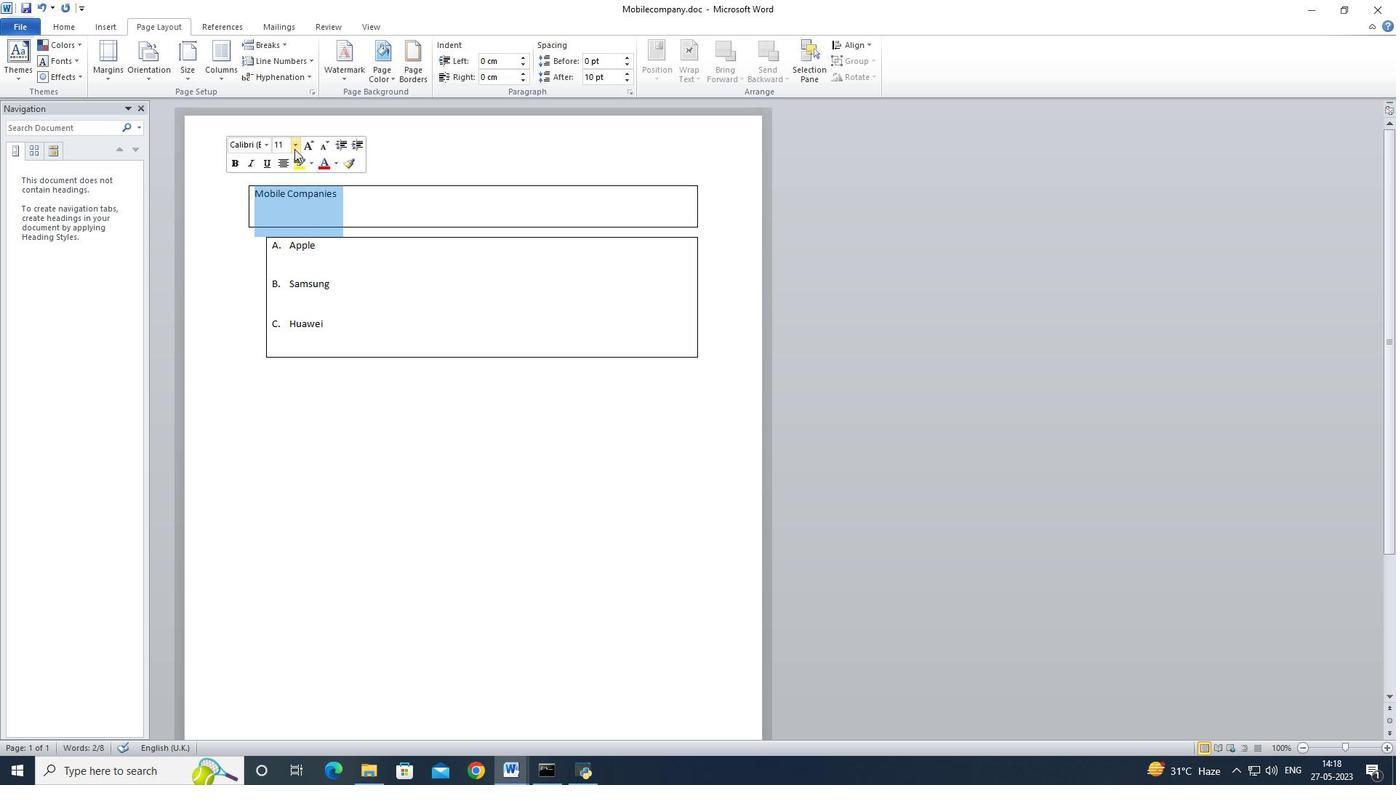 
Action: Mouse pressed left at (295, 149)
Screenshot: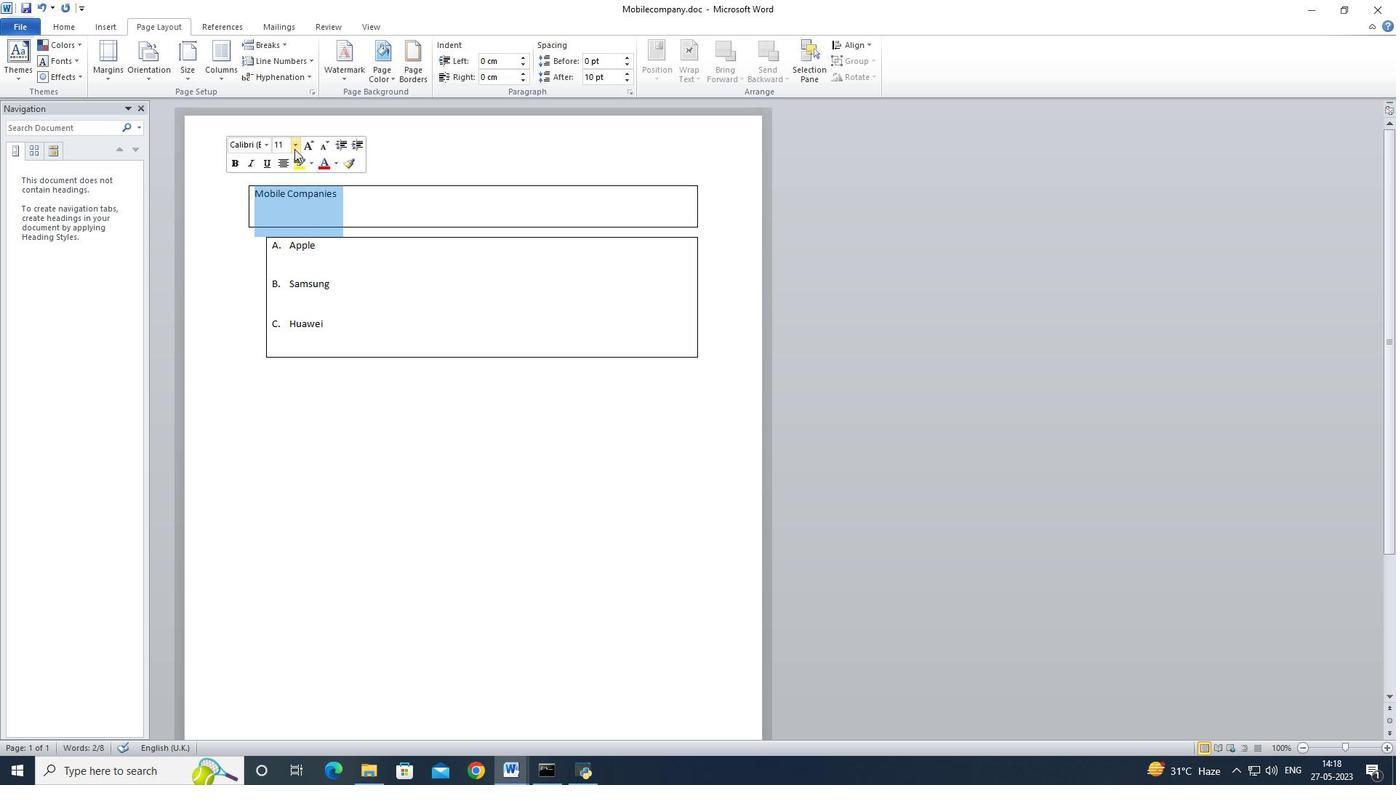 
Action: Mouse moved to (279, 247)
Screenshot: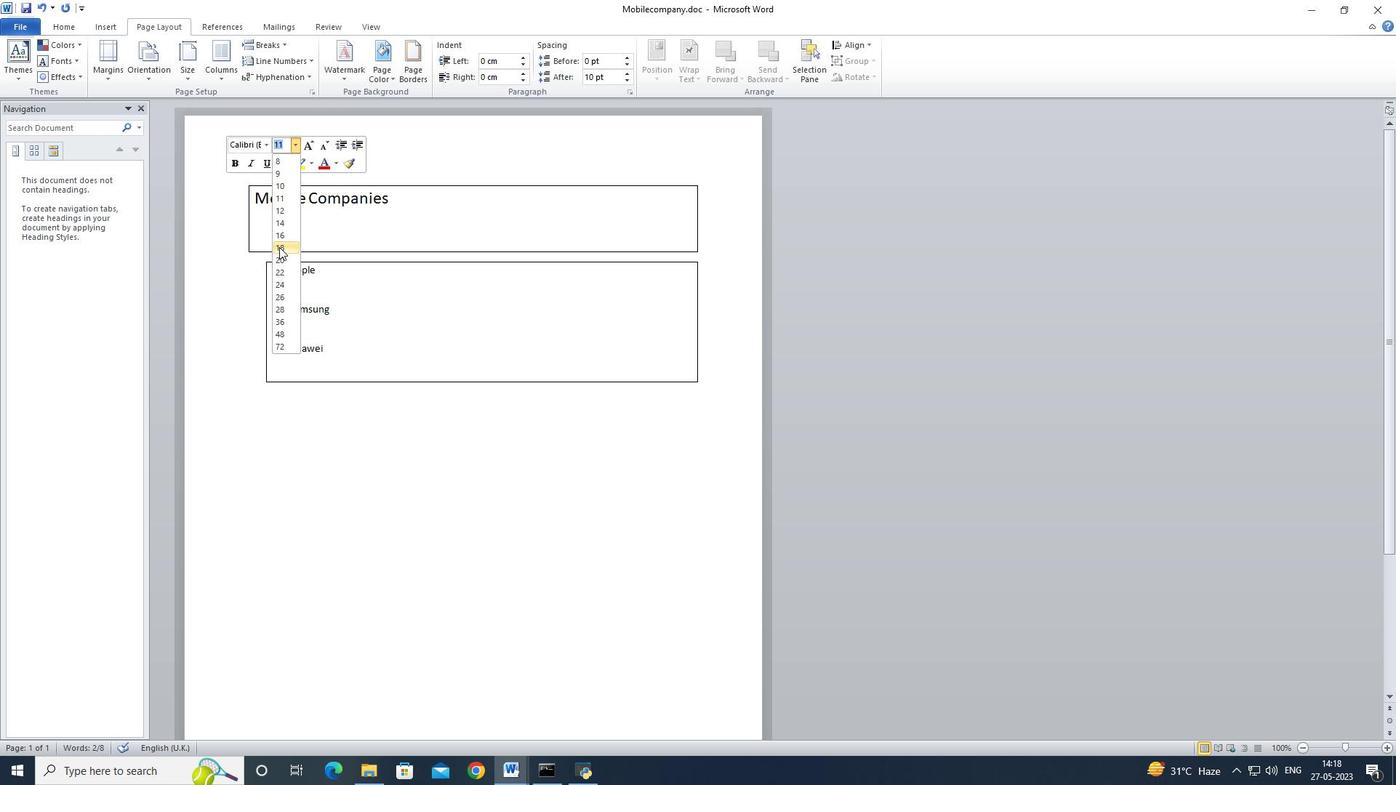 
Action: Mouse pressed left at (279, 247)
Screenshot: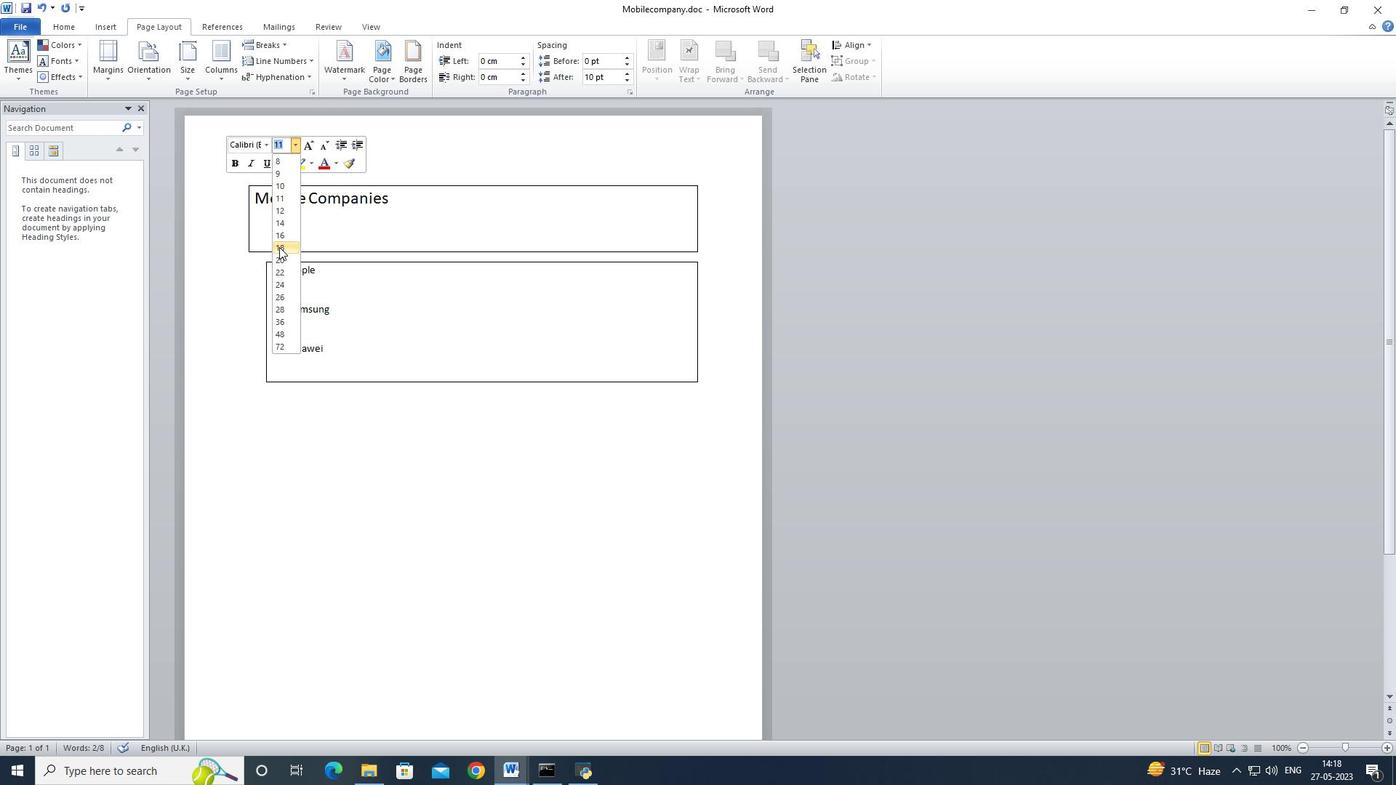 
Action: Mouse moved to (334, 354)
Screenshot: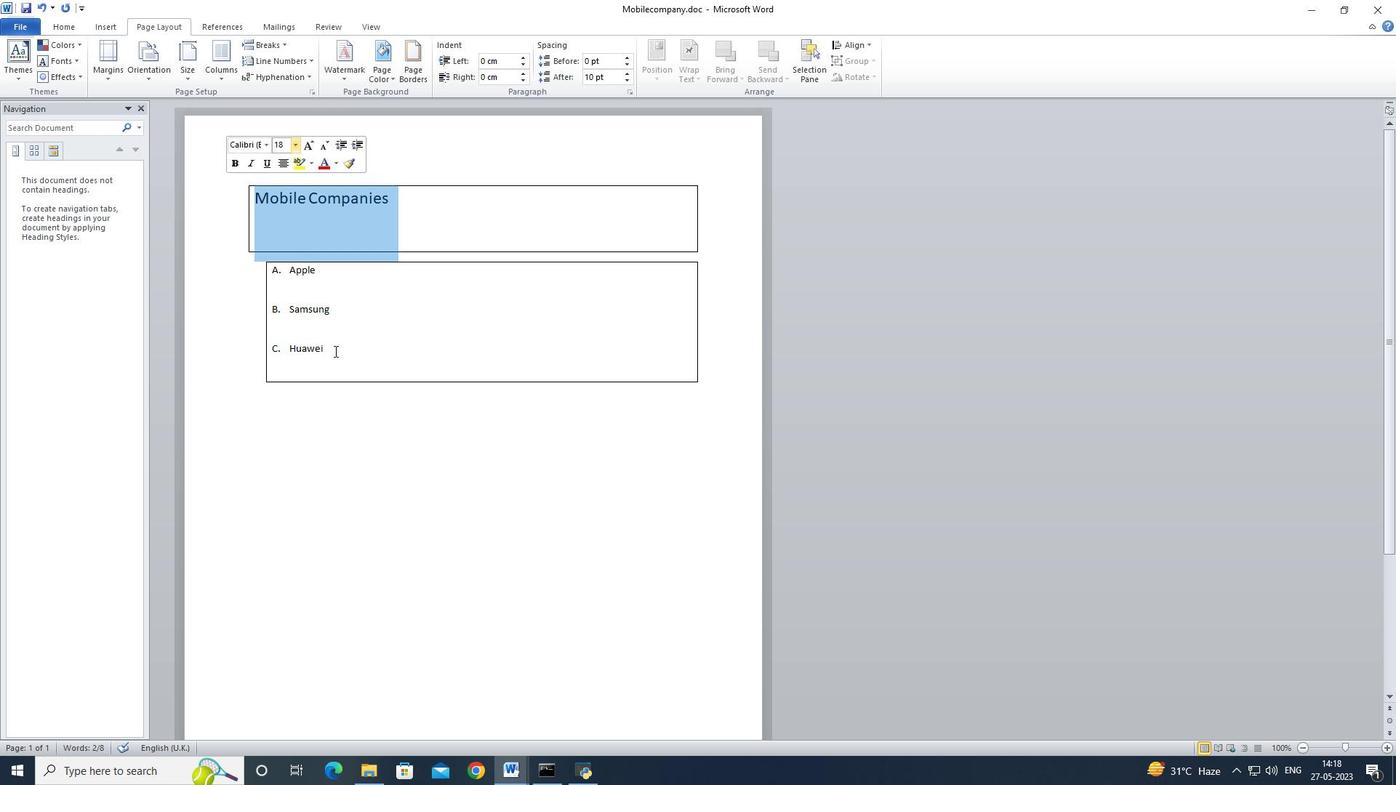
Action: Mouse pressed left at (334, 354)
Screenshot: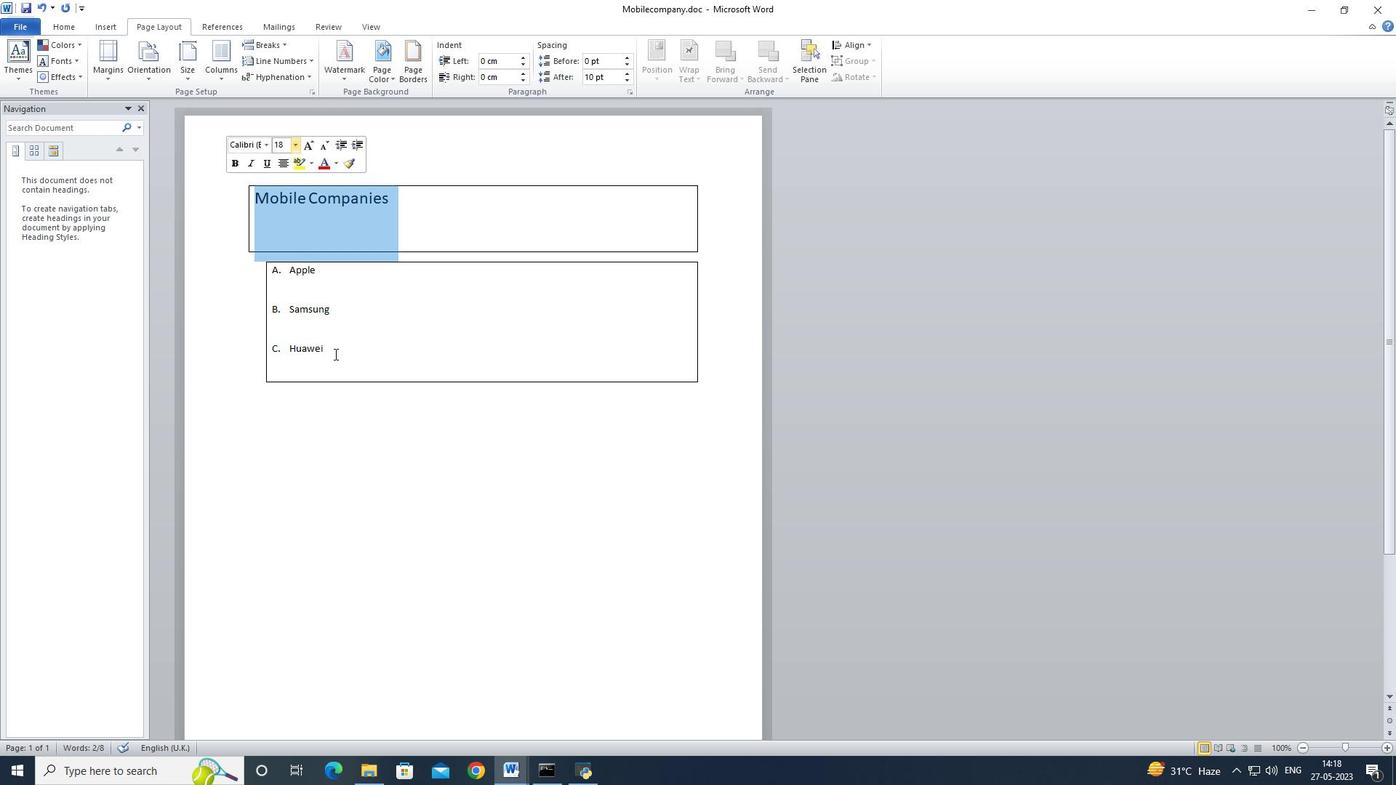 
Action: Mouse moved to (71, 21)
Screenshot: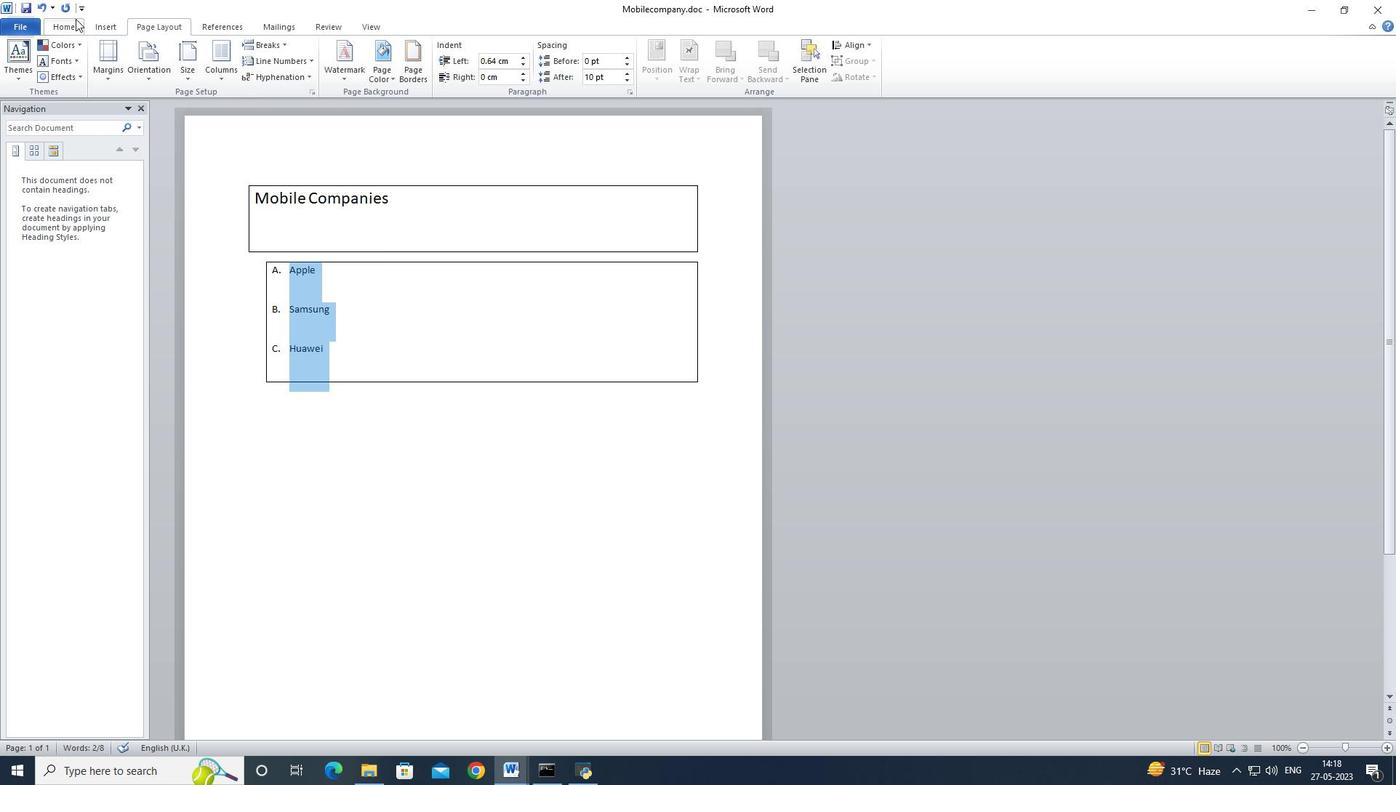 
Action: Mouse pressed left at (71, 21)
Screenshot: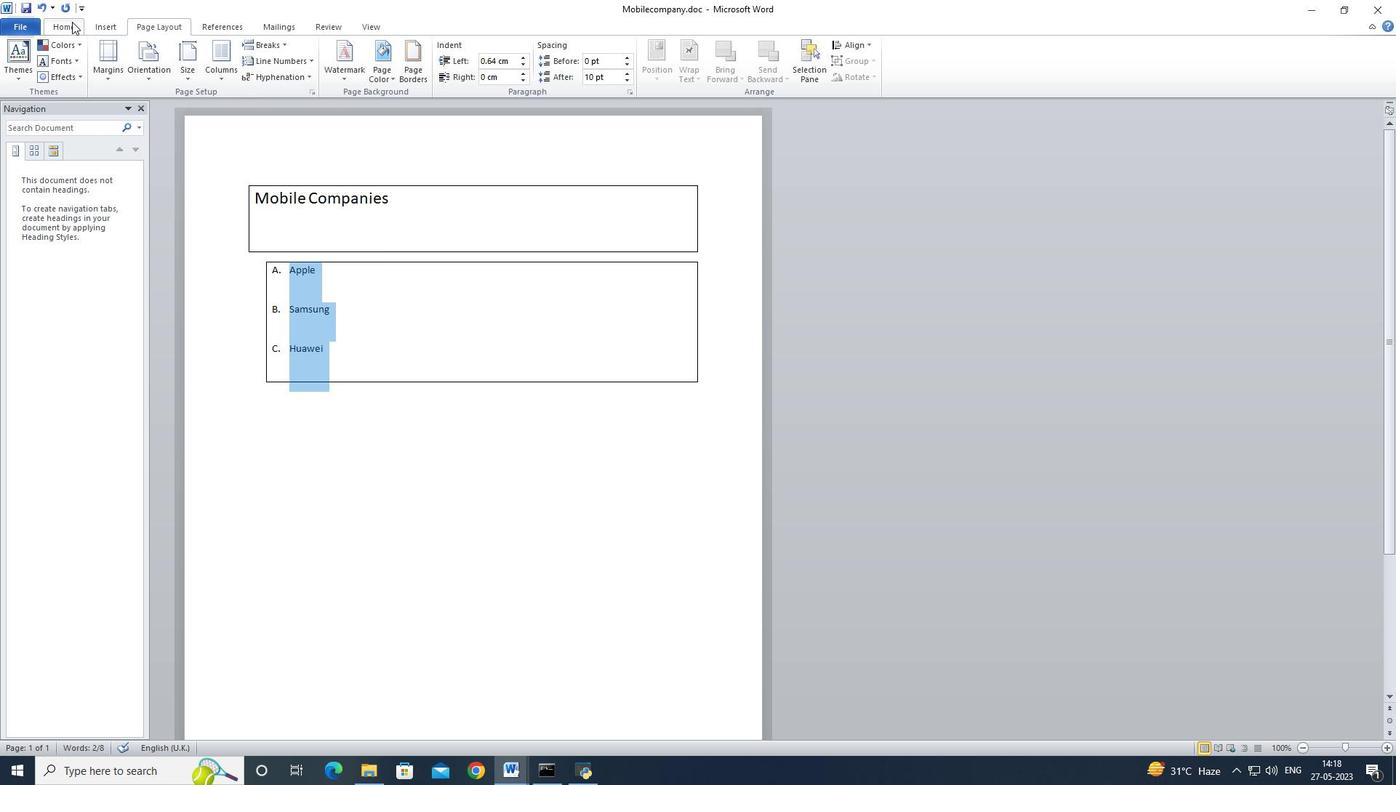 
Action: Mouse moved to (211, 56)
Screenshot: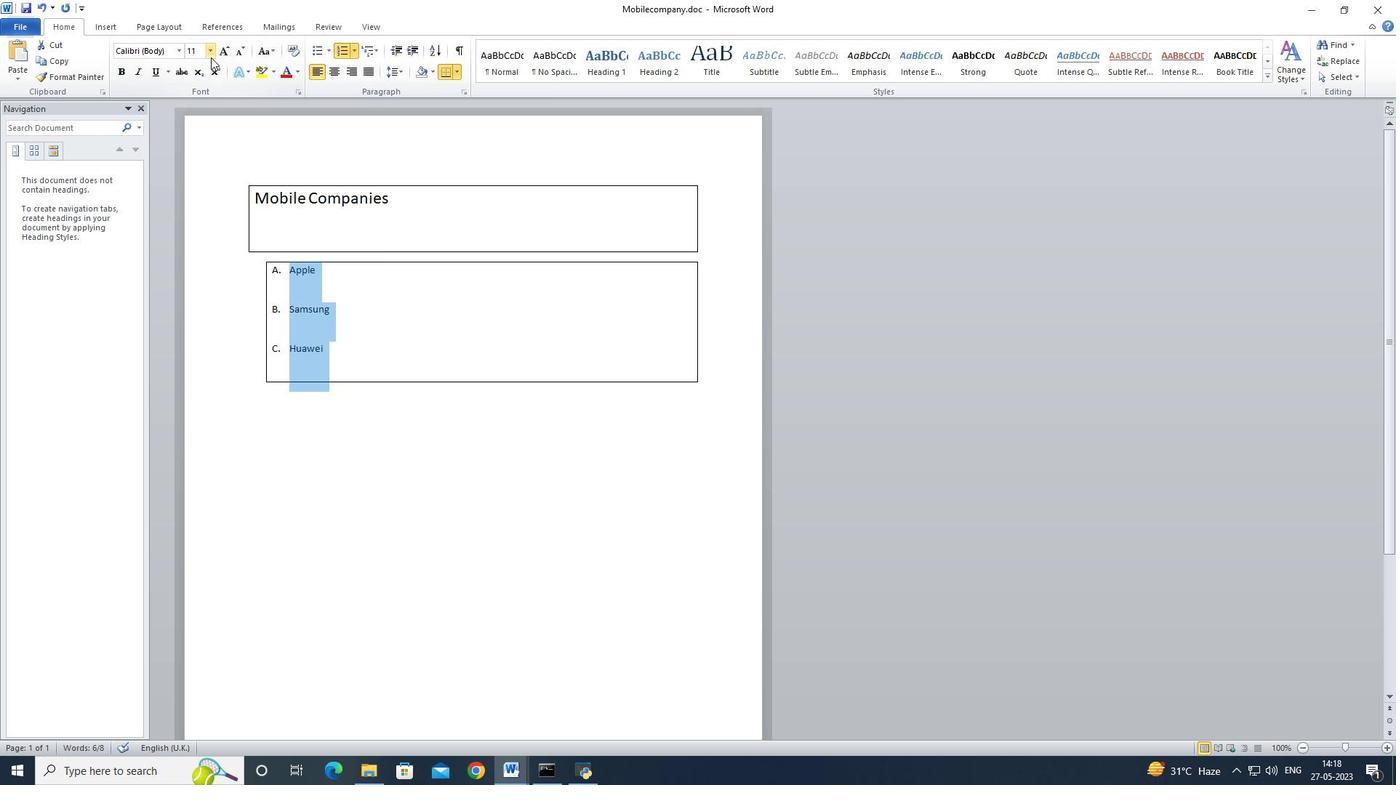 
Action: Mouse pressed left at (211, 56)
Screenshot: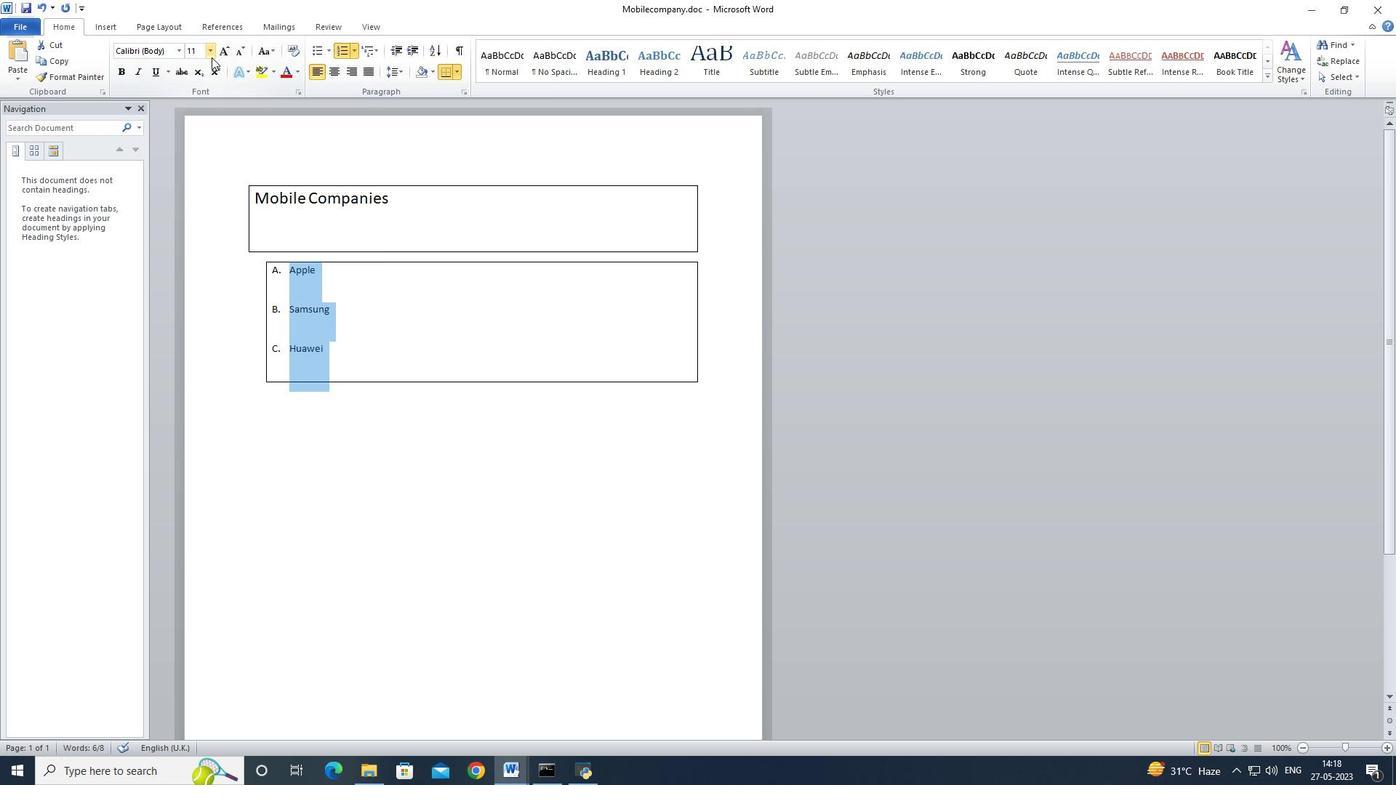 
Action: Mouse moved to (195, 149)
Screenshot: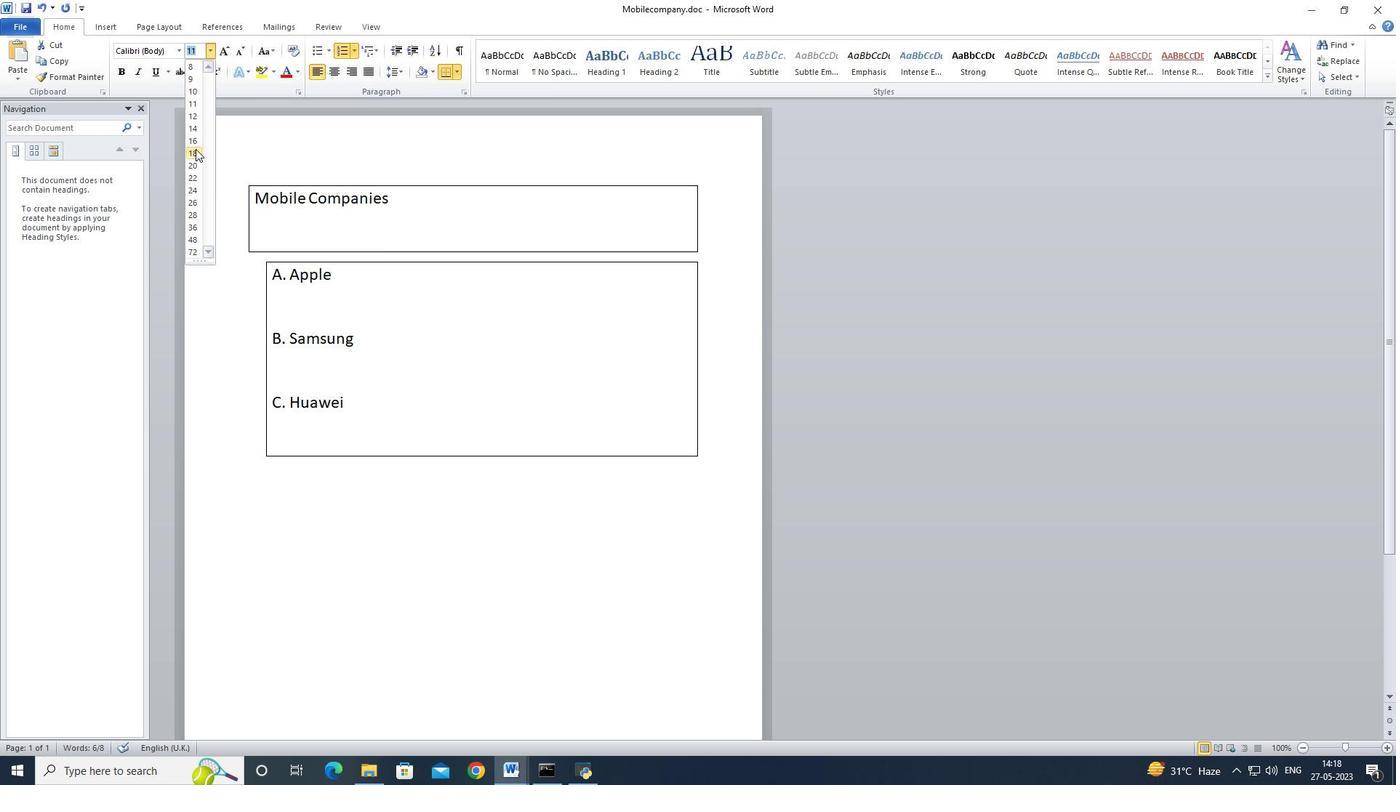 
Action: Mouse pressed left at (195, 149)
Screenshot: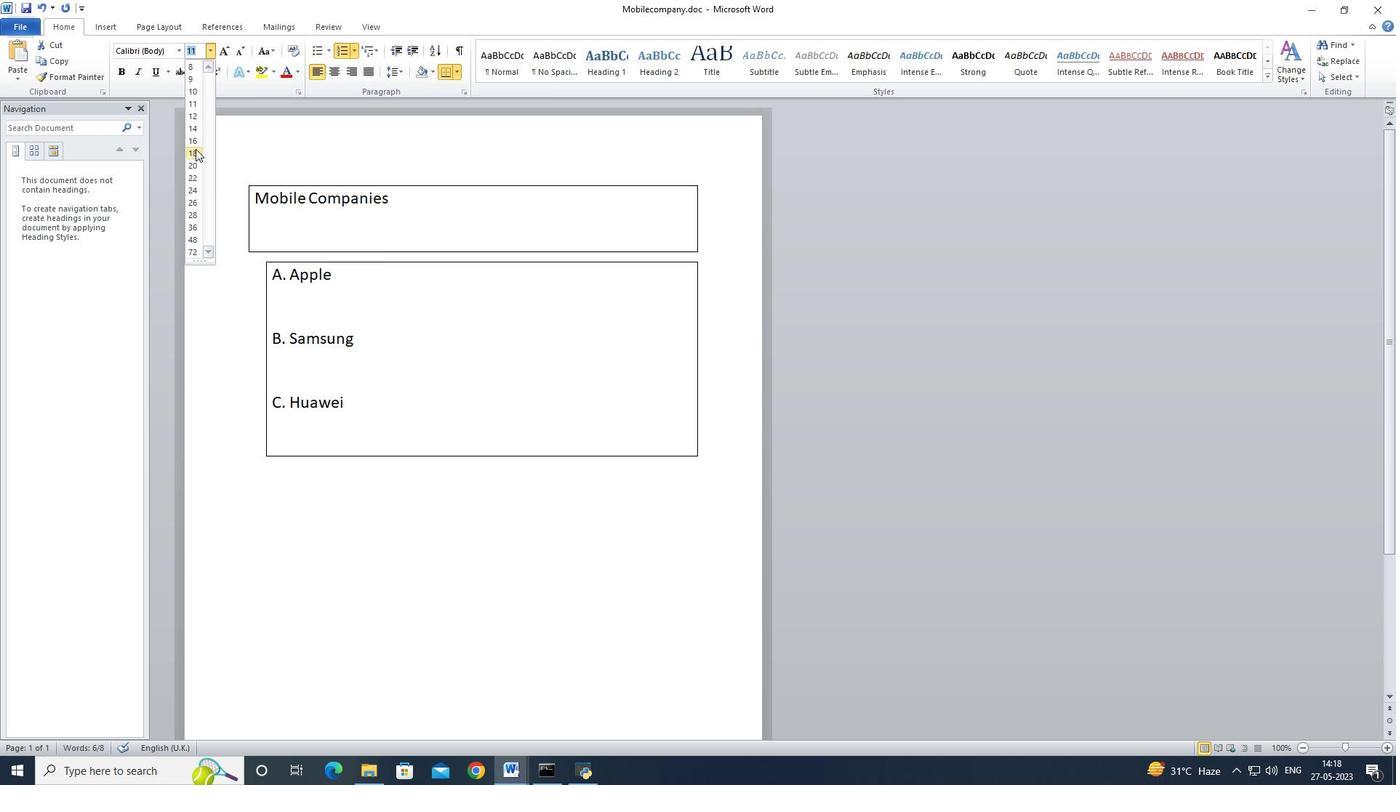 
Action: Mouse moved to (479, 662)
Screenshot: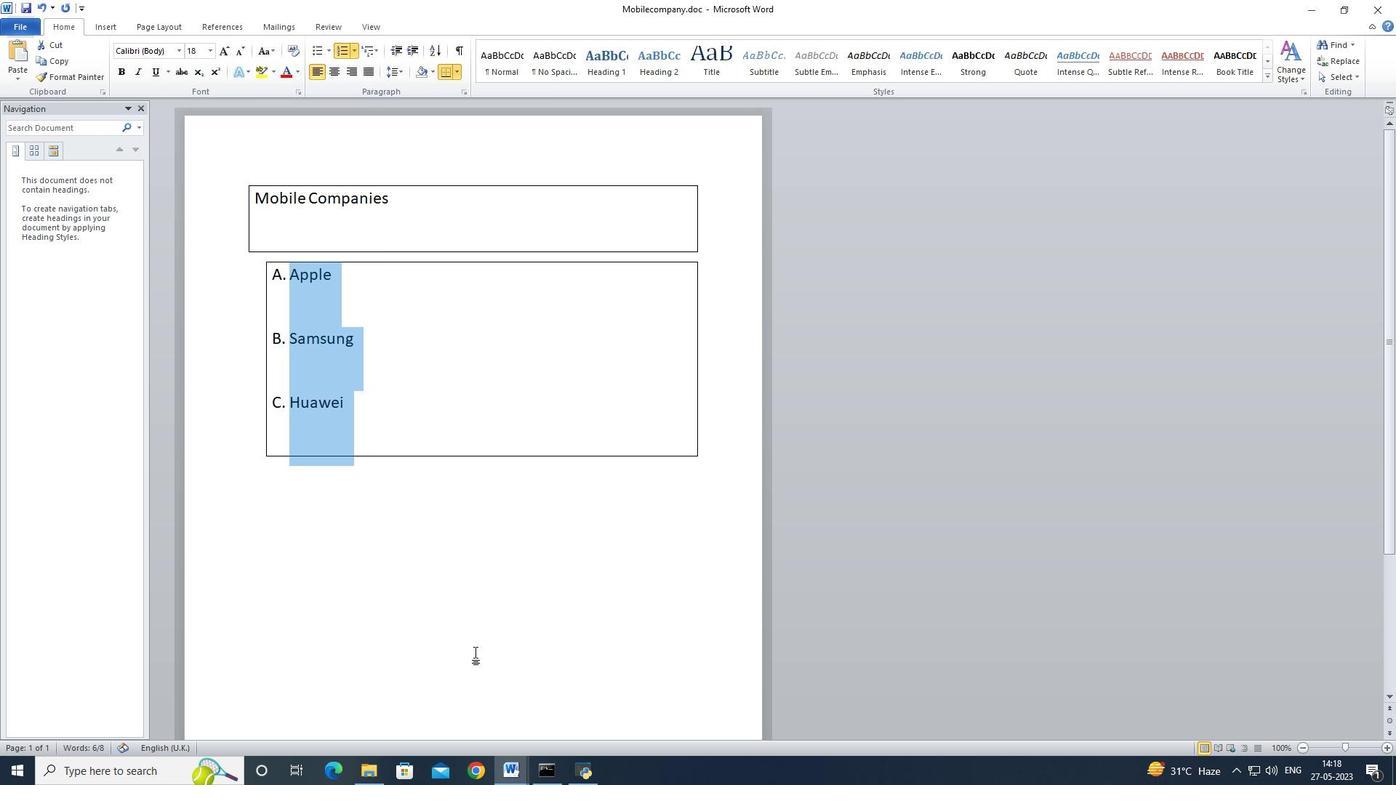 
Action: Mouse pressed left at (479, 662)
Screenshot: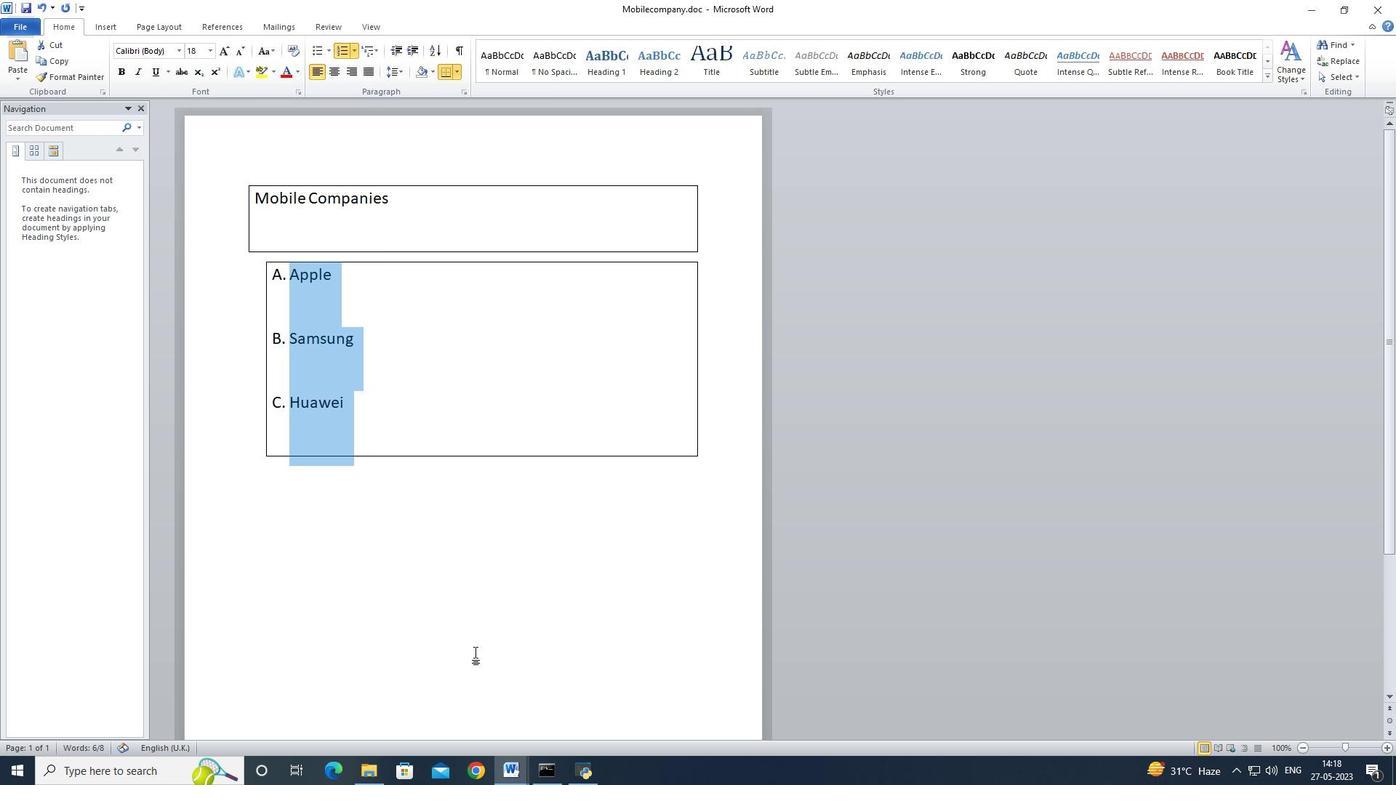 
Action: Mouse moved to (479, 661)
Screenshot: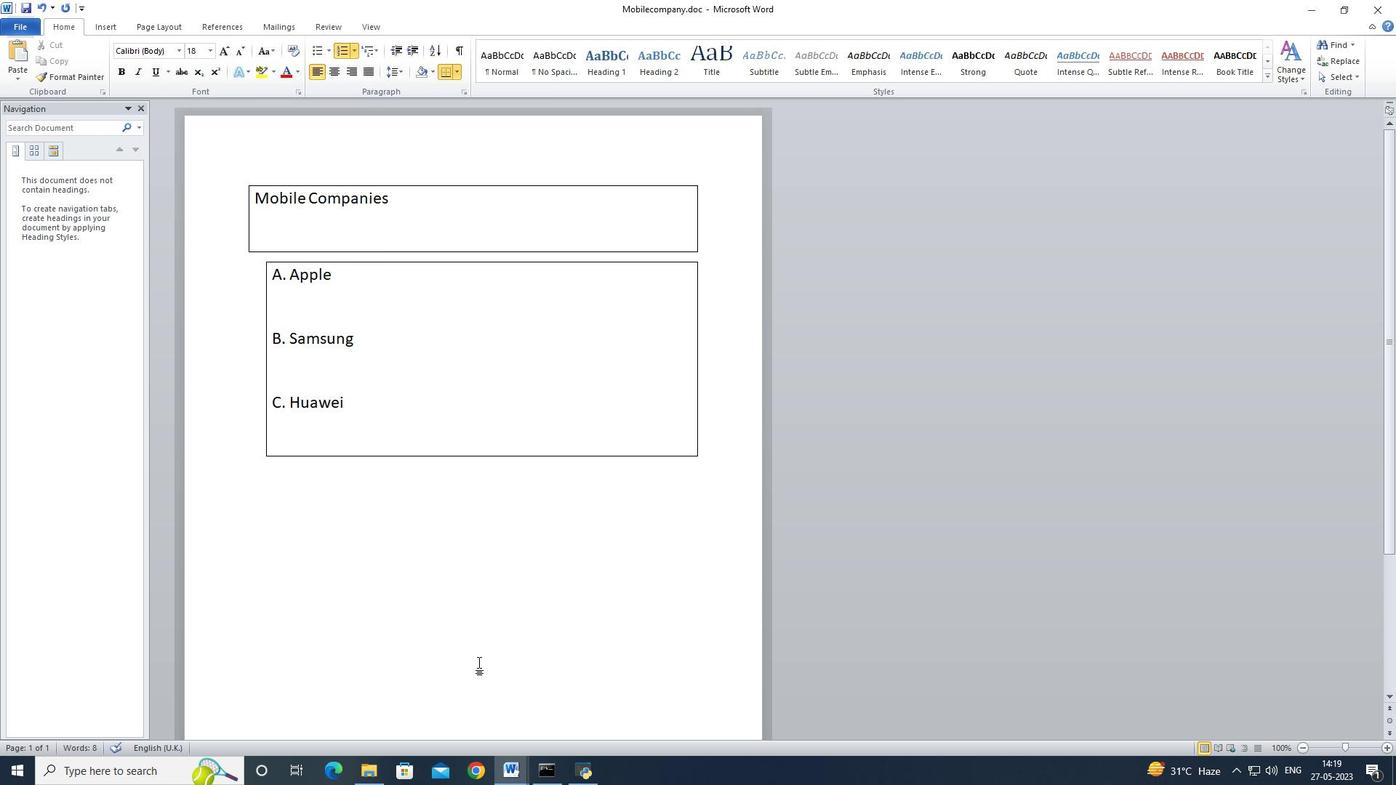 
